 Task: Look for space in Villaquilambre, Spain from 15th August, 2023 to 20th August, 2023 for 1 adult in price range Rs.5000 to Rs.10000. Place can be private room with 1  bedroom having 1 bed and 1 bathroom. Property type can be house, flat, guest house, hotel. Booking option can be shelf check-in. Required host language is English.
Action: Mouse moved to (287, 171)
Screenshot: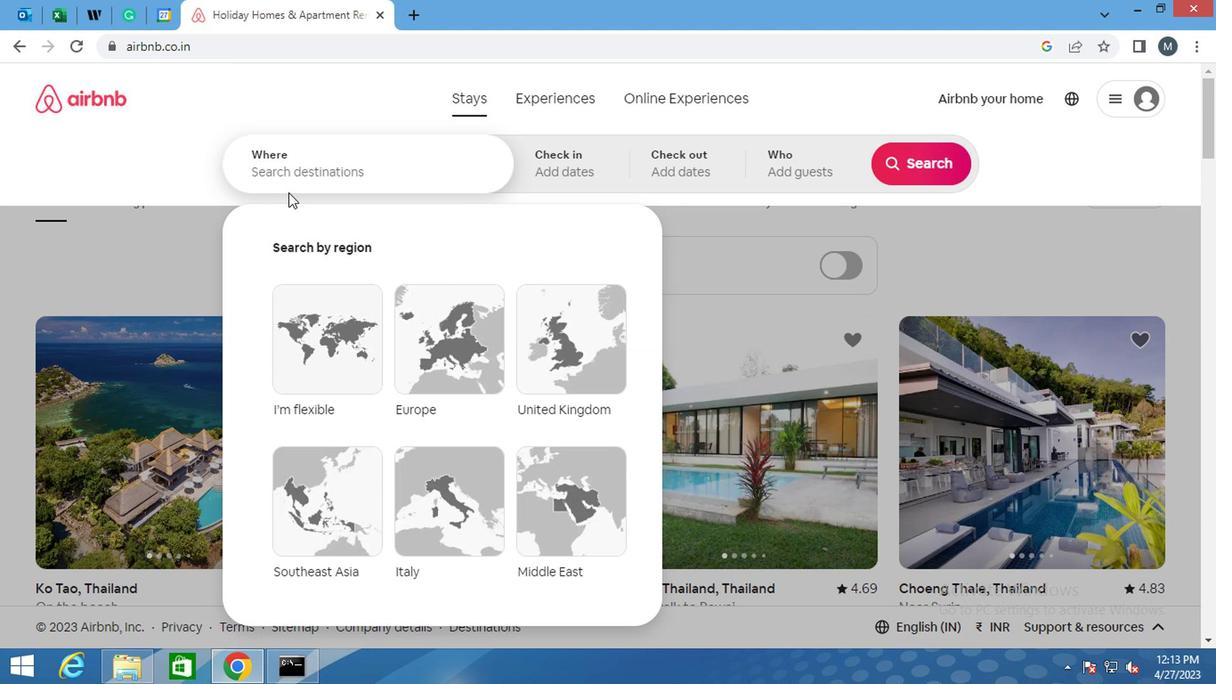 
Action: Mouse pressed left at (287, 171)
Screenshot: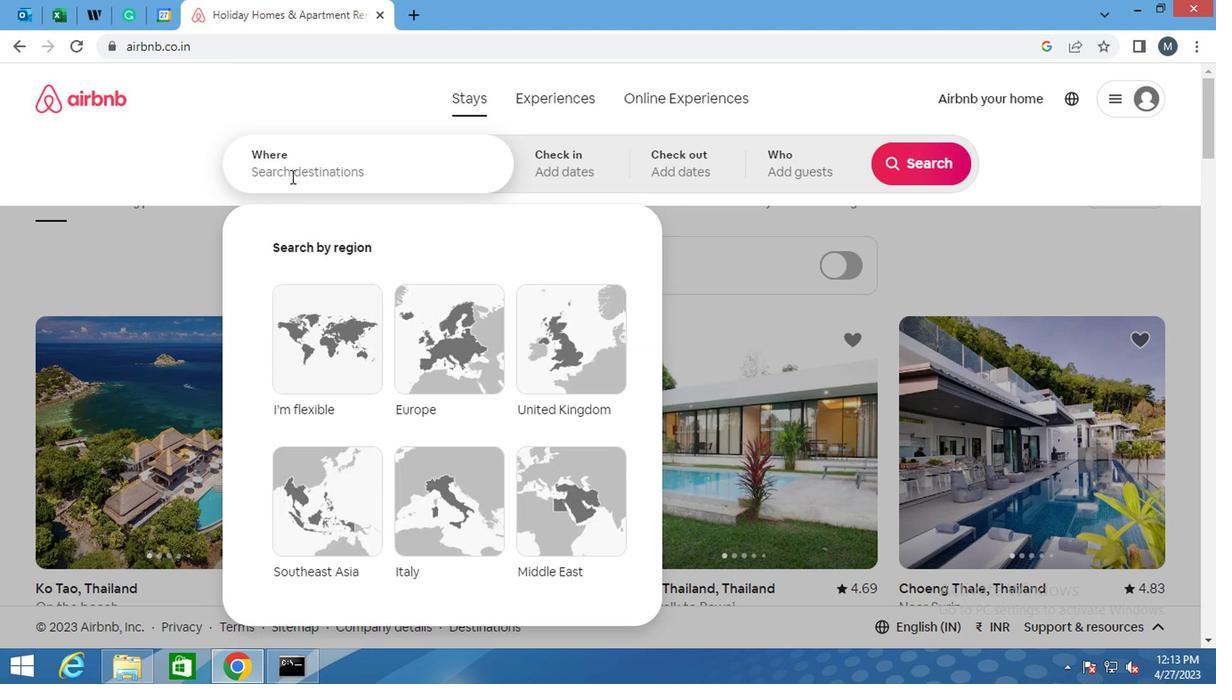 
Action: Mouse moved to (288, 170)
Screenshot: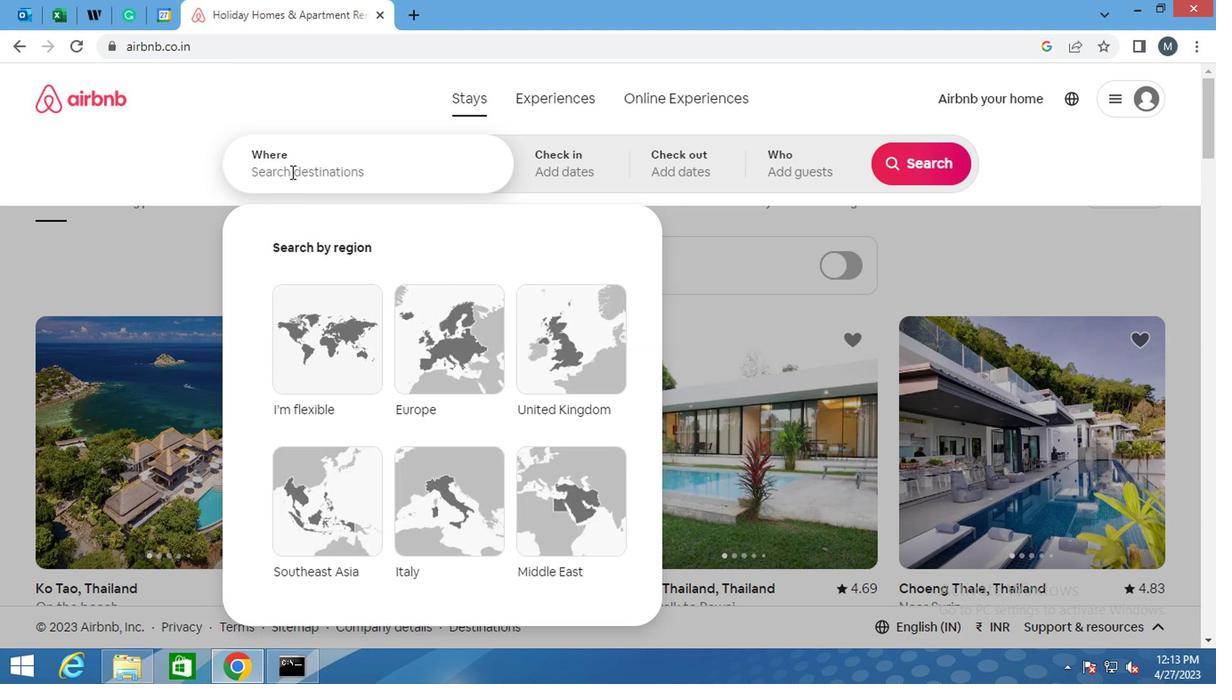 
Action: Key pressed <Key.shift><Key.shift><Key.shift><Key.shift><Key.shift><Key.shift><Key.shift>VILLAQUILAMBRE,<Key.space><Key.shift><Key.shift><Key.shift><Key.shift><Key.shift><Key.shift><Key.shift><Key.shift><Key.shift><Key.shift><Key.shift><Key.shift><Key.shift><Key.shift><Key.shift><Key.shift><Key.shift><Key.shift><Key.shift><Key.shift><Key.shift><Key.shift><Key.shift><Key.shift><Key.shift><Key.shift><Key.shift><Key.shift><Key.shift>SPAIN
Screenshot: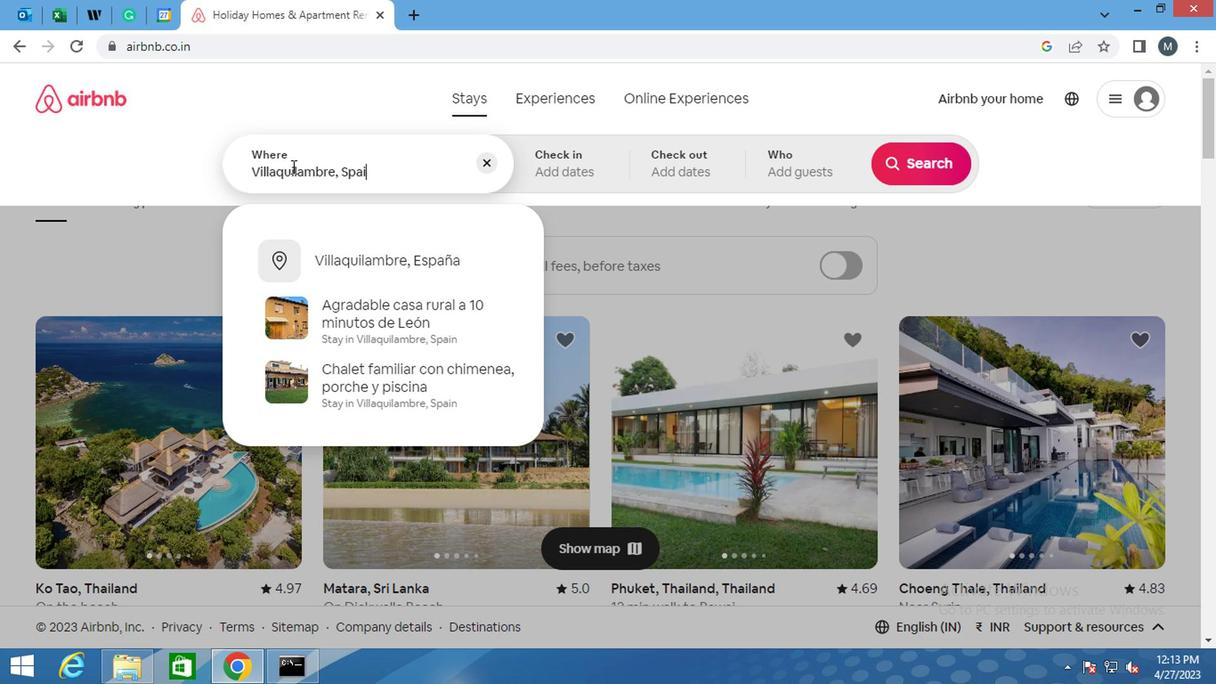 
Action: Mouse moved to (518, 202)
Screenshot: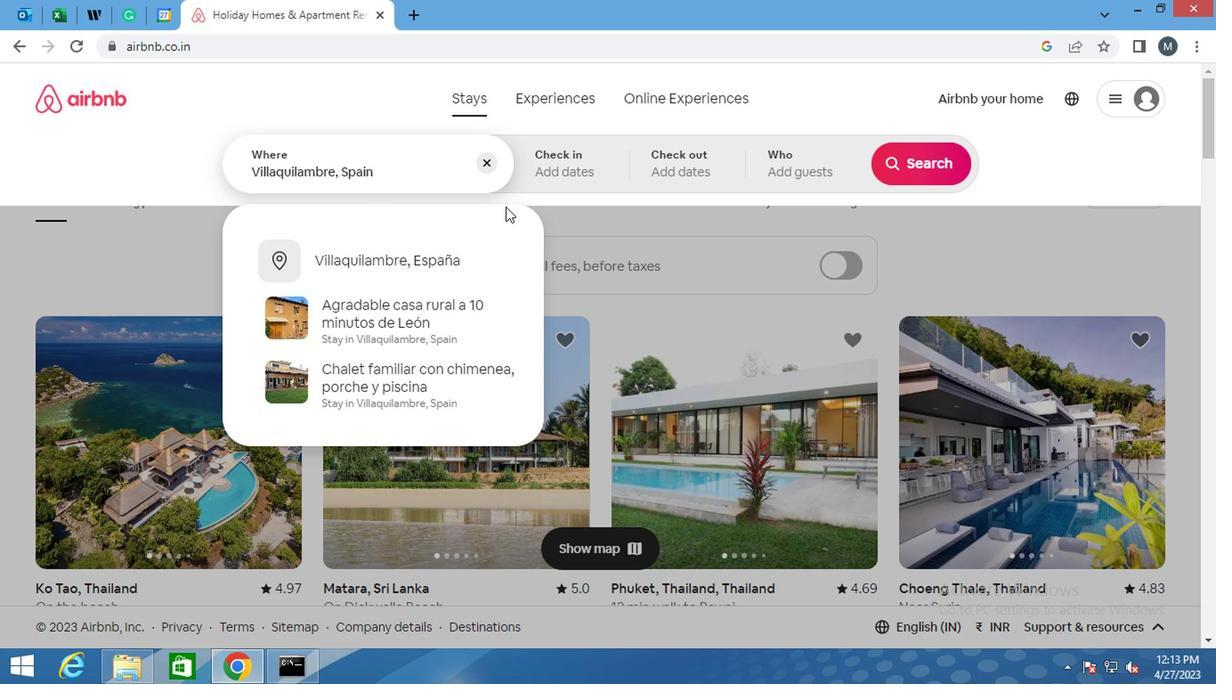 
Action: Key pressed <Key.enter>
Screenshot: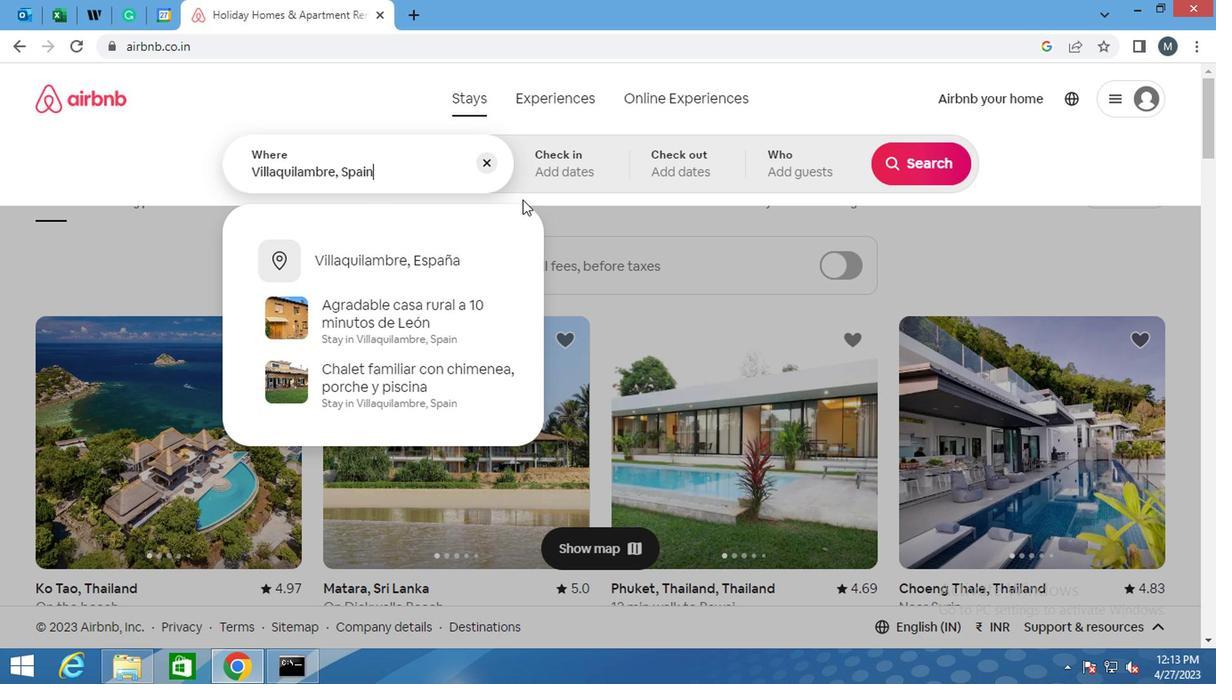 
Action: Mouse moved to (909, 307)
Screenshot: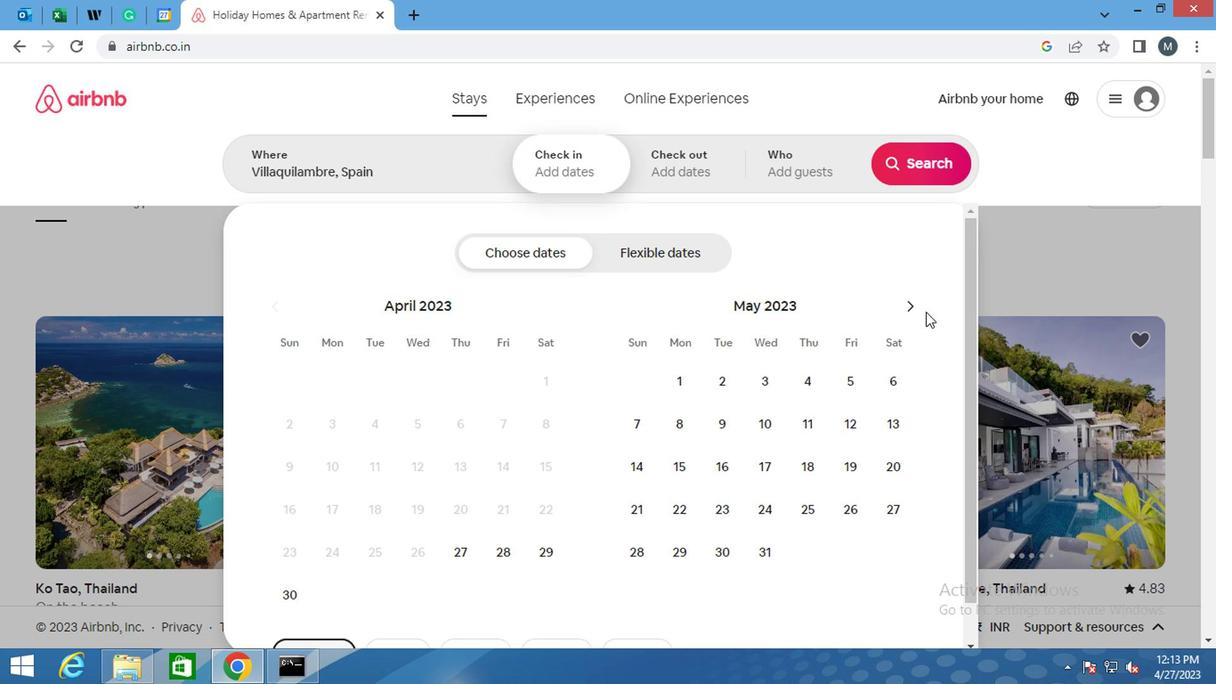 
Action: Mouse pressed left at (909, 307)
Screenshot: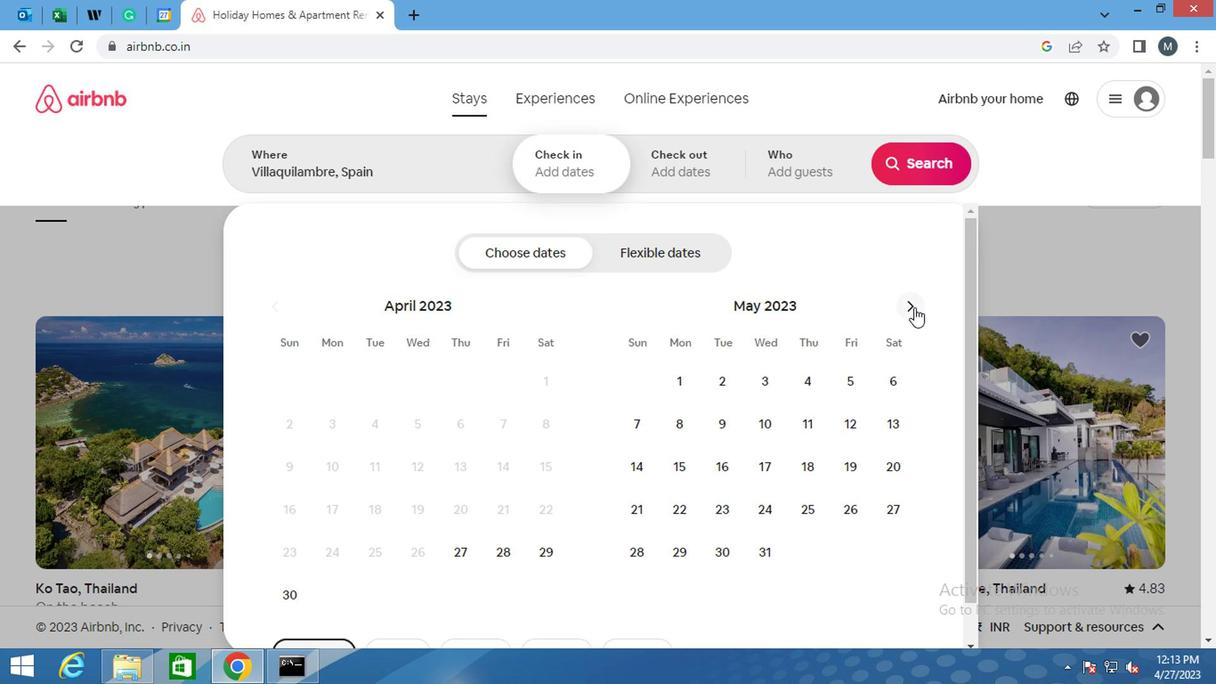 
Action: Mouse pressed left at (909, 307)
Screenshot: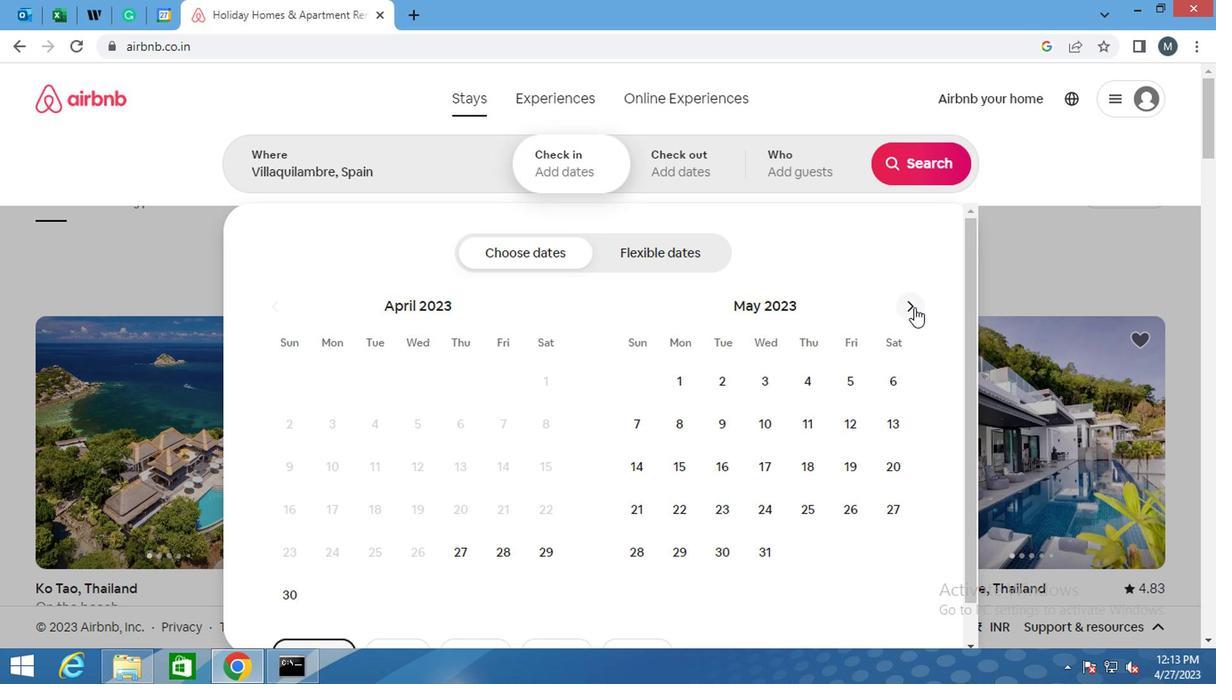 
Action: Mouse pressed left at (909, 307)
Screenshot: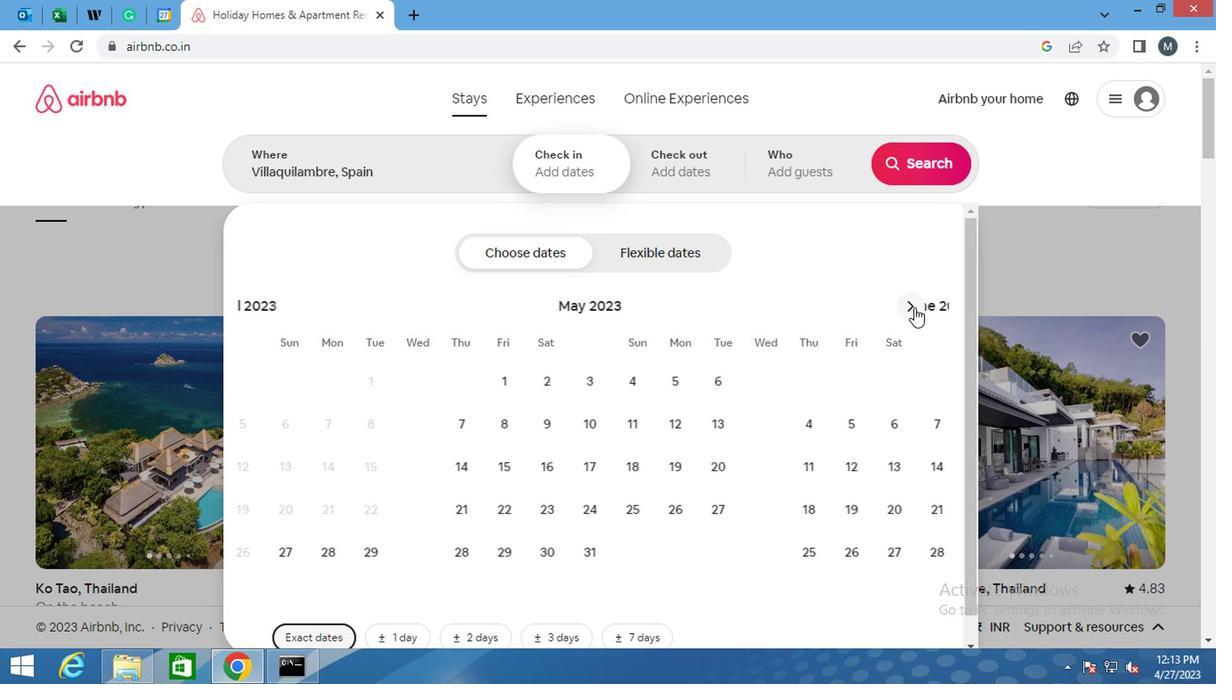 
Action: Mouse pressed left at (909, 307)
Screenshot: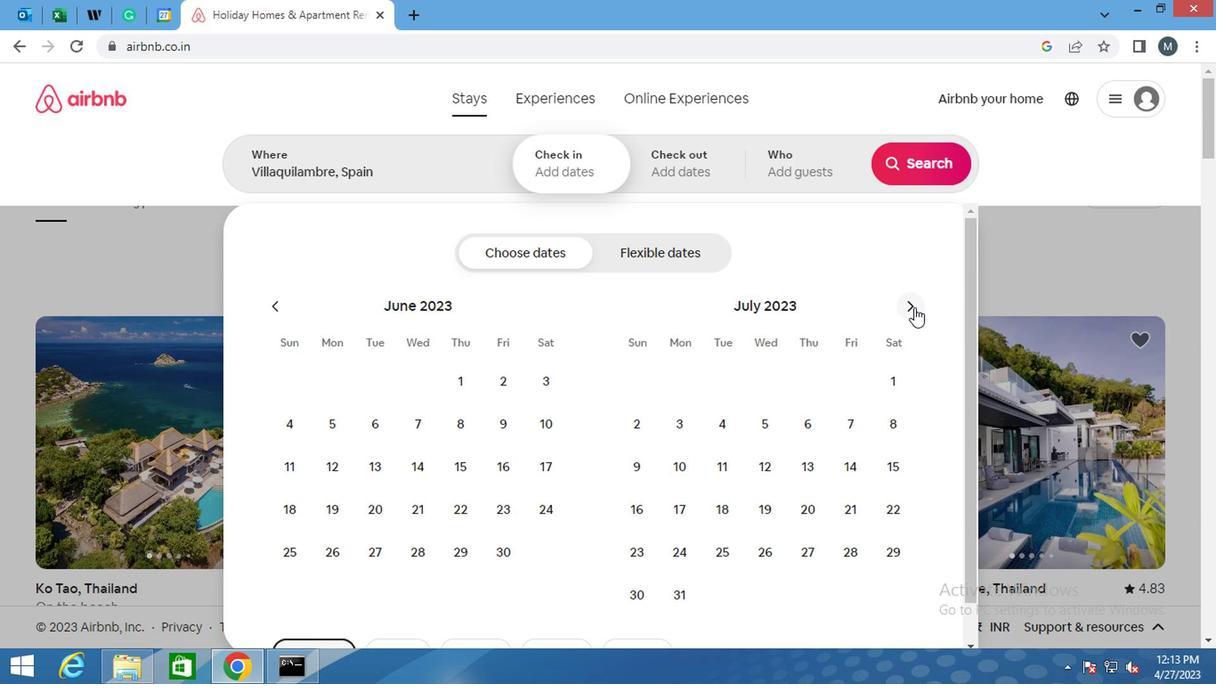 
Action: Mouse moved to (703, 468)
Screenshot: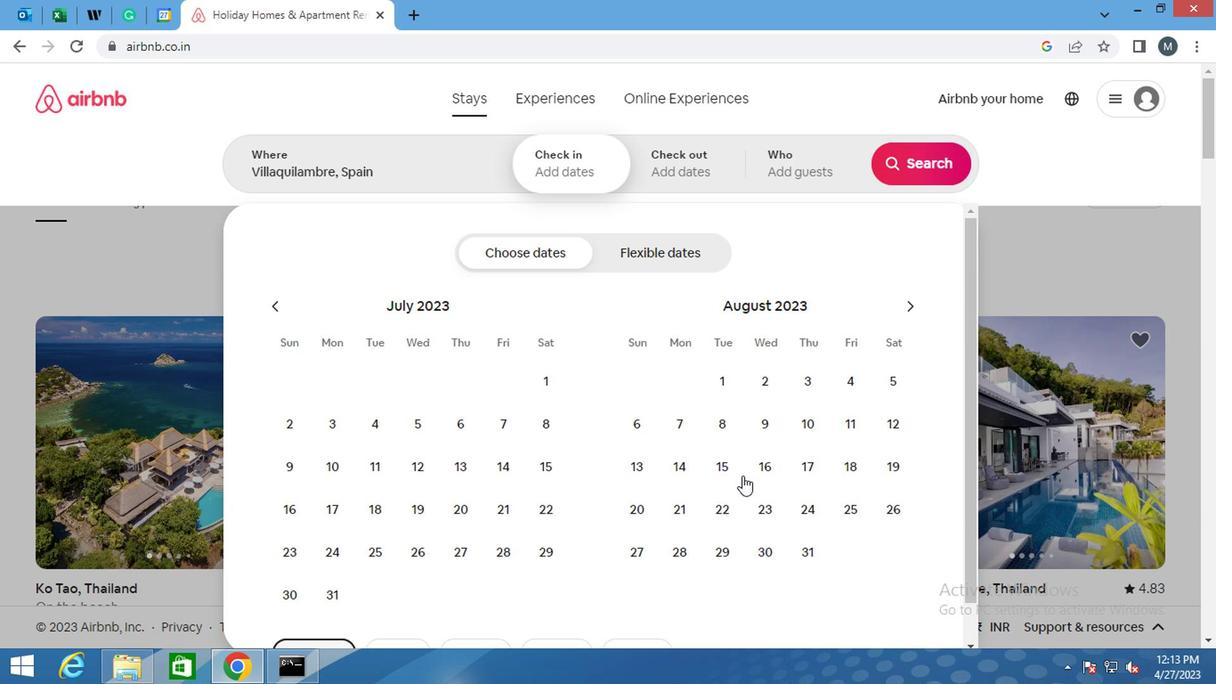 
Action: Mouse pressed left at (703, 468)
Screenshot: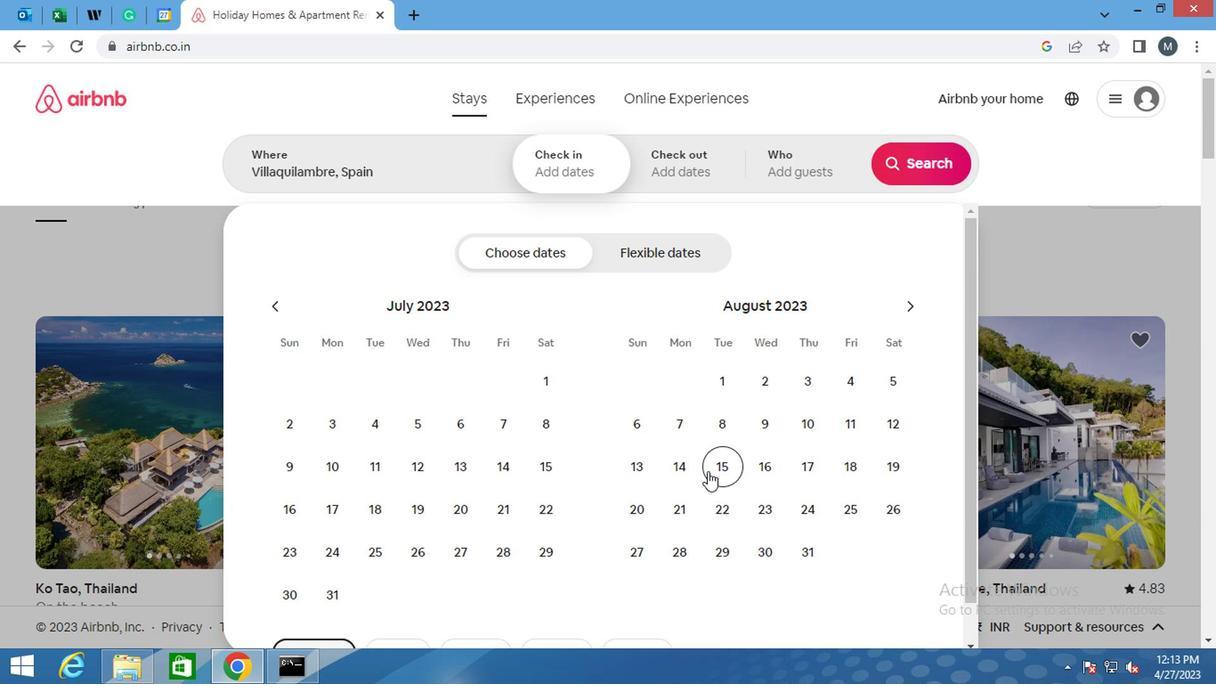 
Action: Mouse moved to (640, 505)
Screenshot: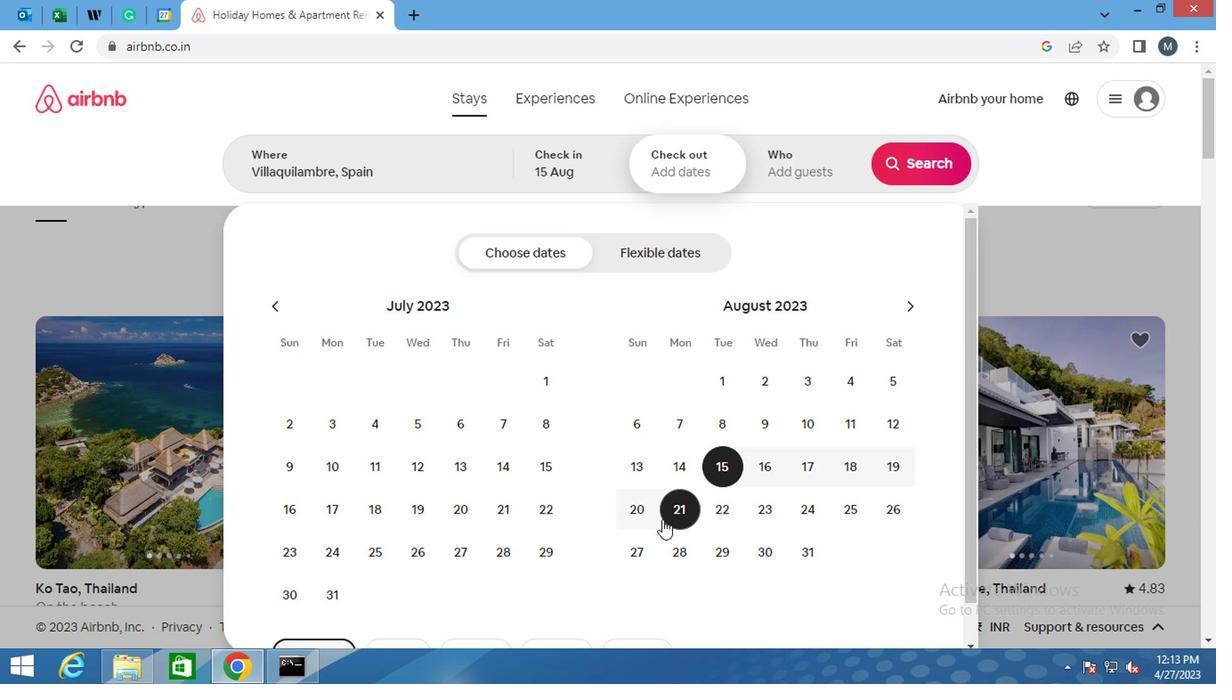 
Action: Mouse pressed left at (640, 505)
Screenshot: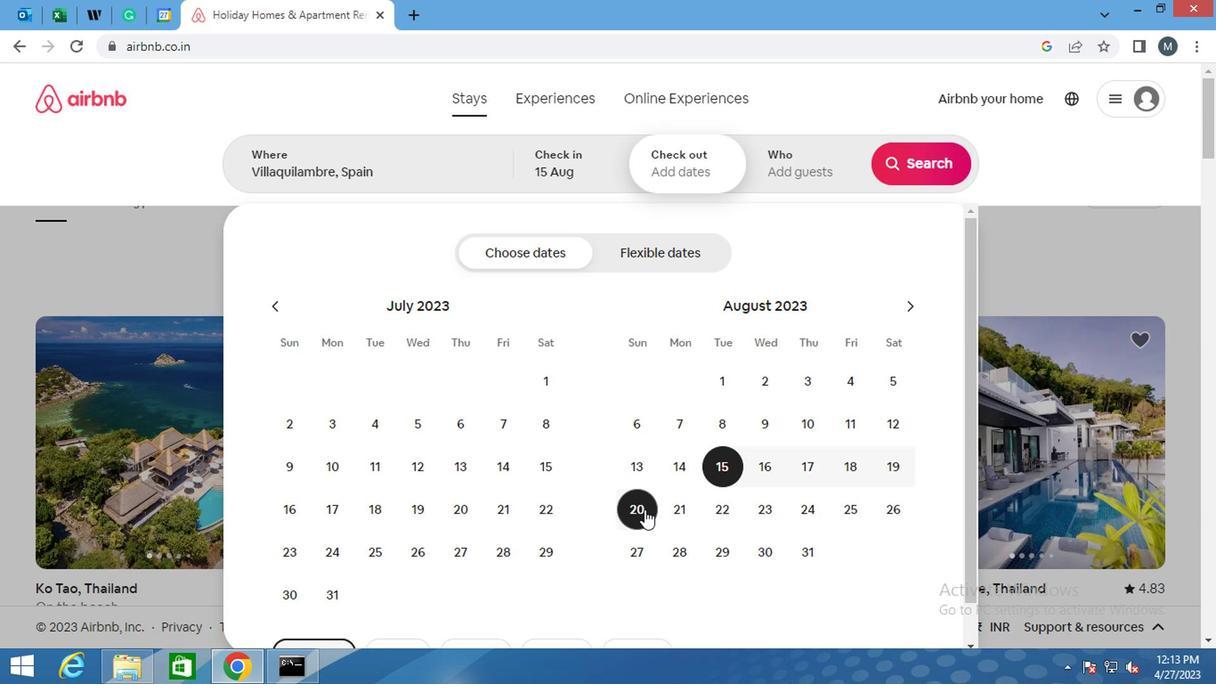 
Action: Mouse moved to (774, 169)
Screenshot: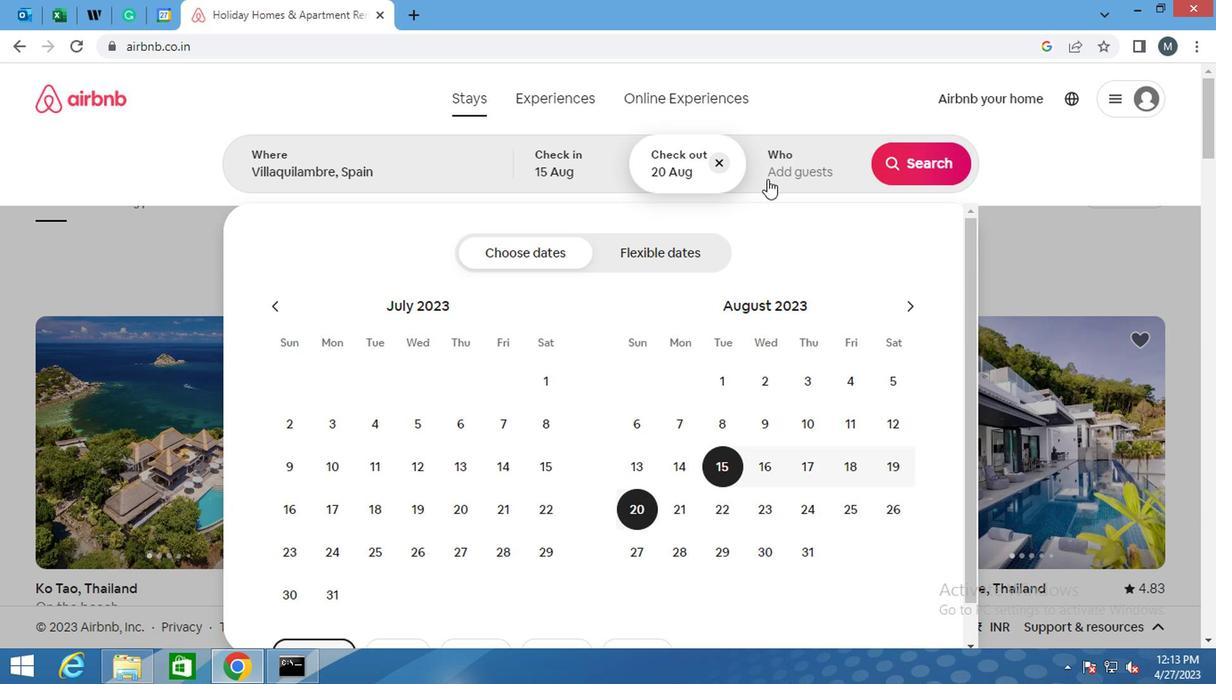 
Action: Mouse pressed left at (774, 169)
Screenshot: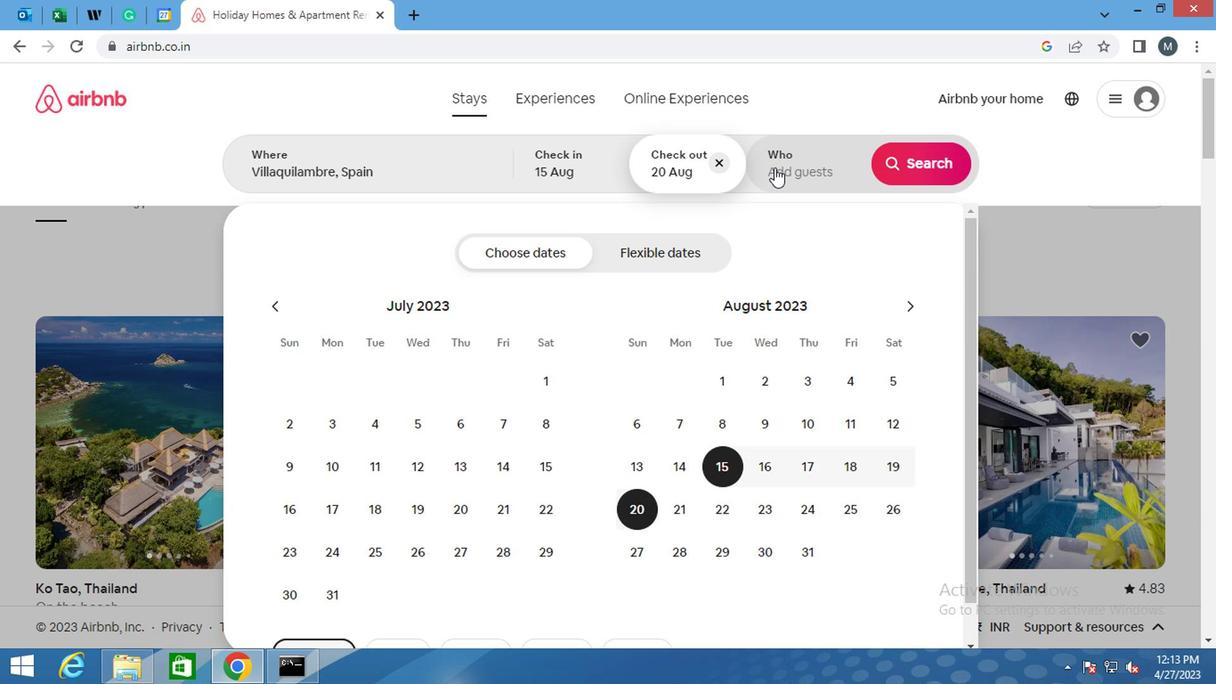
Action: Mouse moved to (908, 259)
Screenshot: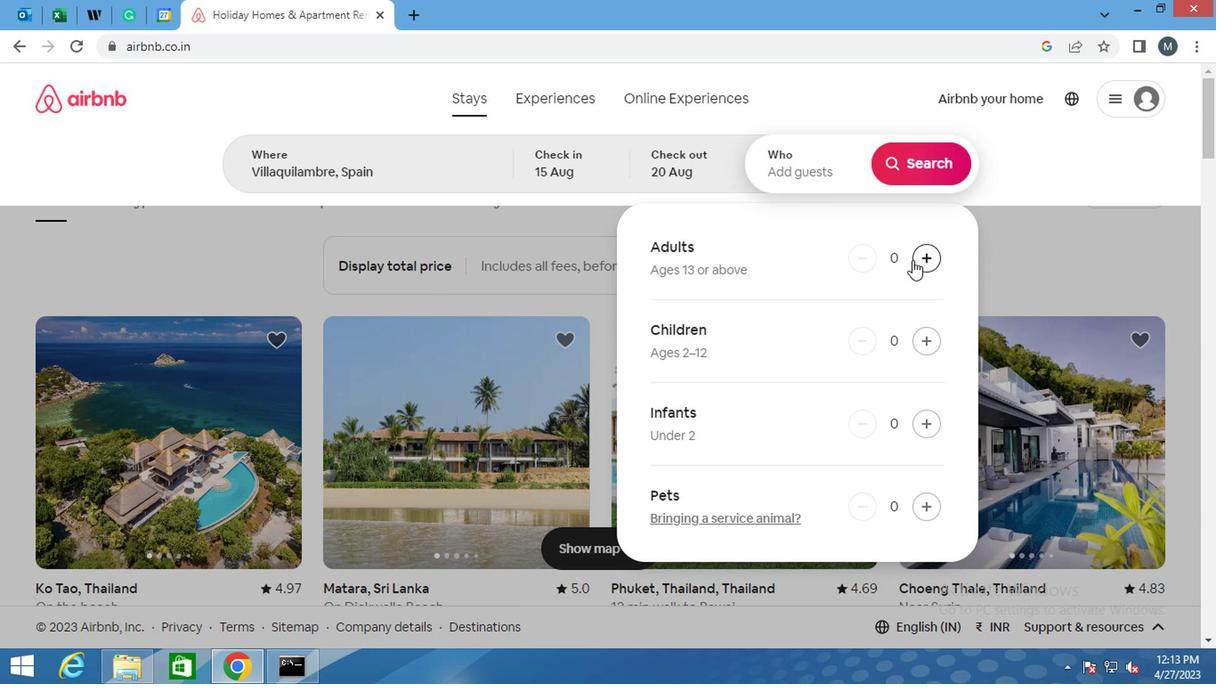
Action: Mouse pressed left at (908, 259)
Screenshot: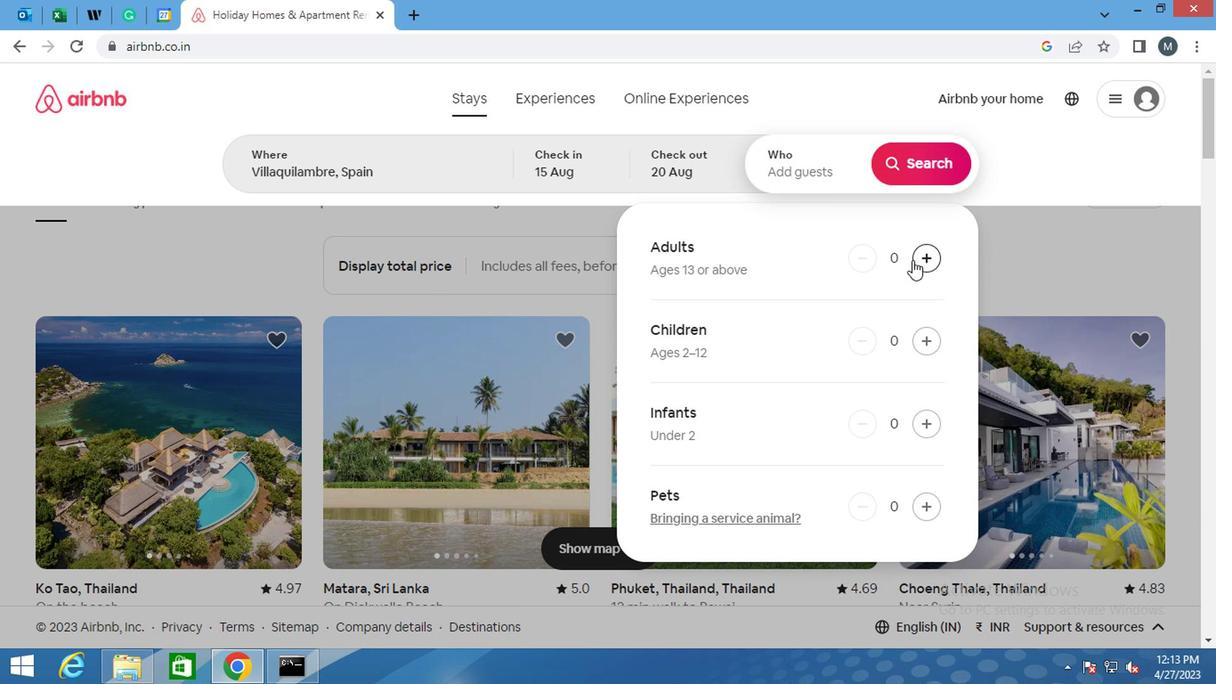 
Action: Mouse moved to (917, 165)
Screenshot: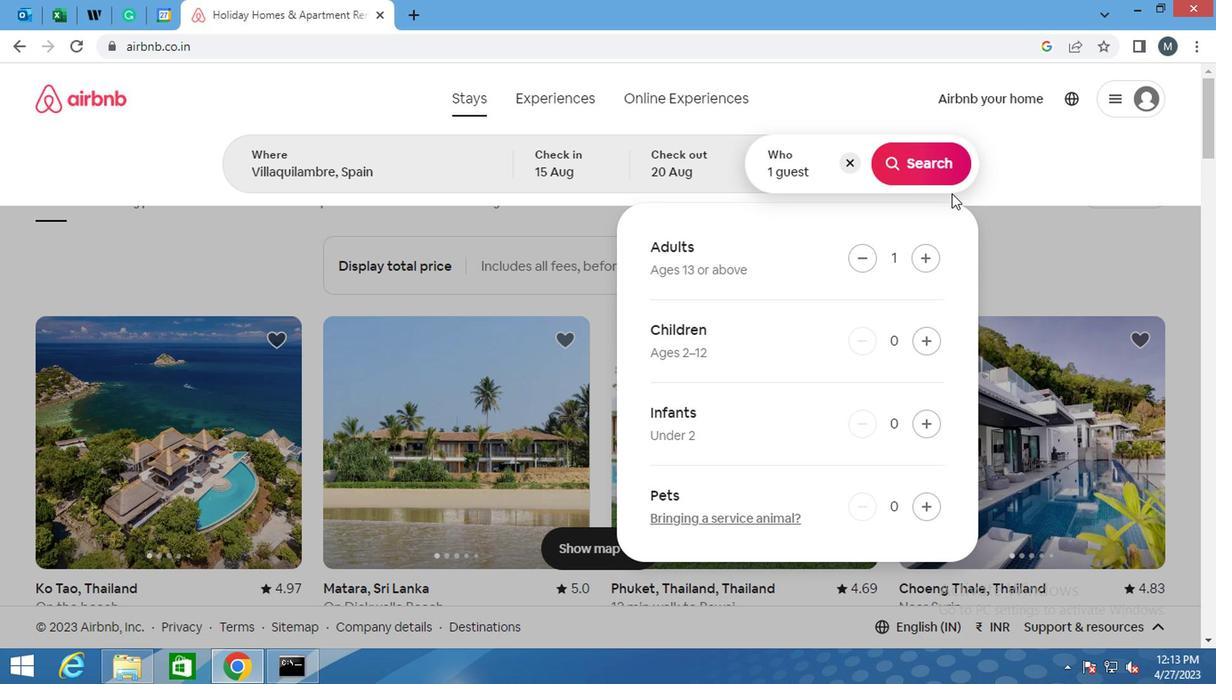 
Action: Mouse pressed left at (917, 165)
Screenshot: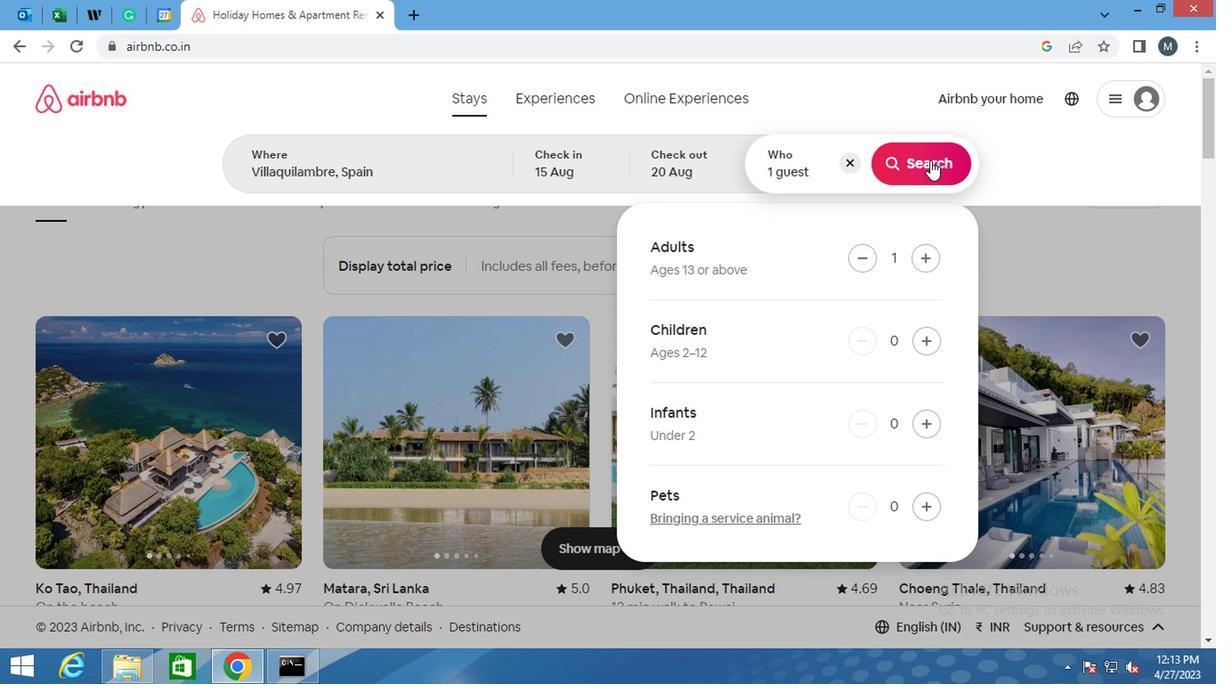 
Action: Mouse moved to (1131, 177)
Screenshot: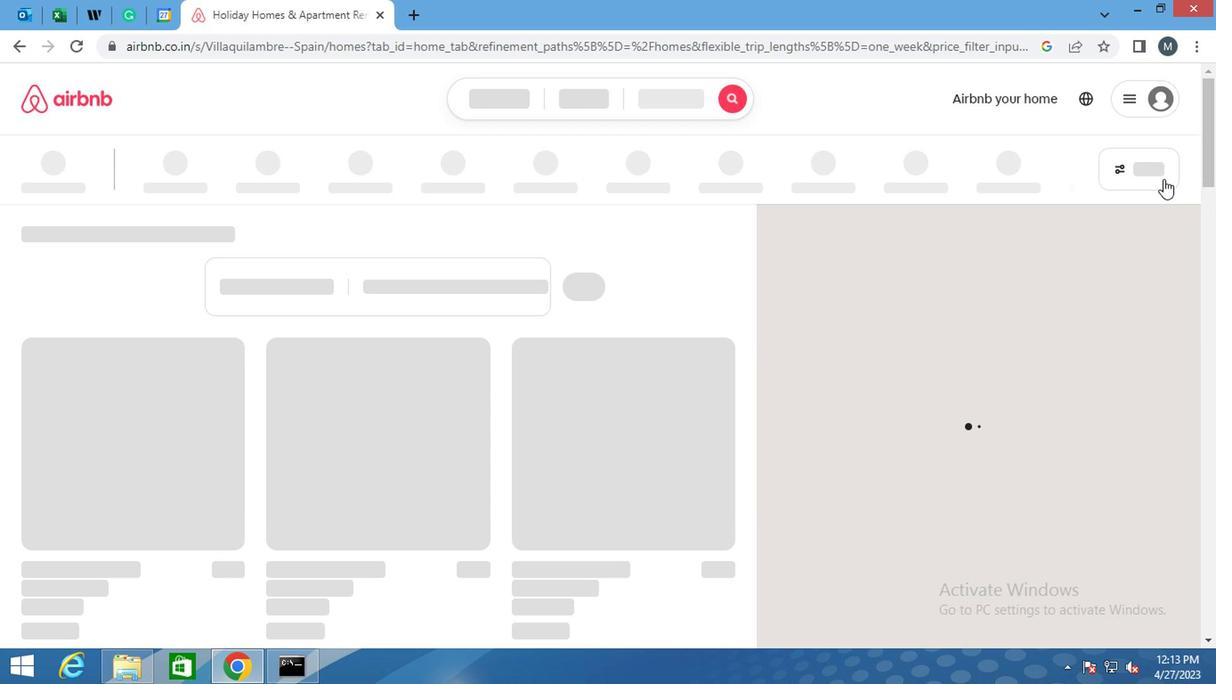
Action: Mouse pressed left at (1131, 177)
Screenshot: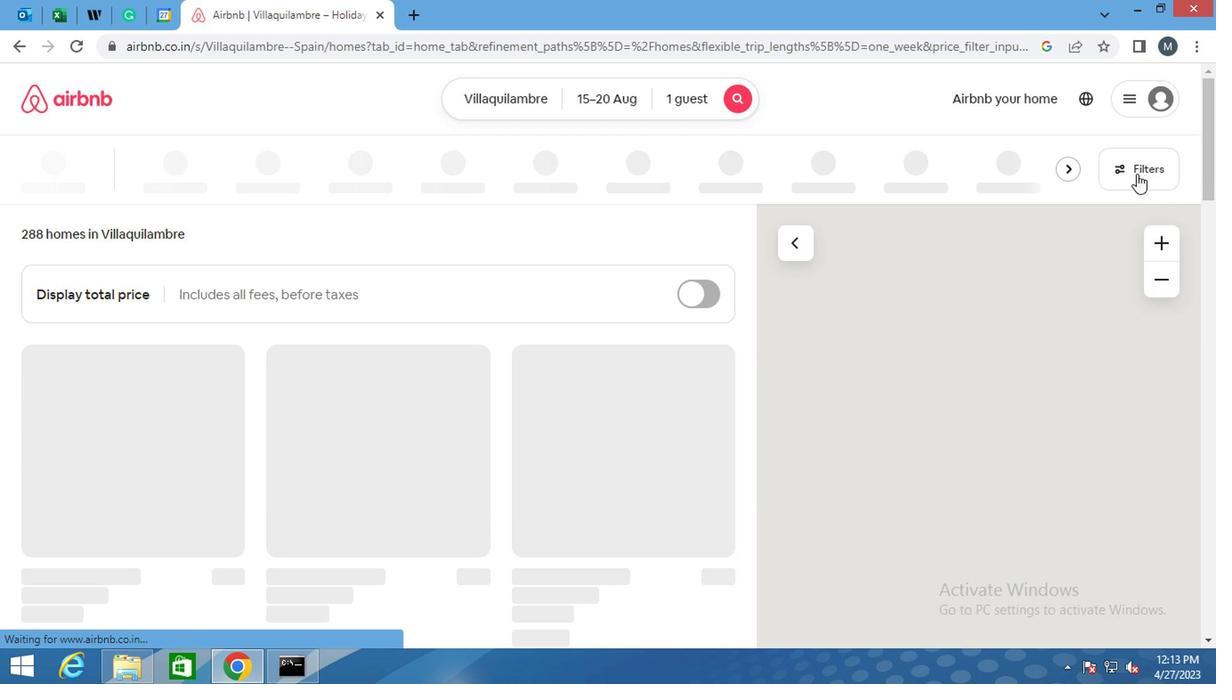 
Action: Mouse moved to (468, 388)
Screenshot: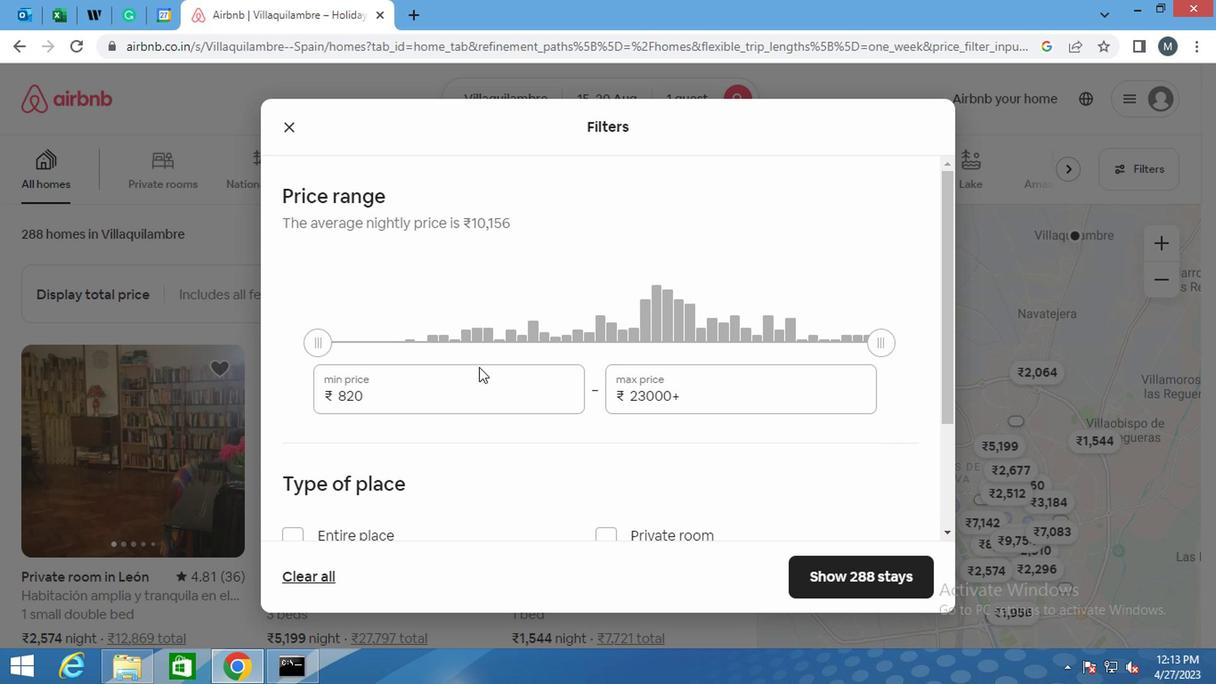 
Action: Mouse pressed left at (468, 388)
Screenshot: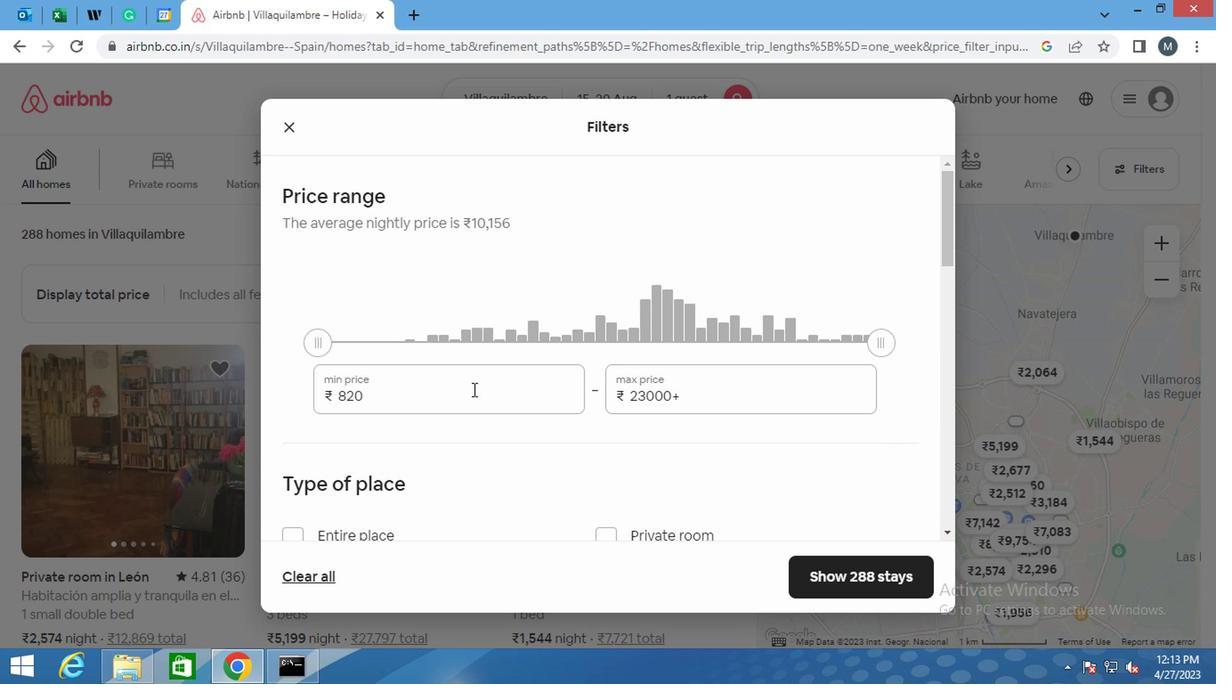 
Action: Key pressed <Key.backspace><Key.backspace><Key.backspace>5000
Screenshot: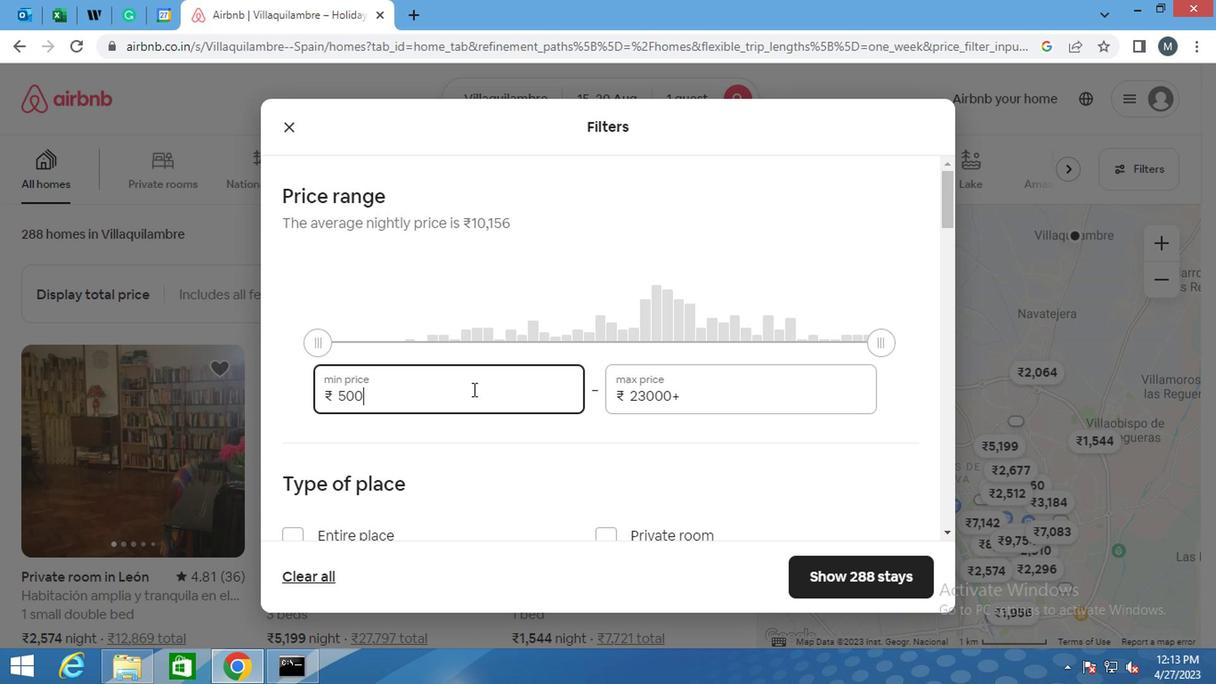 
Action: Mouse moved to (686, 392)
Screenshot: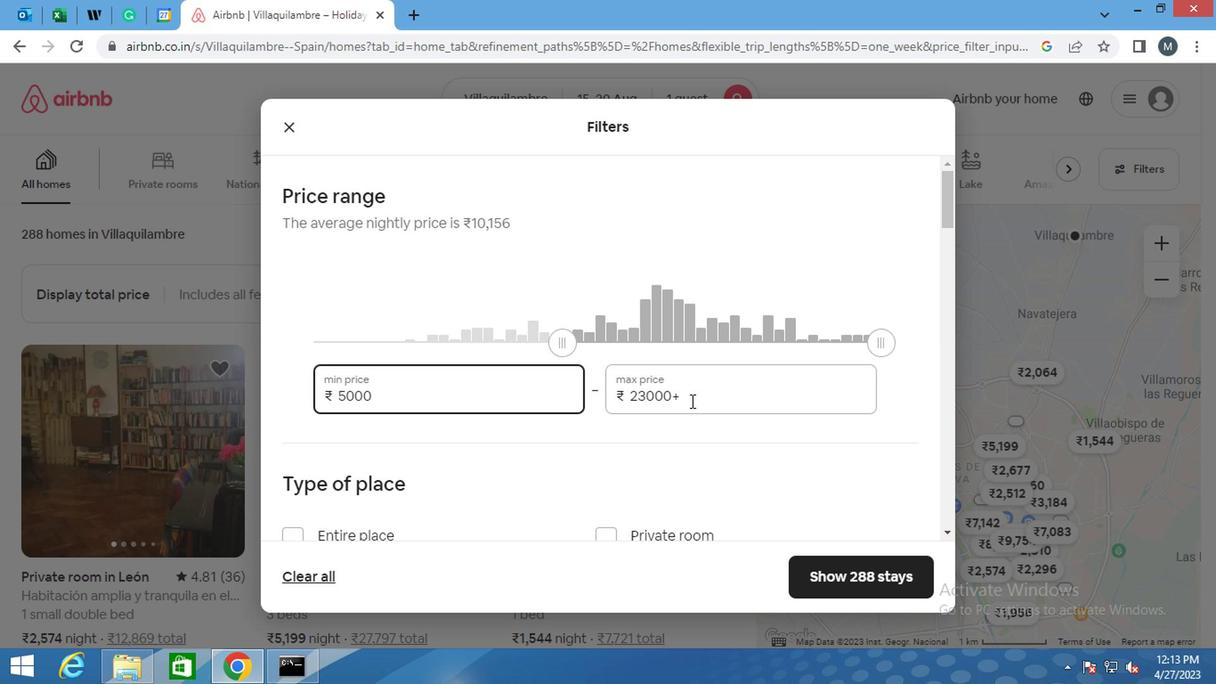 
Action: Mouse pressed left at (686, 392)
Screenshot: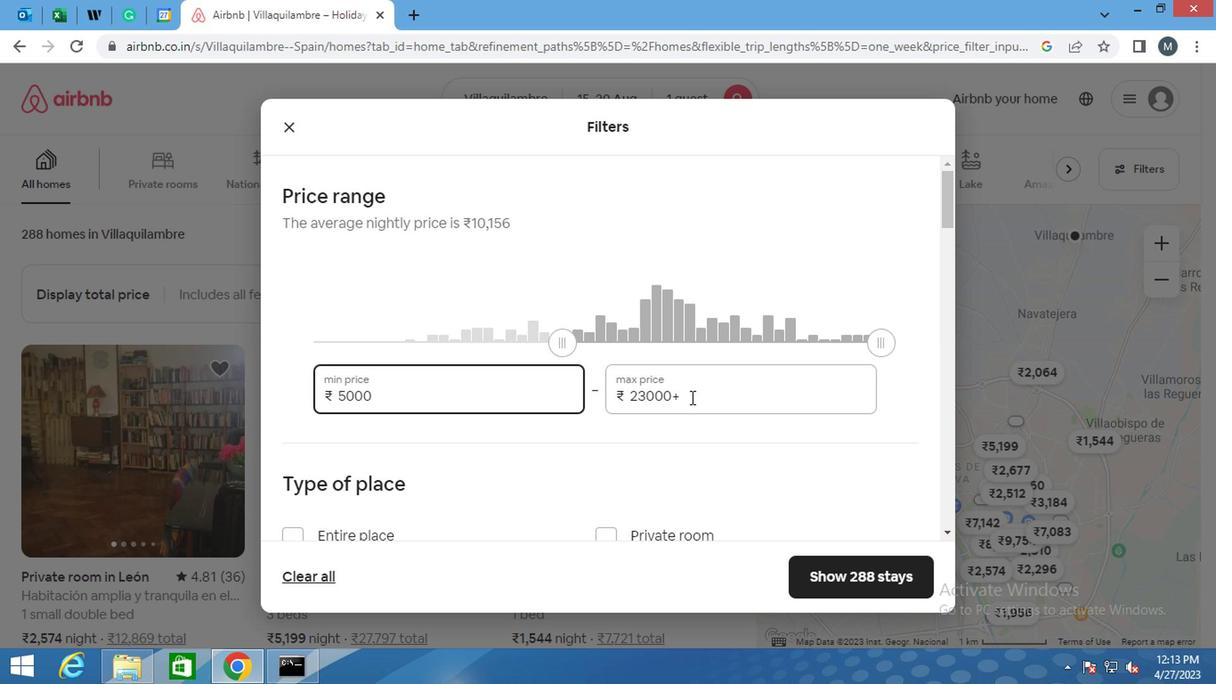 
Action: Key pressed <Key.backspace>
Screenshot: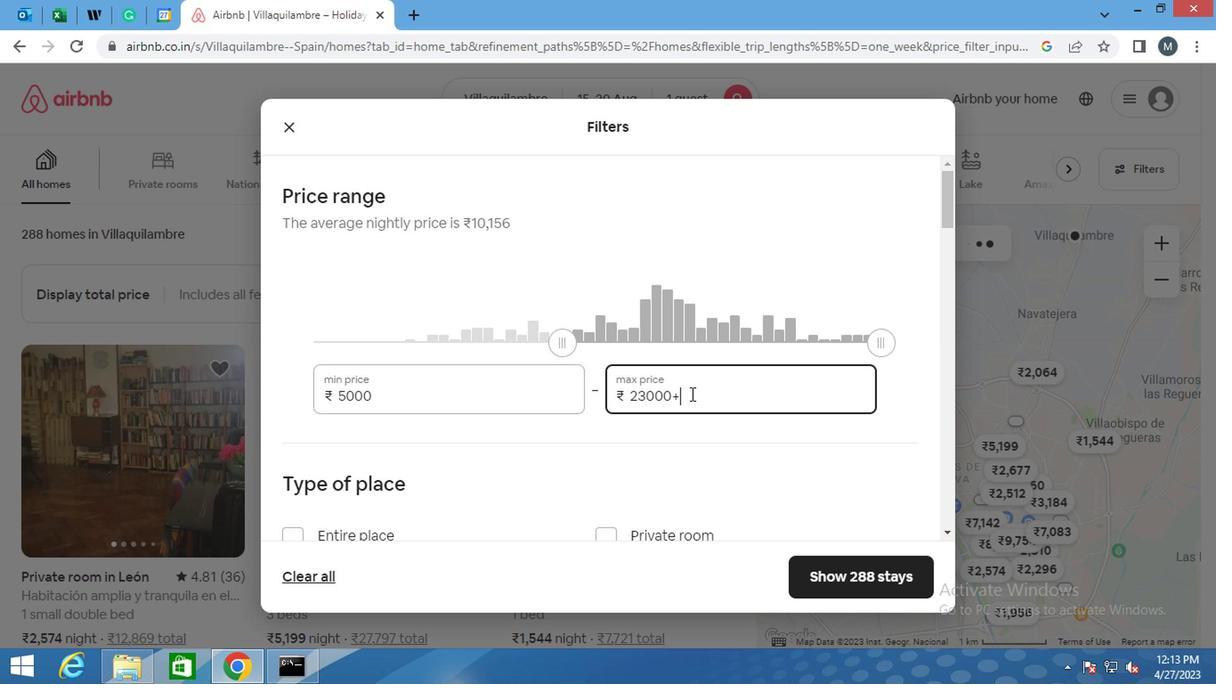 
Action: Mouse moved to (671, 393)
Screenshot: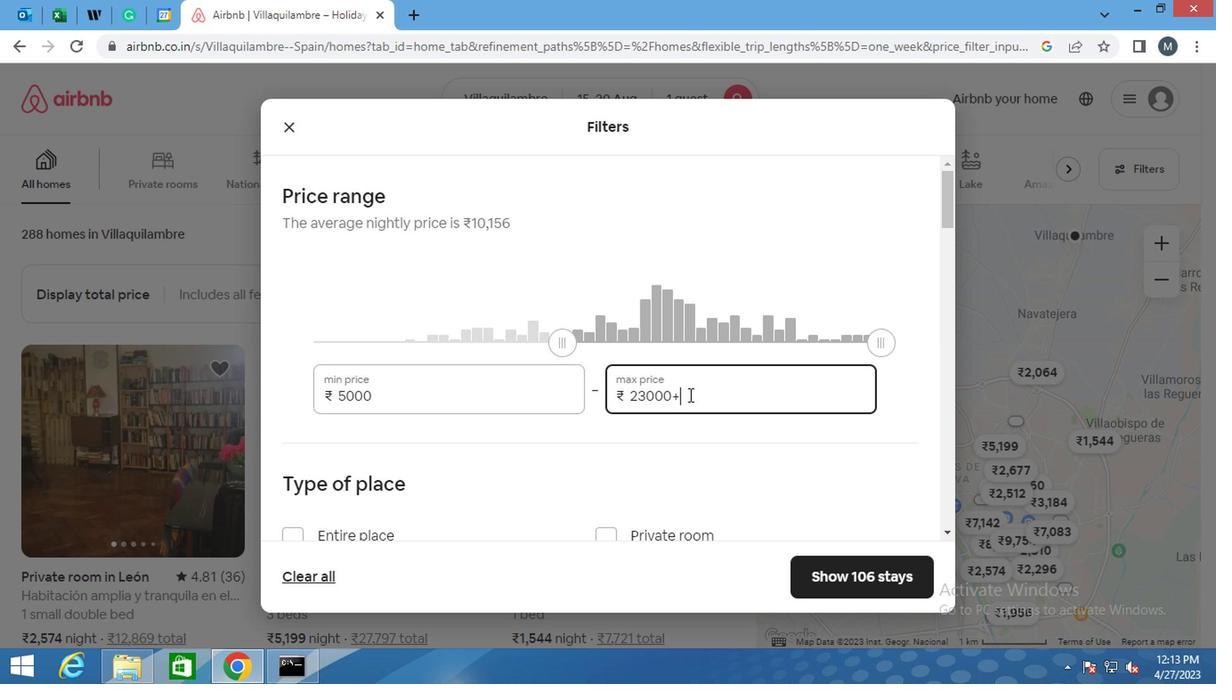 
Action: Key pressed <Key.backspace><Key.backspace>
Screenshot: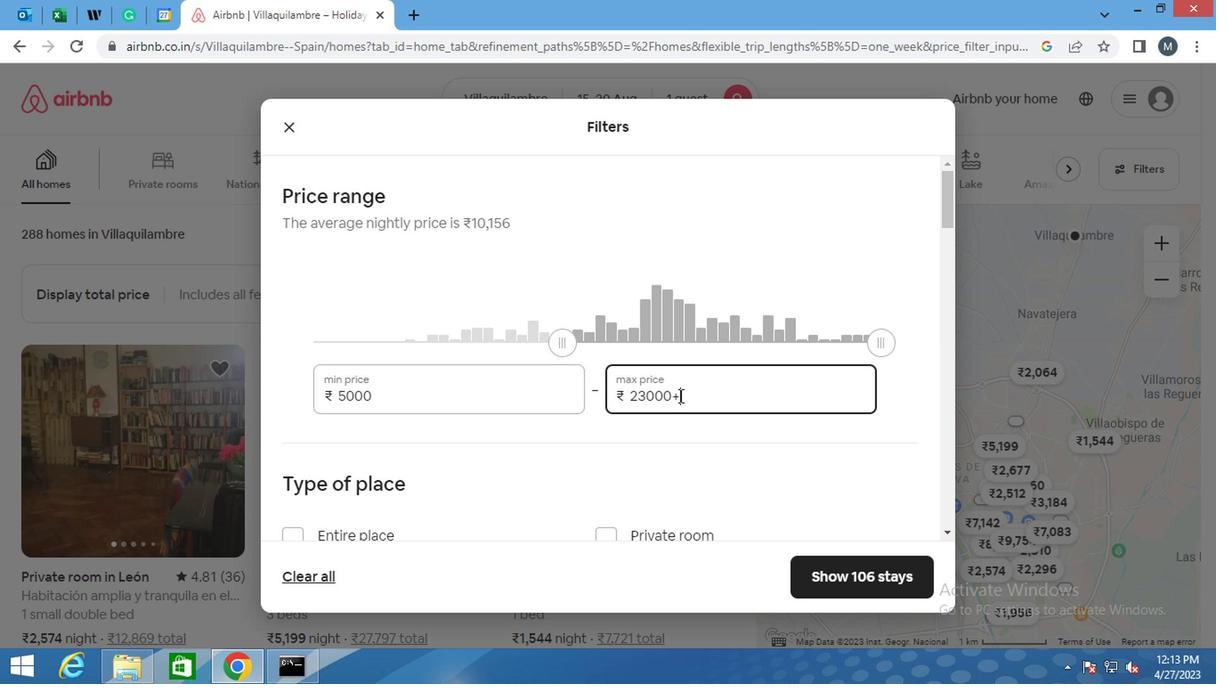 
Action: Mouse moved to (669, 393)
Screenshot: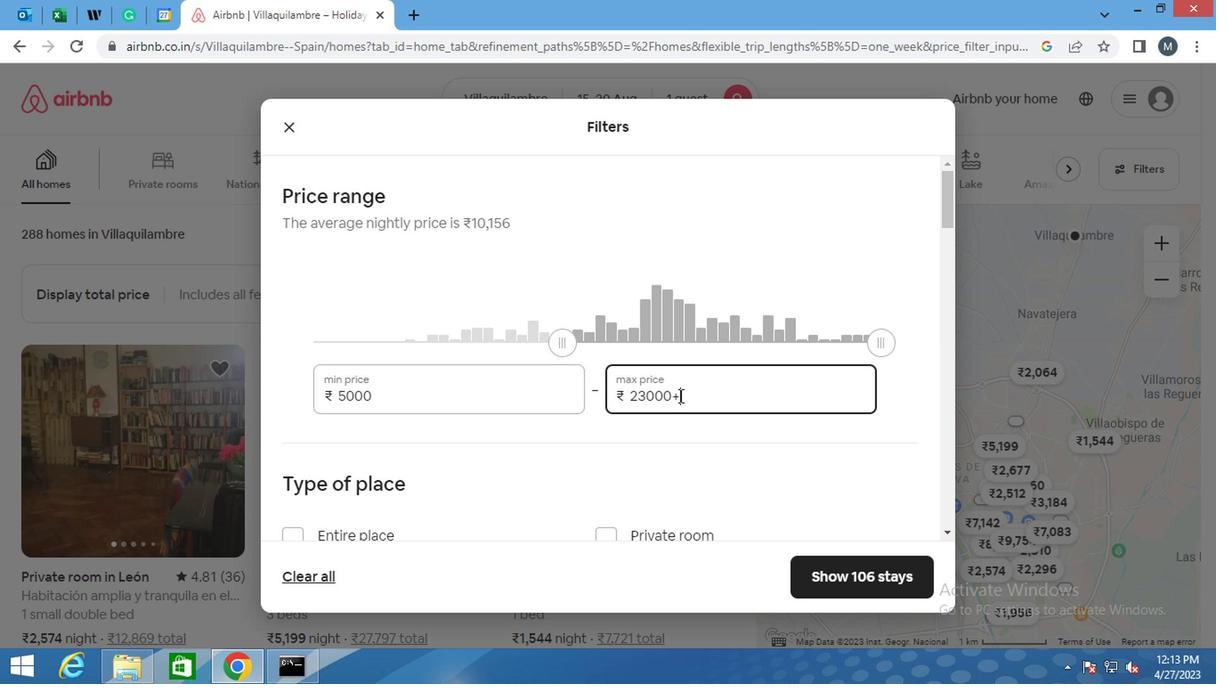 
Action: Key pressed <Key.backspace><Key.backspace>
Screenshot: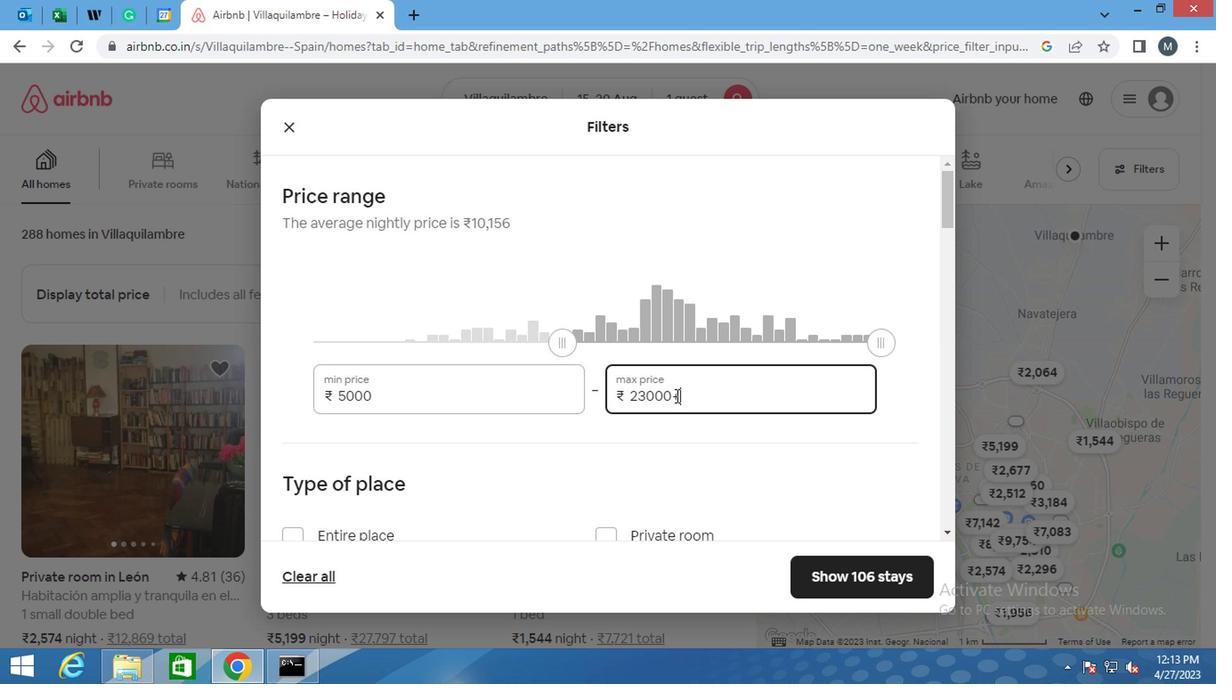 
Action: Mouse moved to (669, 393)
Screenshot: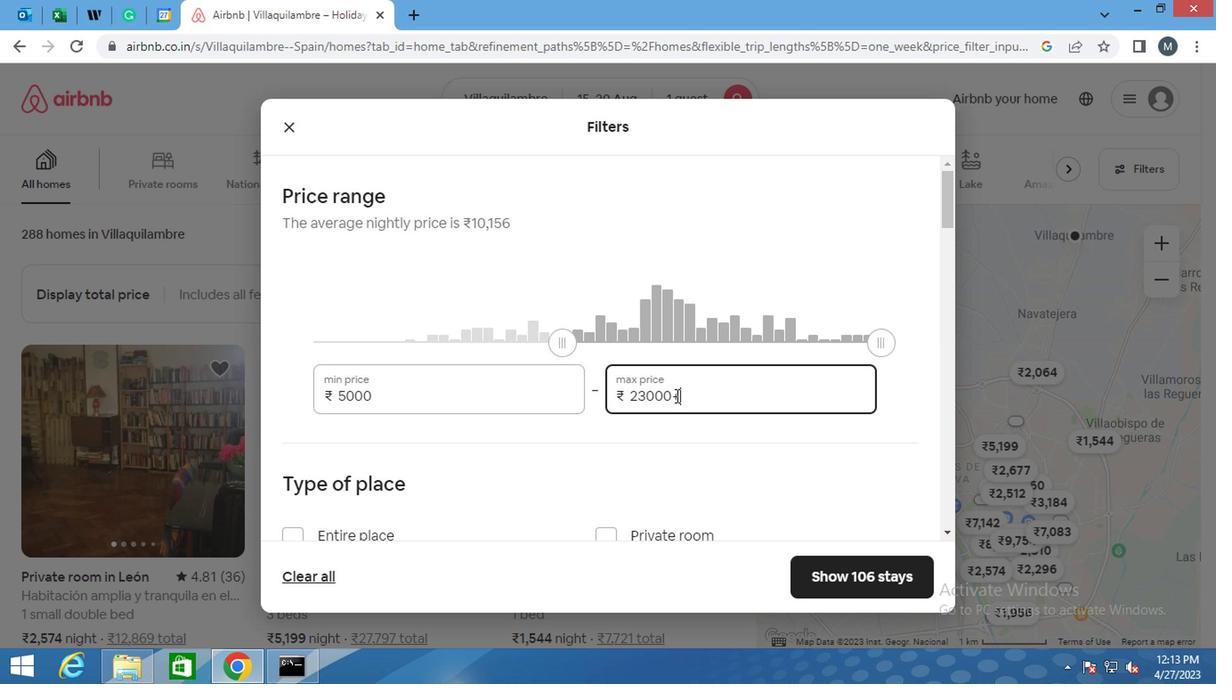 
Action: Key pressed <Key.backspace><Key.backspace><Key.backspace><Key.backspace><Key.backspace><Key.backspace><Key.backspace><Key.backspace>10000
Screenshot: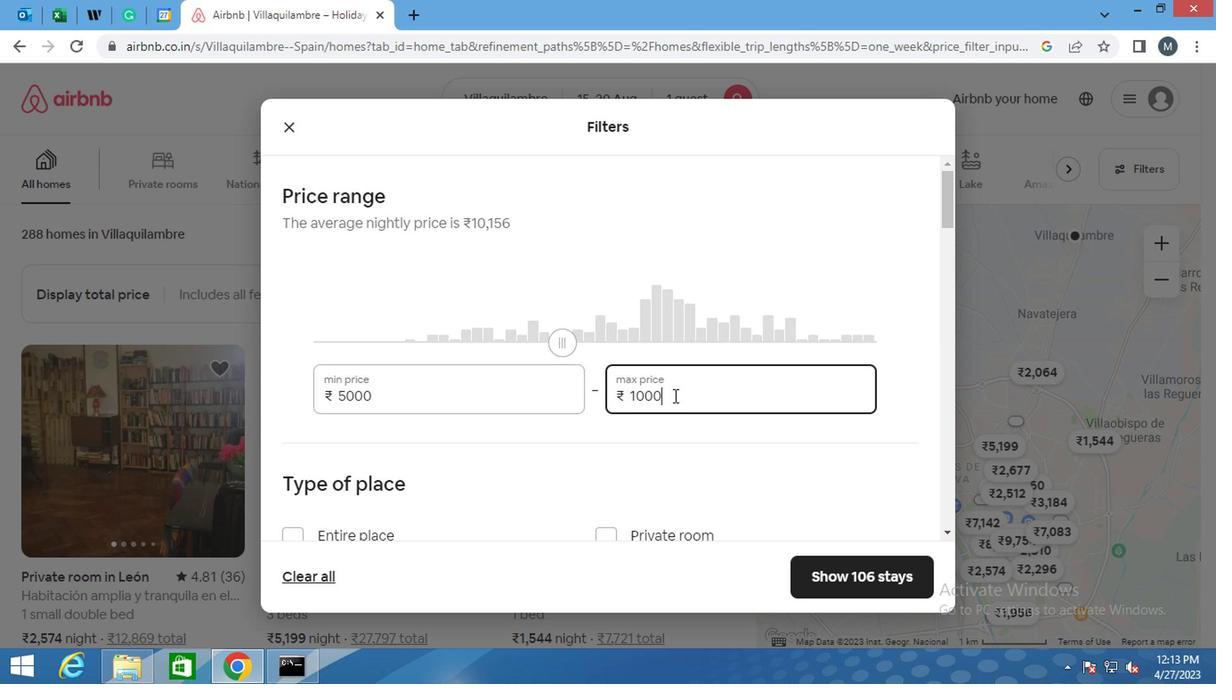 
Action: Mouse moved to (475, 319)
Screenshot: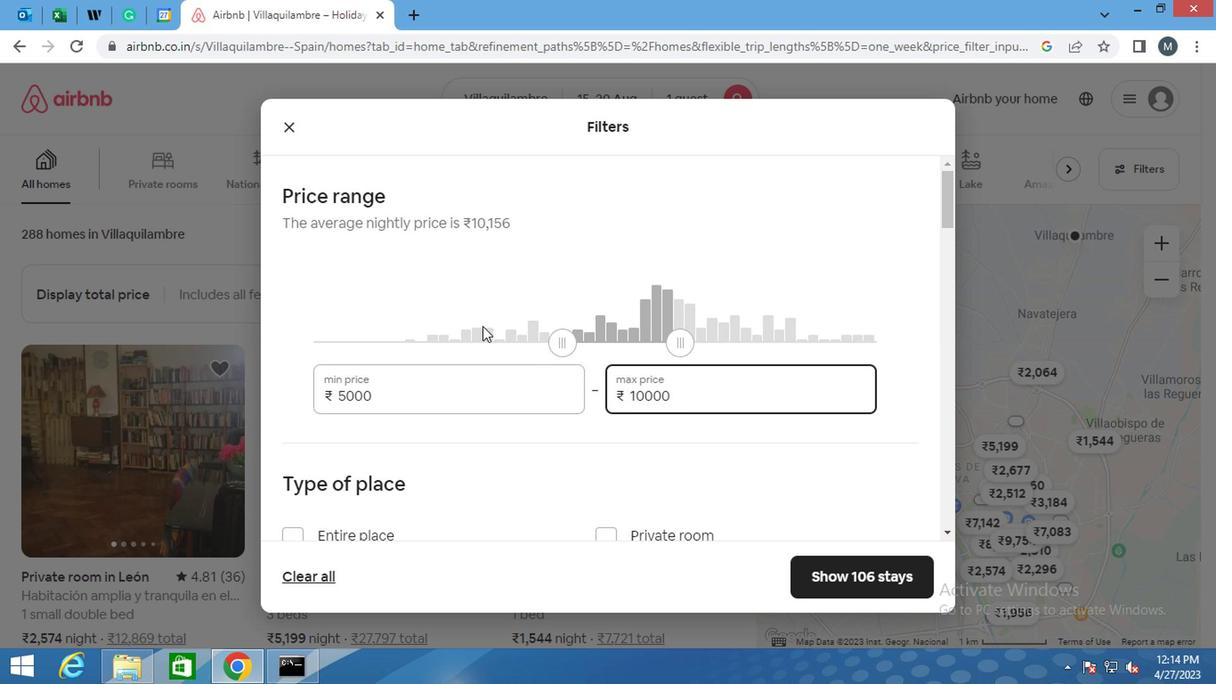 
Action: Mouse scrolled (475, 318) with delta (0, 0)
Screenshot: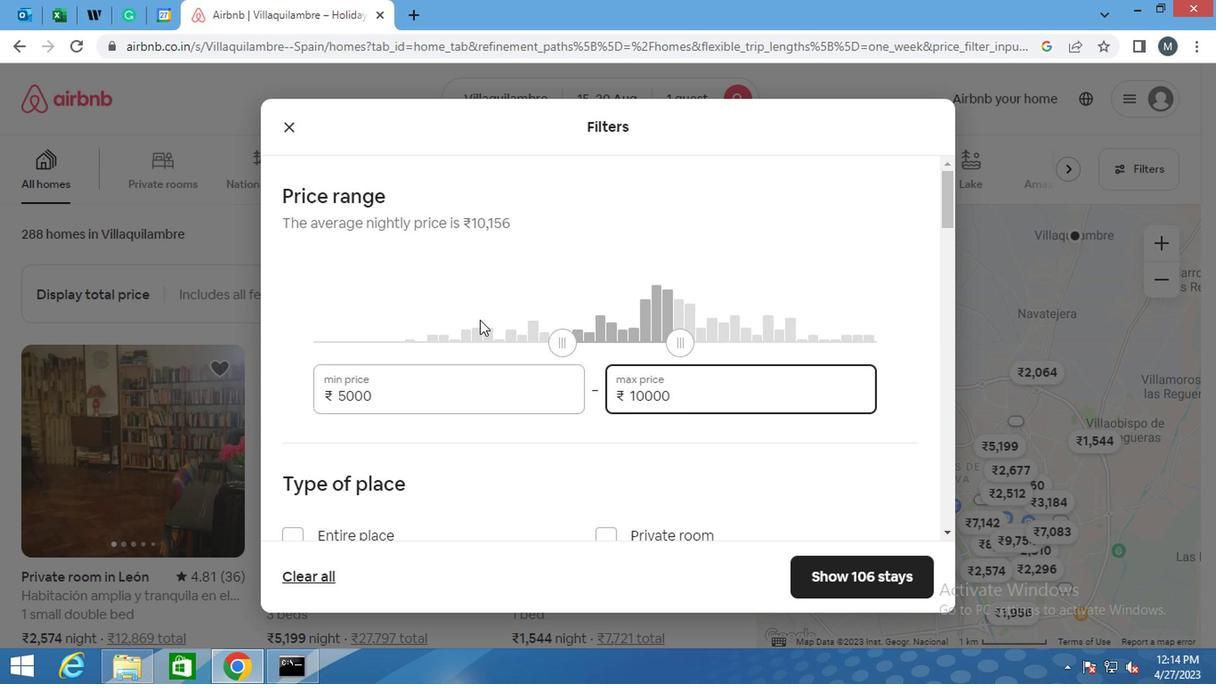 
Action: Mouse moved to (471, 312)
Screenshot: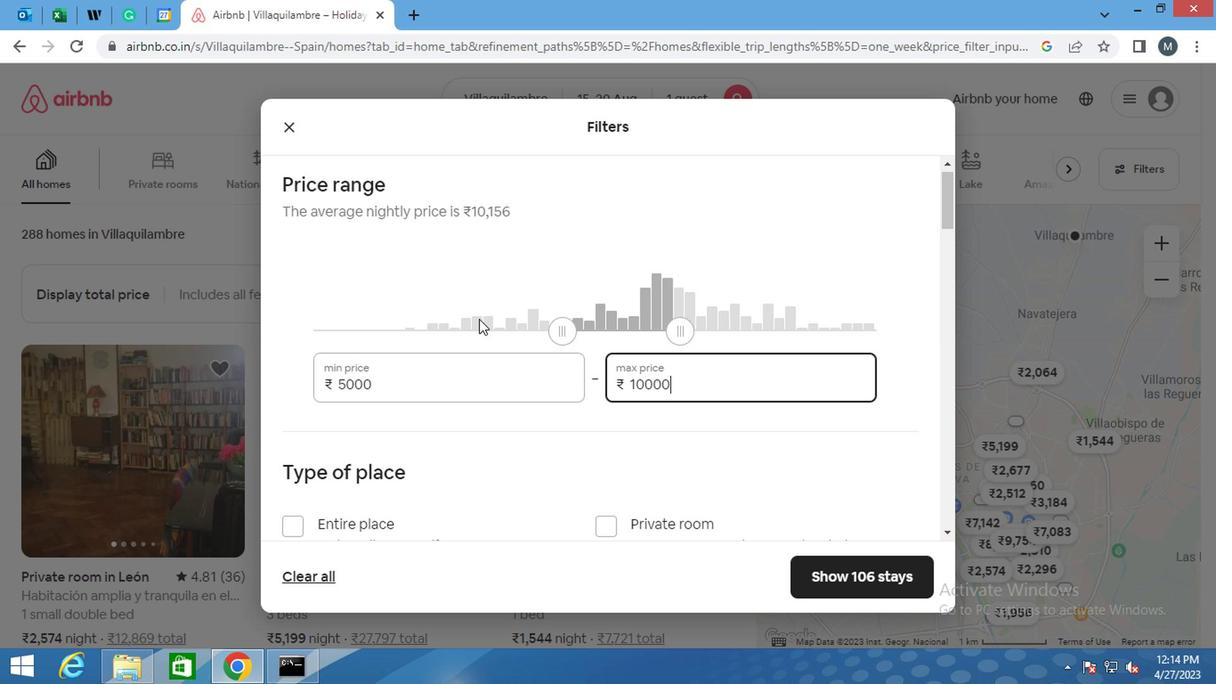 
Action: Mouse scrolled (471, 311) with delta (0, 0)
Screenshot: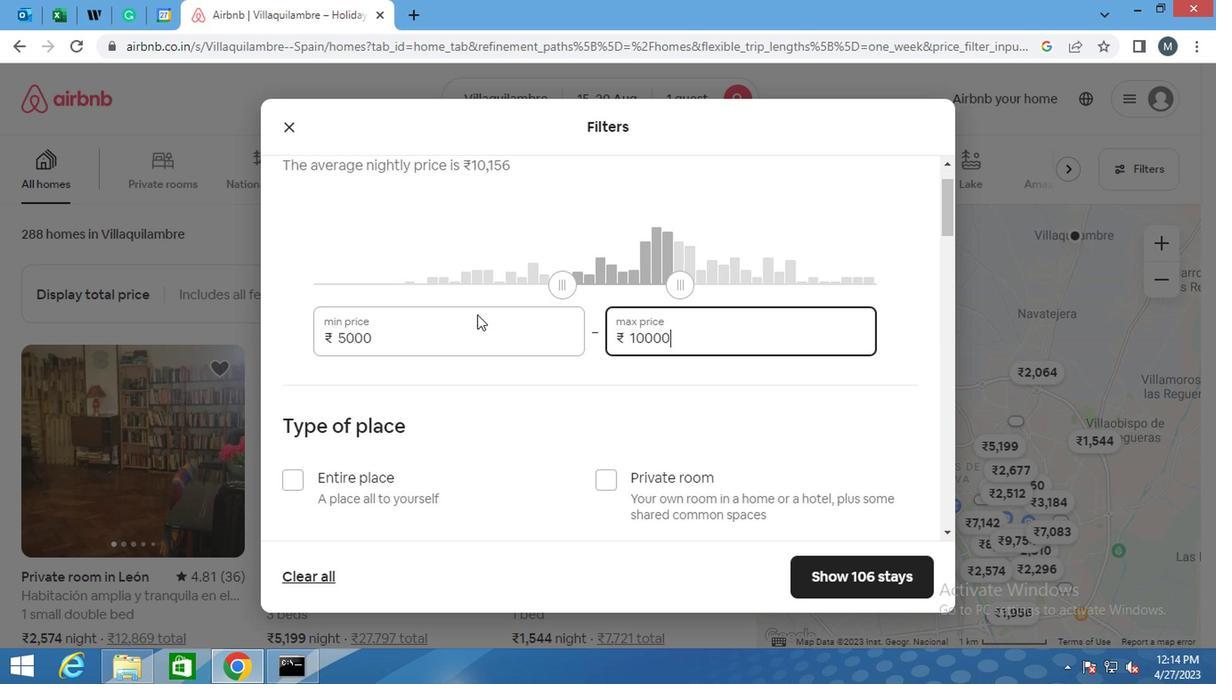 
Action: Mouse moved to (470, 312)
Screenshot: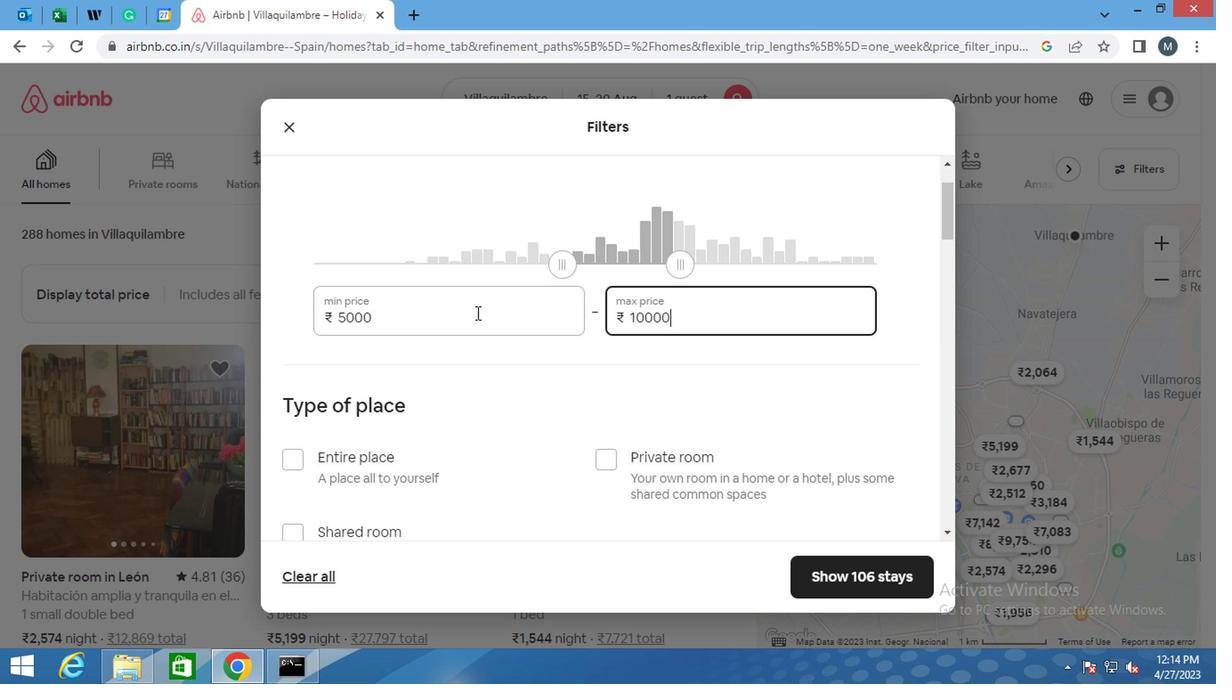 
Action: Mouse scrolled (470, 311) with delta (0, 0)
Screenshot: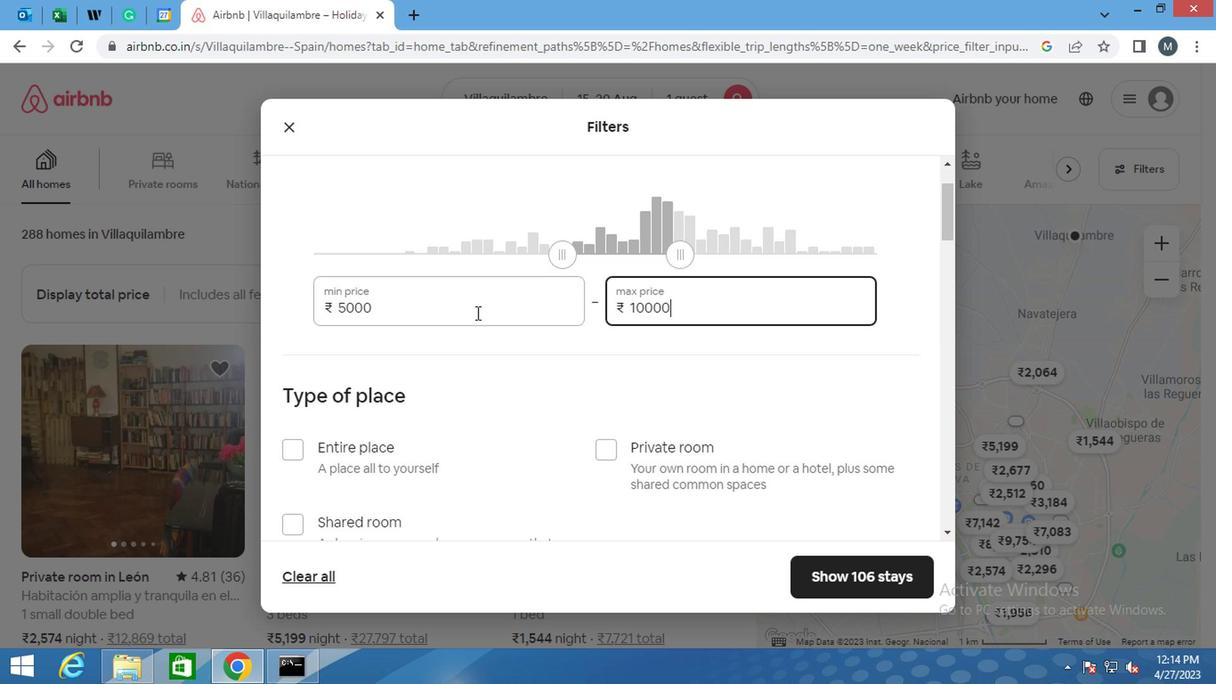 
Action: Mouse moved to (462, 312)
Screenshot: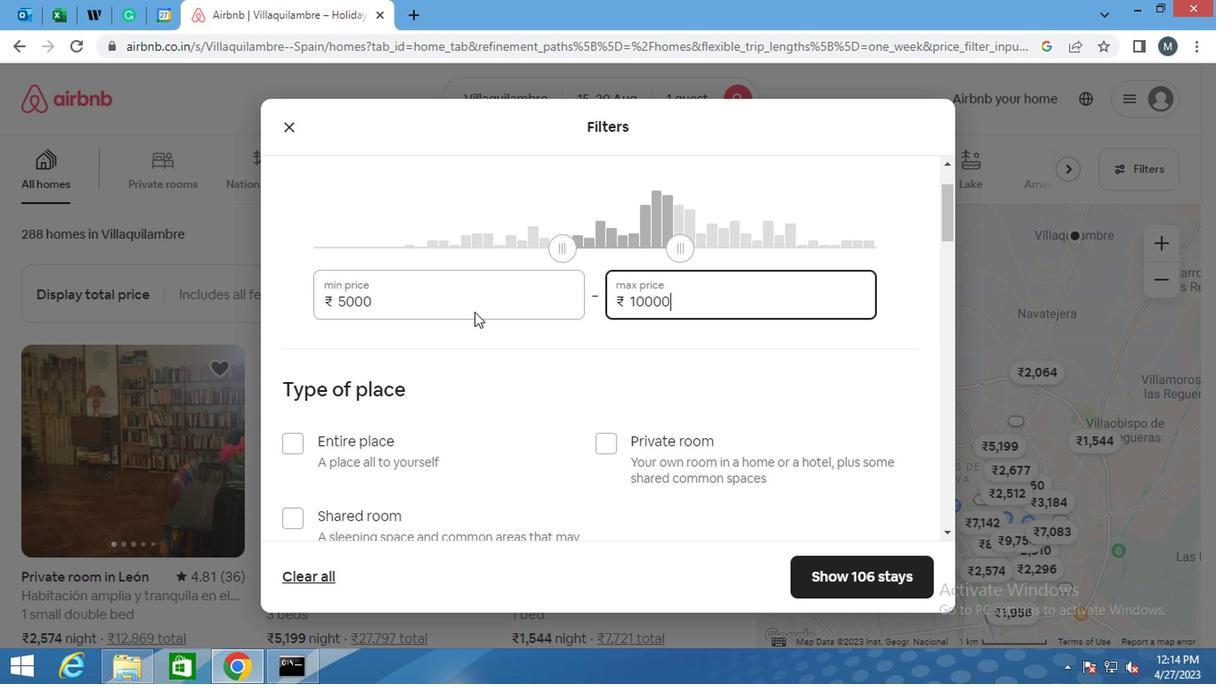 
Action: Mouse scrolled (462, 311) with delta (0, 0)
Screenshot: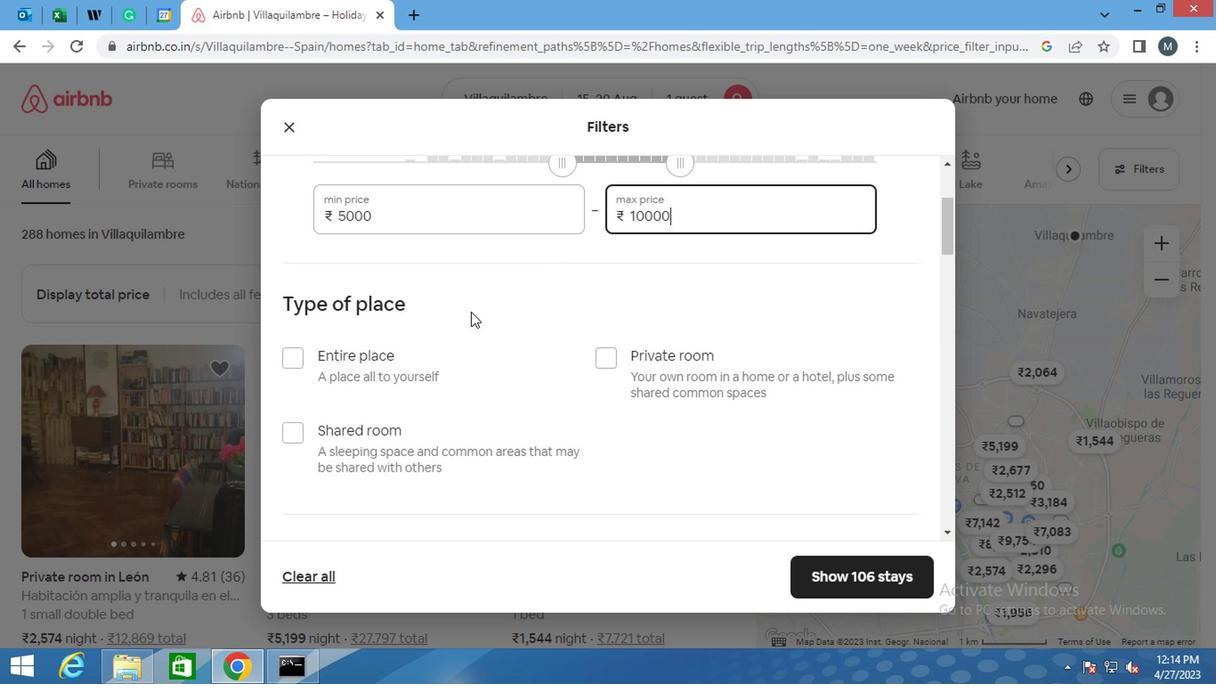 
Action: Mouse moved to (325, 240)
Screenshot: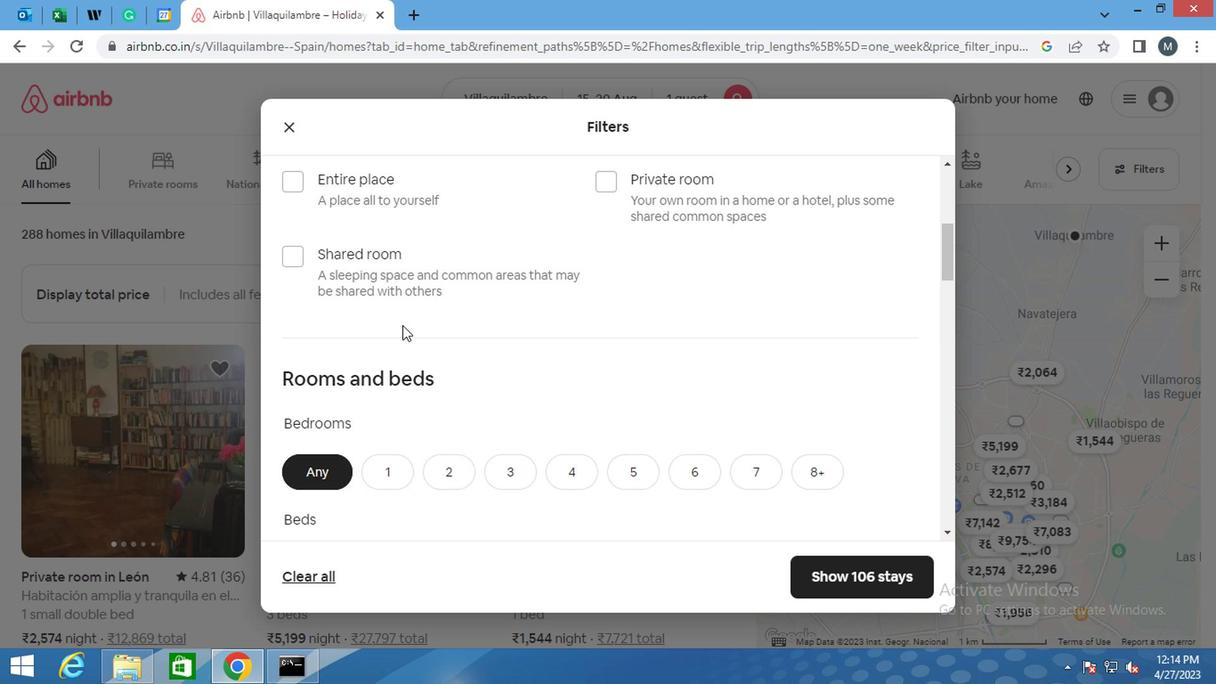 
Action: Mouse scrolled (325, 241) with delta (0, 1)
Screenshot: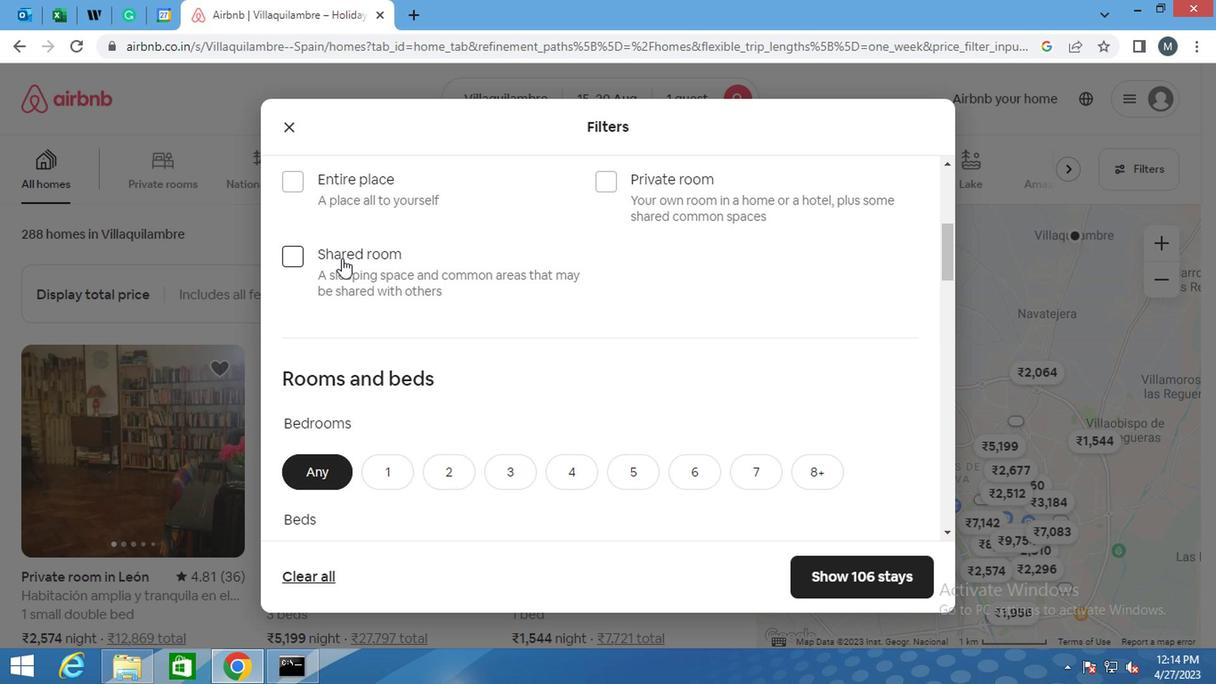 
Action: Mouse scrolled (325, 241) with delta (0, 1)
Screenshot: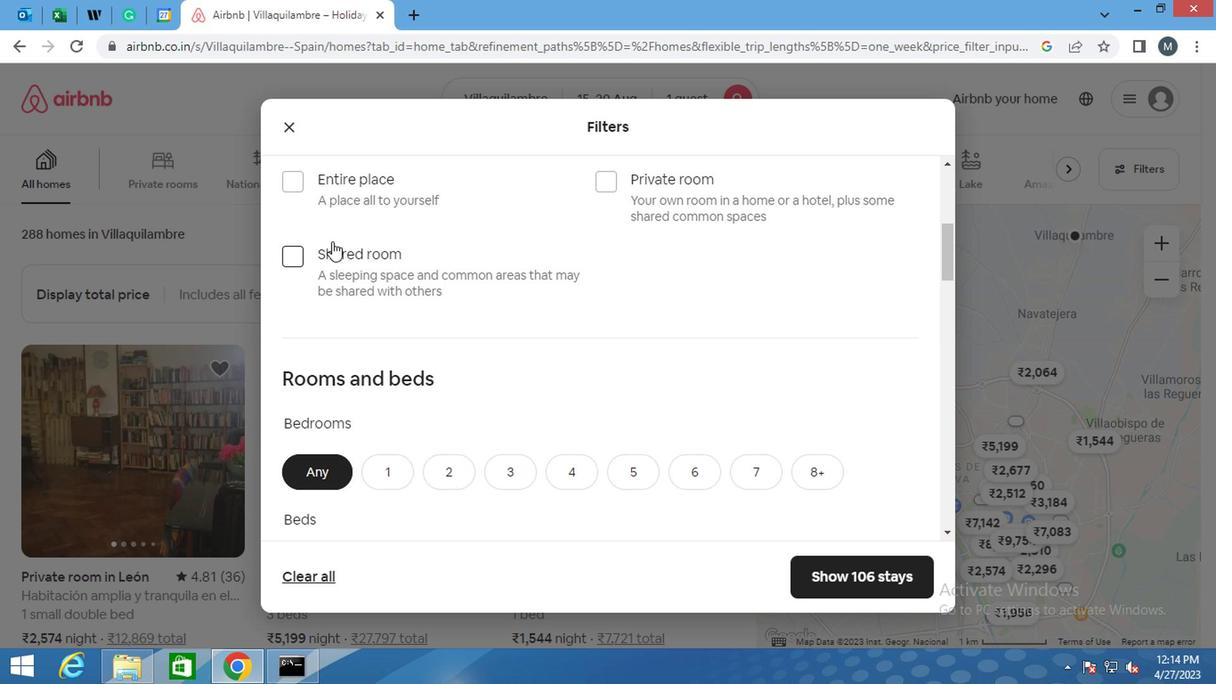 
Action: Mouse moved to (590, 361)
Screenshot: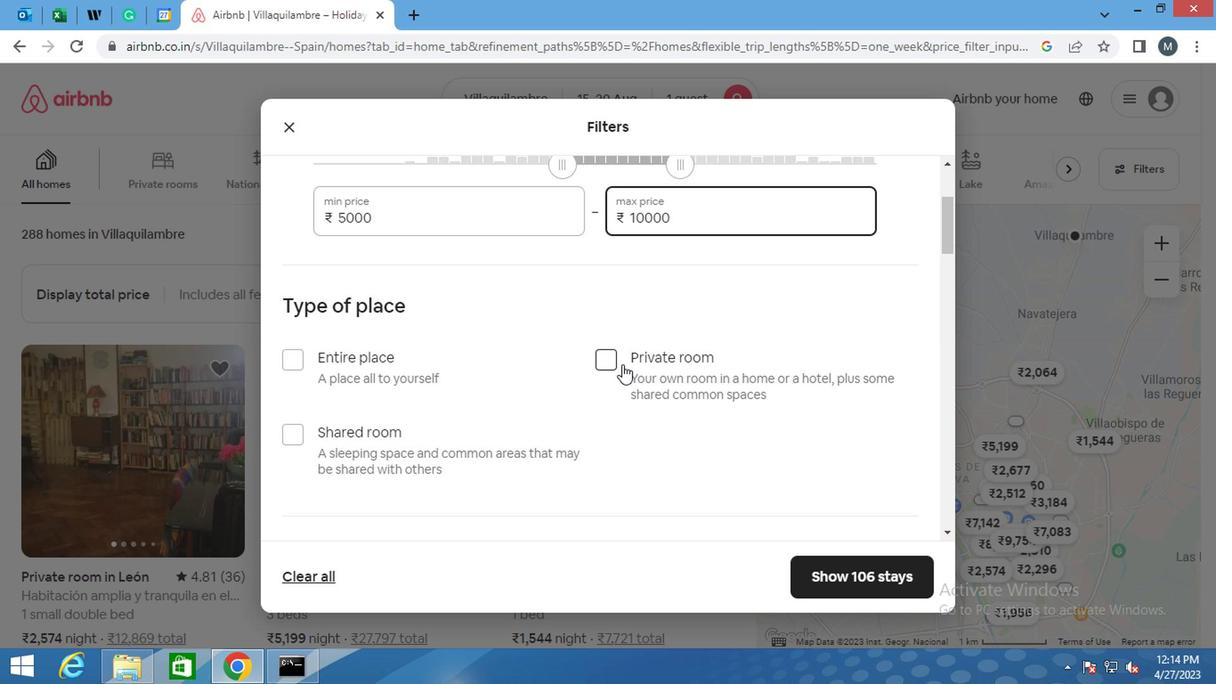 
Action: Mouse pressed left at (590, 361)
Screenshot: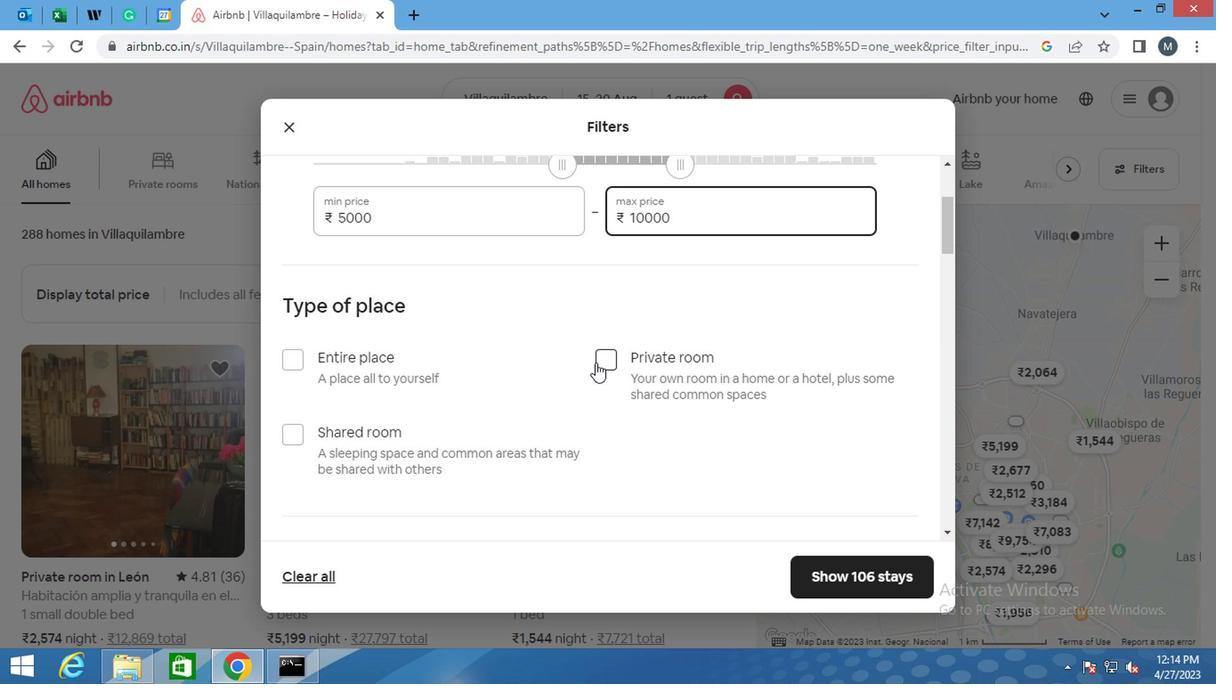 
Action: Mouse moved to (616, 356)
Screenshot: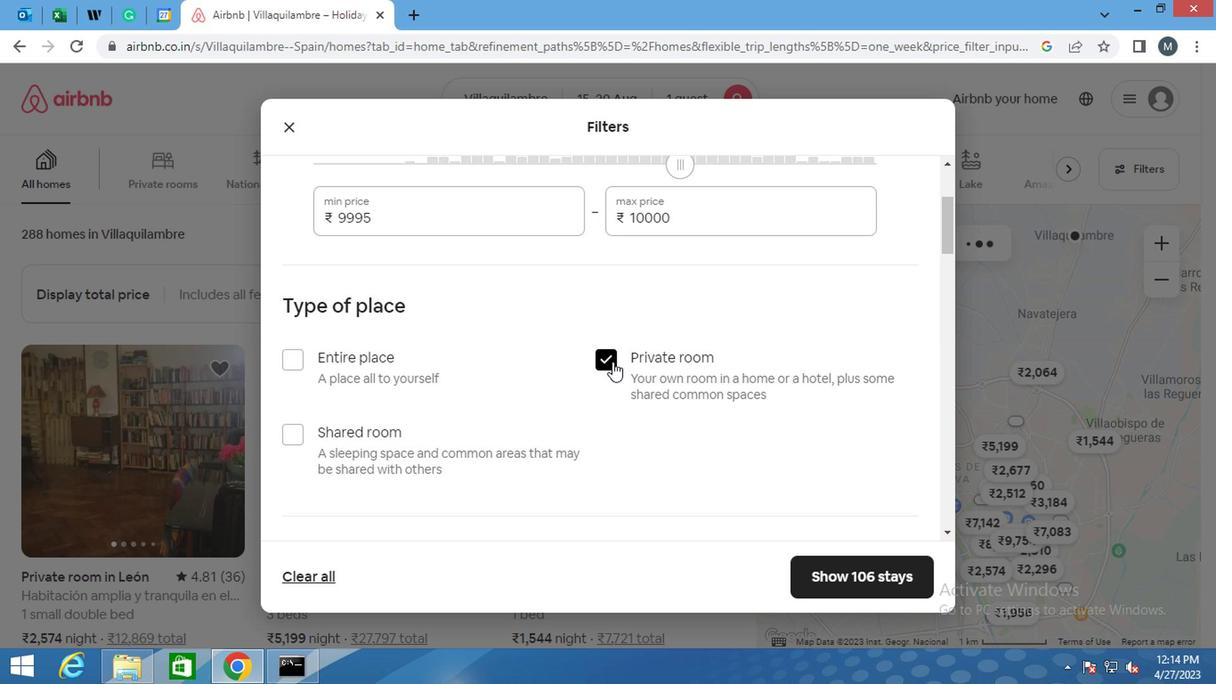 
Action: Mouse scrolled (616, 355) with delta (0, 0)
Screenshot: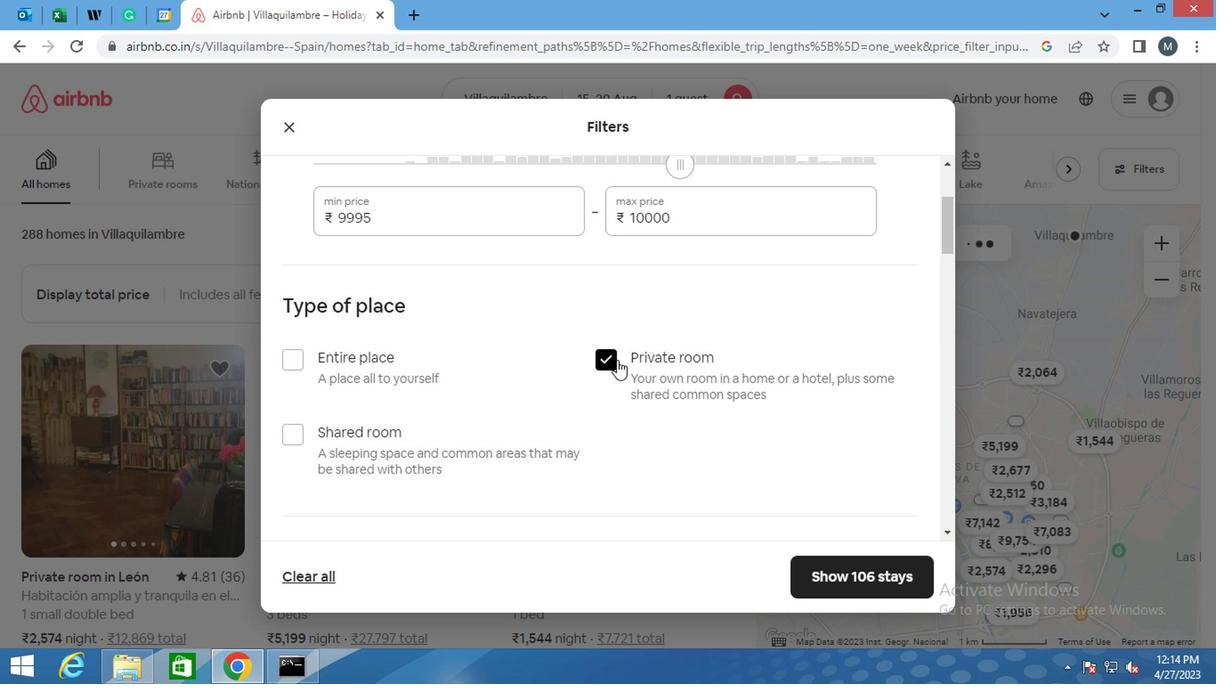 
Action: Mouse moved to (618, 356)
Screenshot: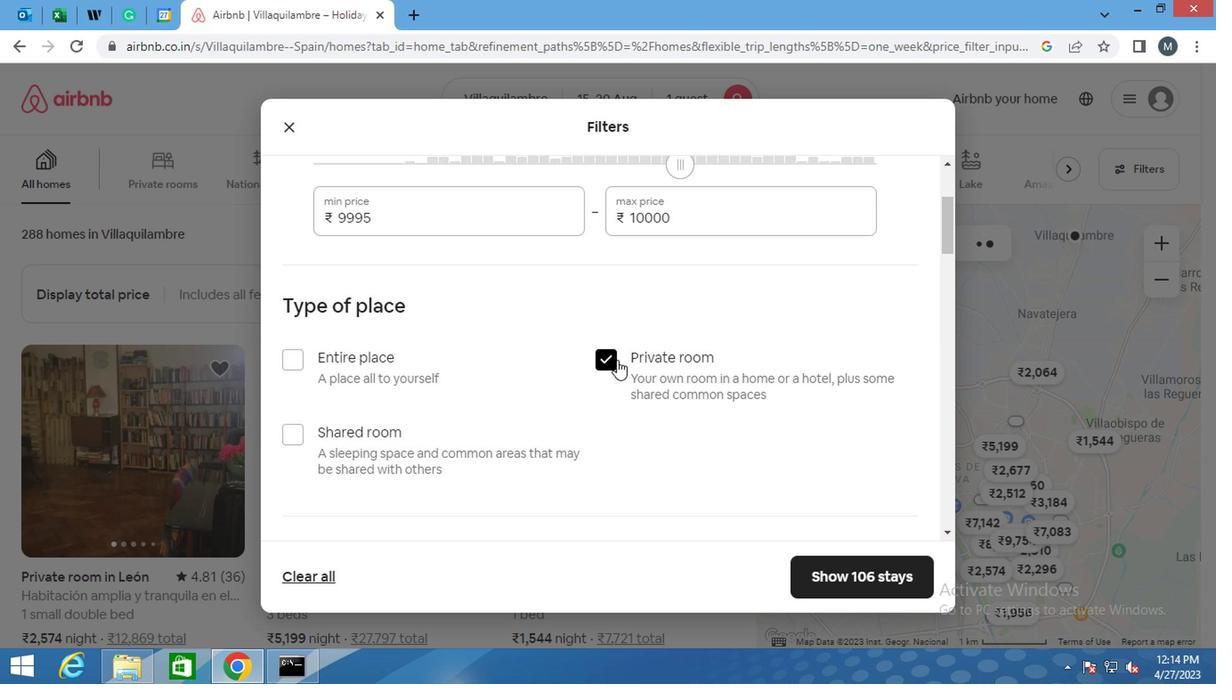 
Action: Mouse scrolled (618, 355) with delta (0, 0)
Screenshot: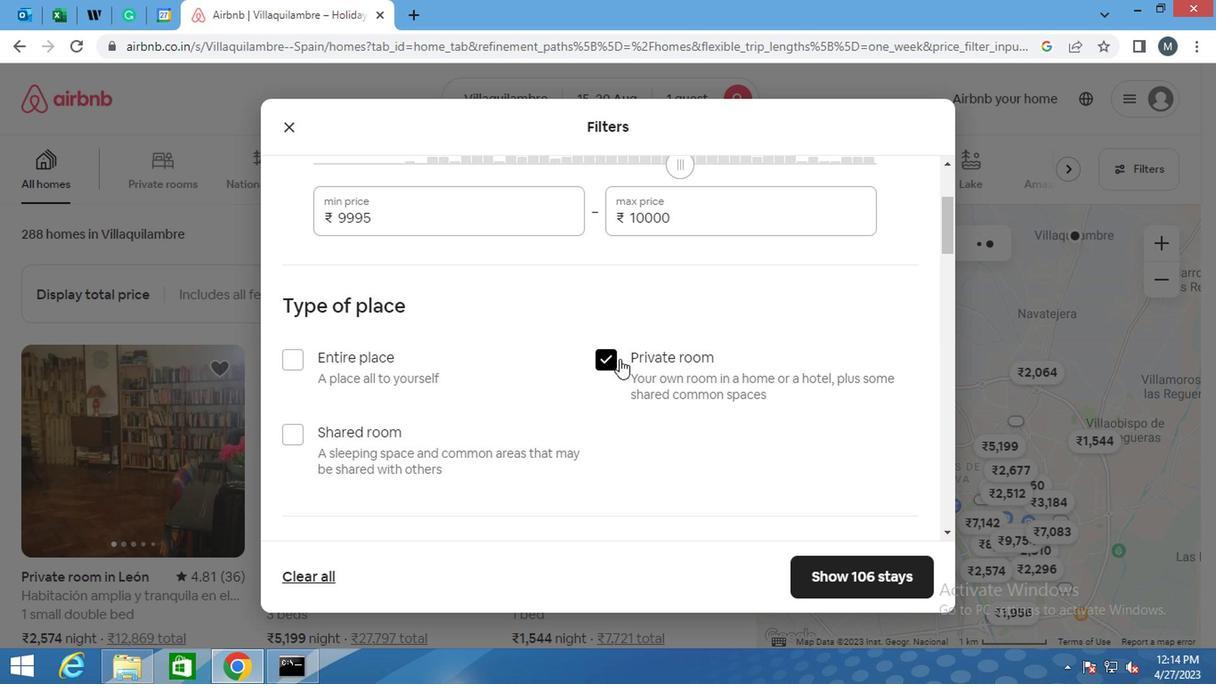 
Action: Mouse moved to (614, 357)
Screenshot: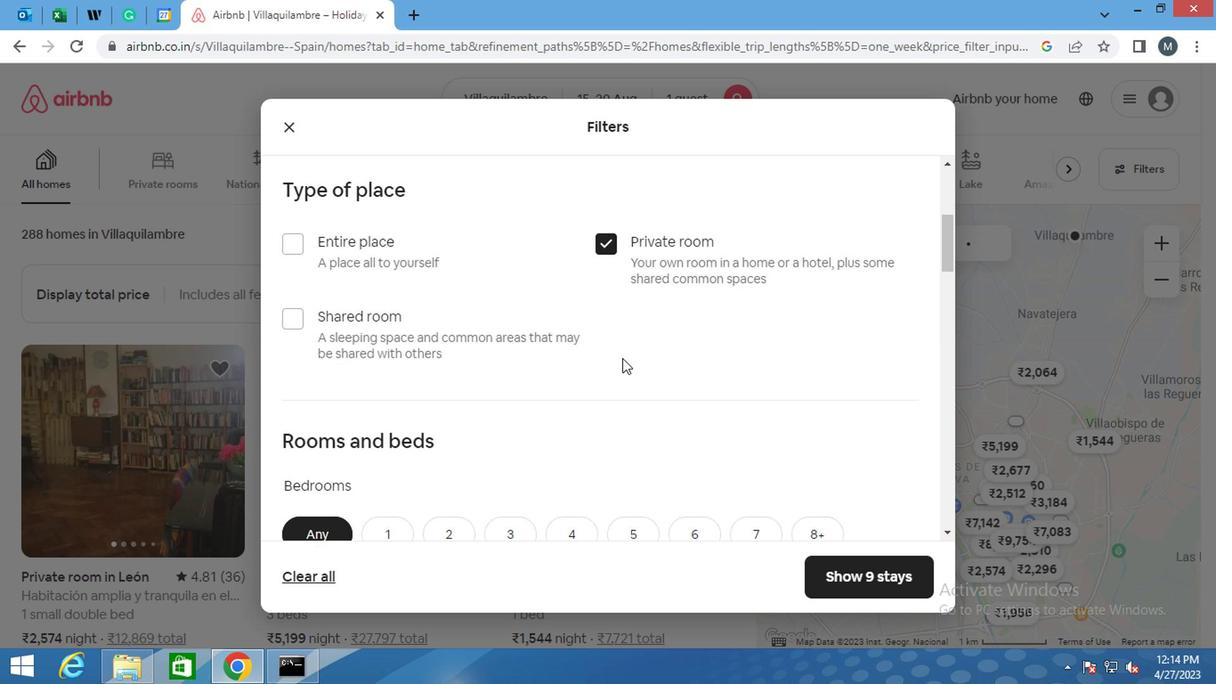 
Action: Mouse scrolled (614, 356) with delta (0, -1)
Screenshot: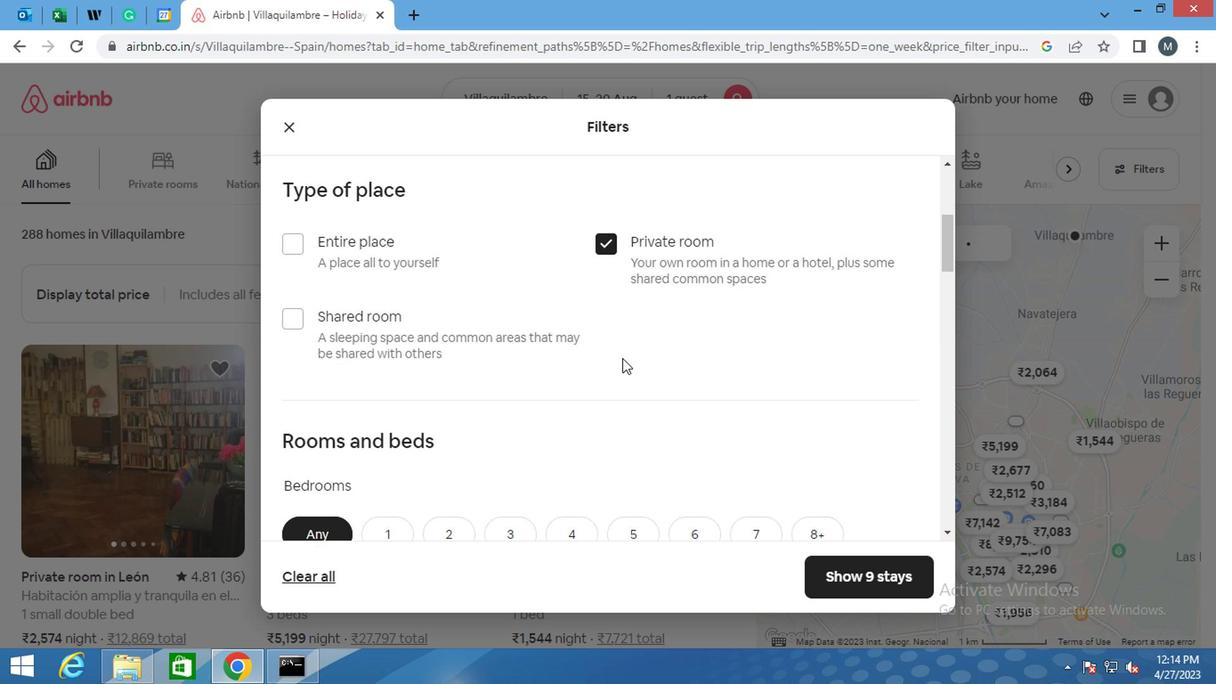 
Action: Mouse moved to (551, 353)
Screenshot: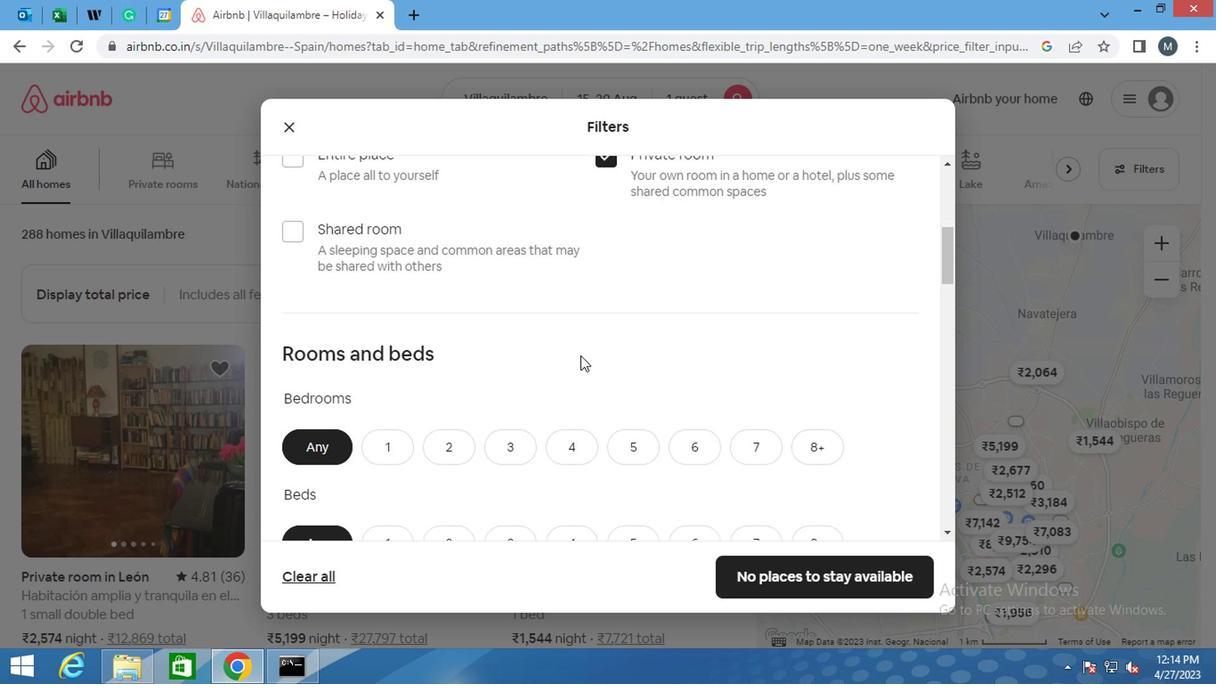 
Action: Mouse scrolled (551, 352) with delta (0, -1)
Screenshot: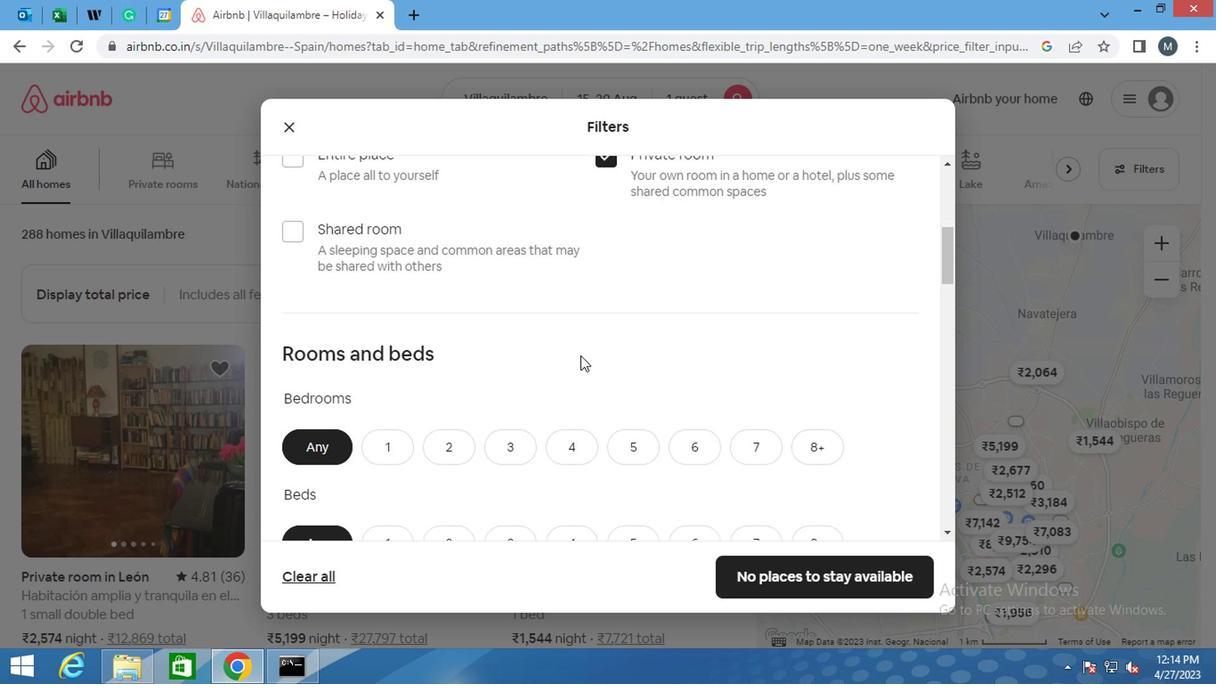 
Action: Mouse moved to (546, 353)
Screenshot: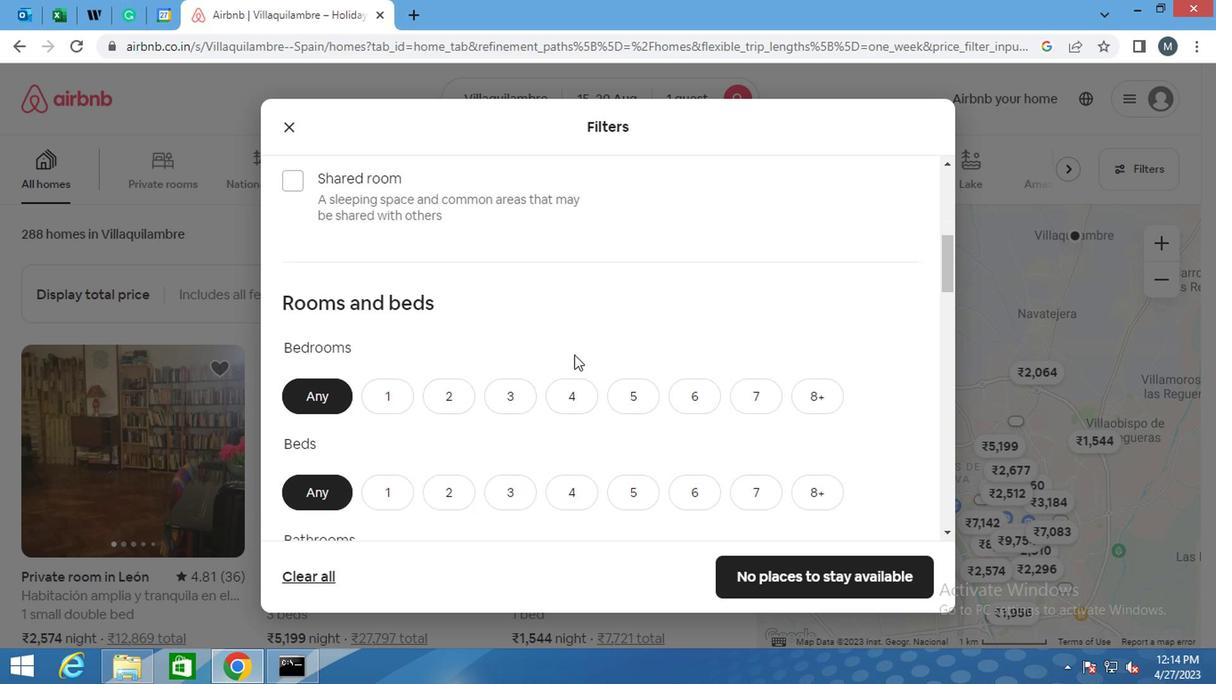 
Action: Mouse scrolled (546, 352) with delta (0, -1)
Screenshot: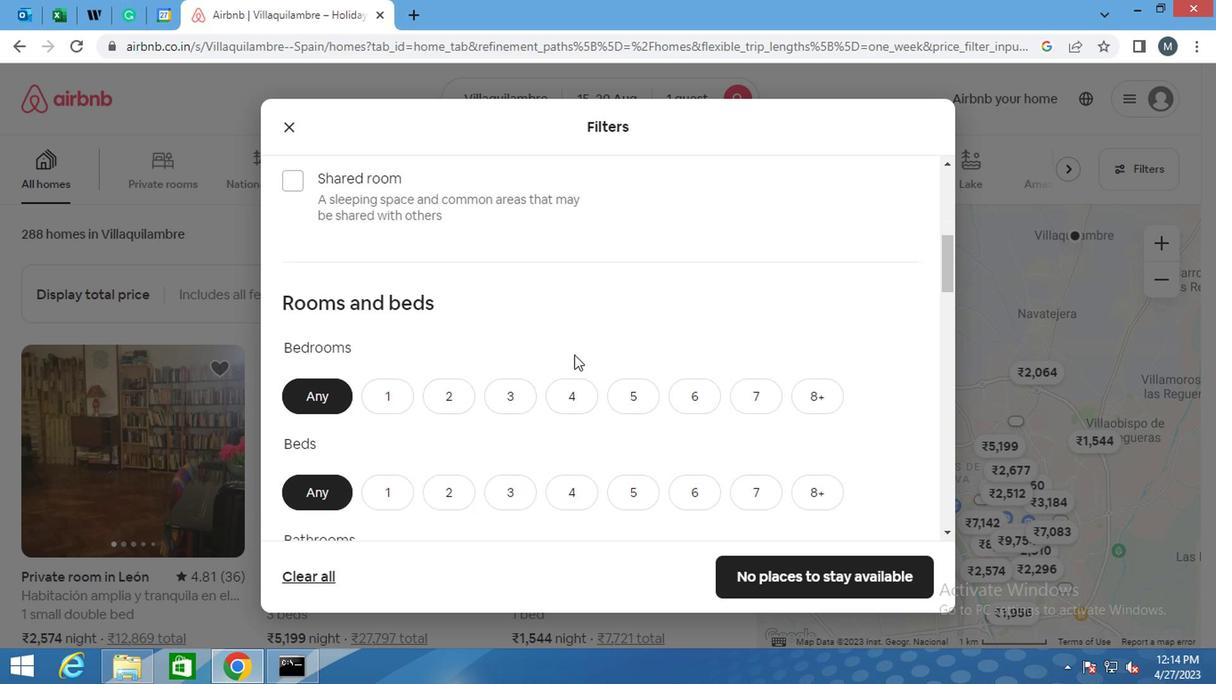 
Action: Mouse moved to (367, 209)
Screenshot: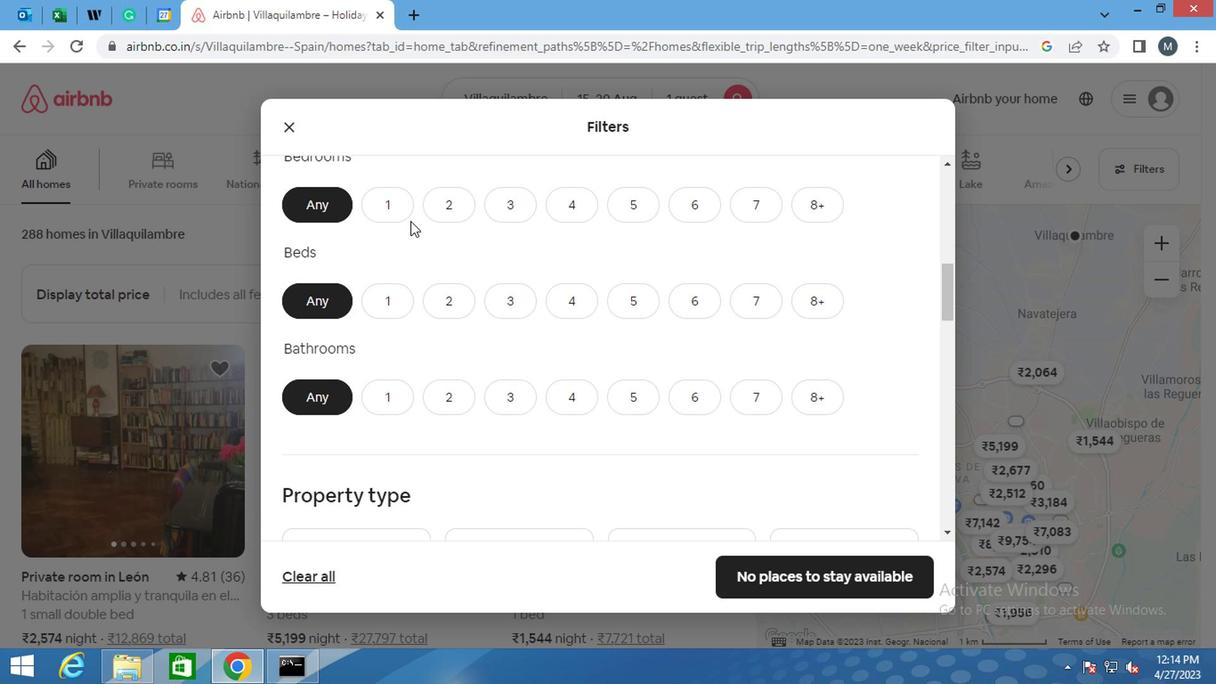 
Action: Mouse pressed left at (367, 209)
Screenshot: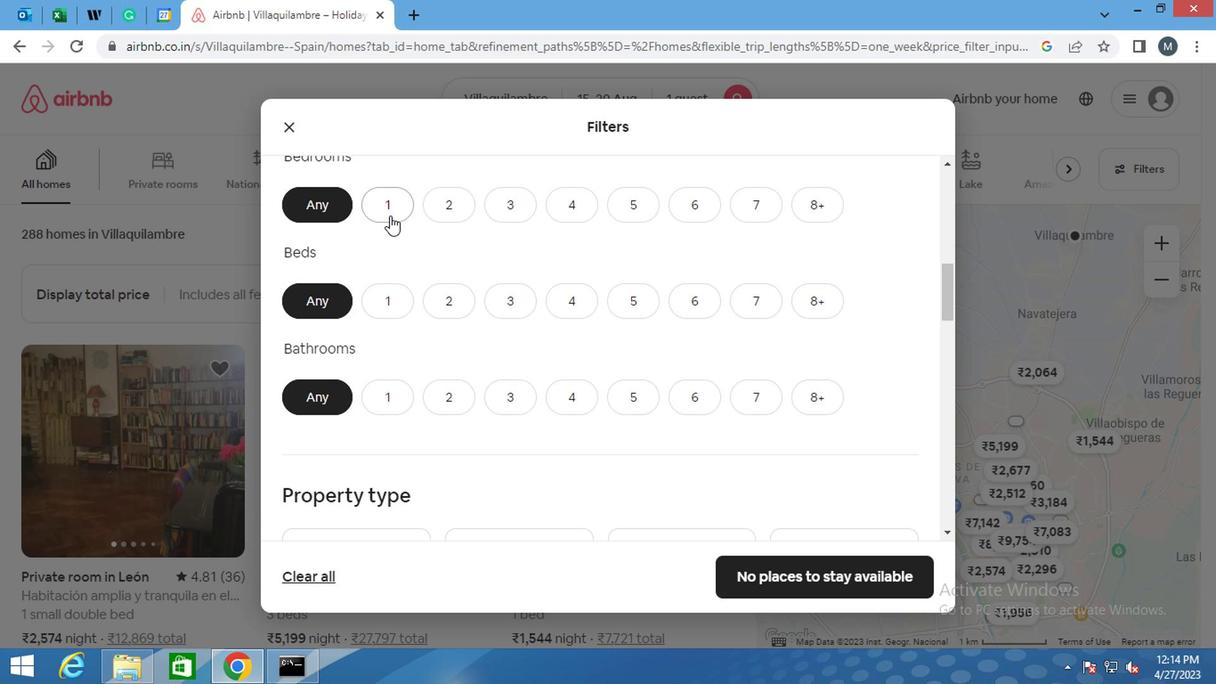 
Action: Mouse moved to (389, 309)
Screenshot: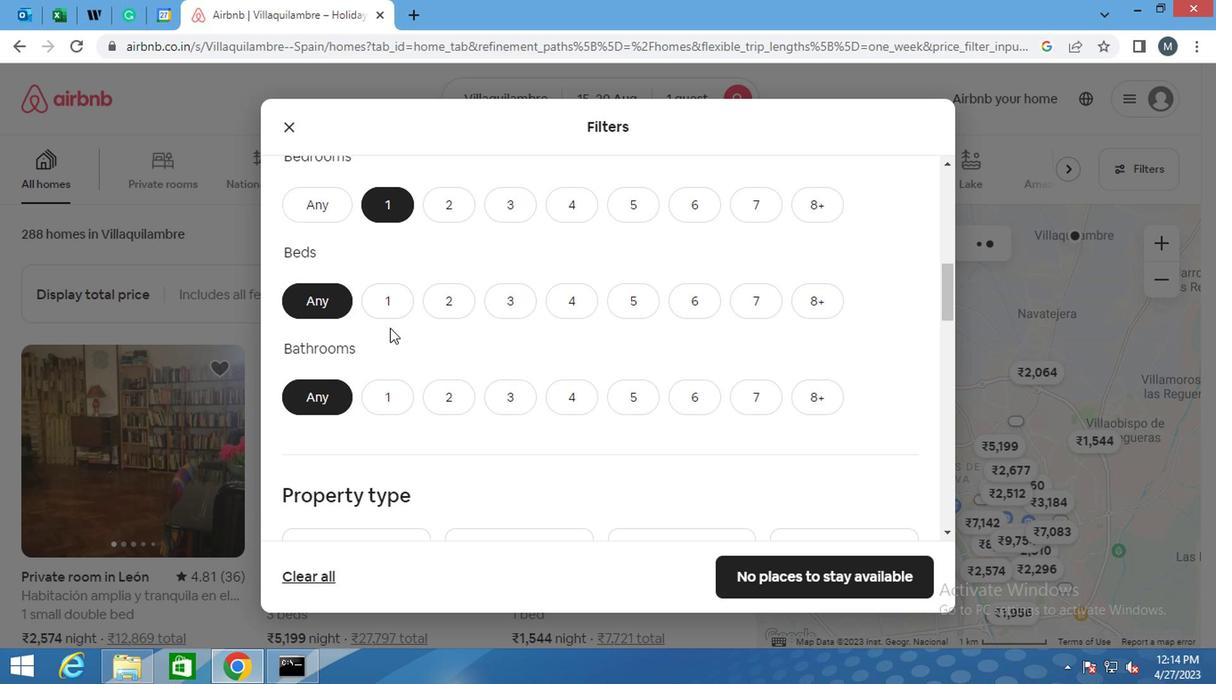 
Action: Mouse pressed left at (389, 309)
Screenshot: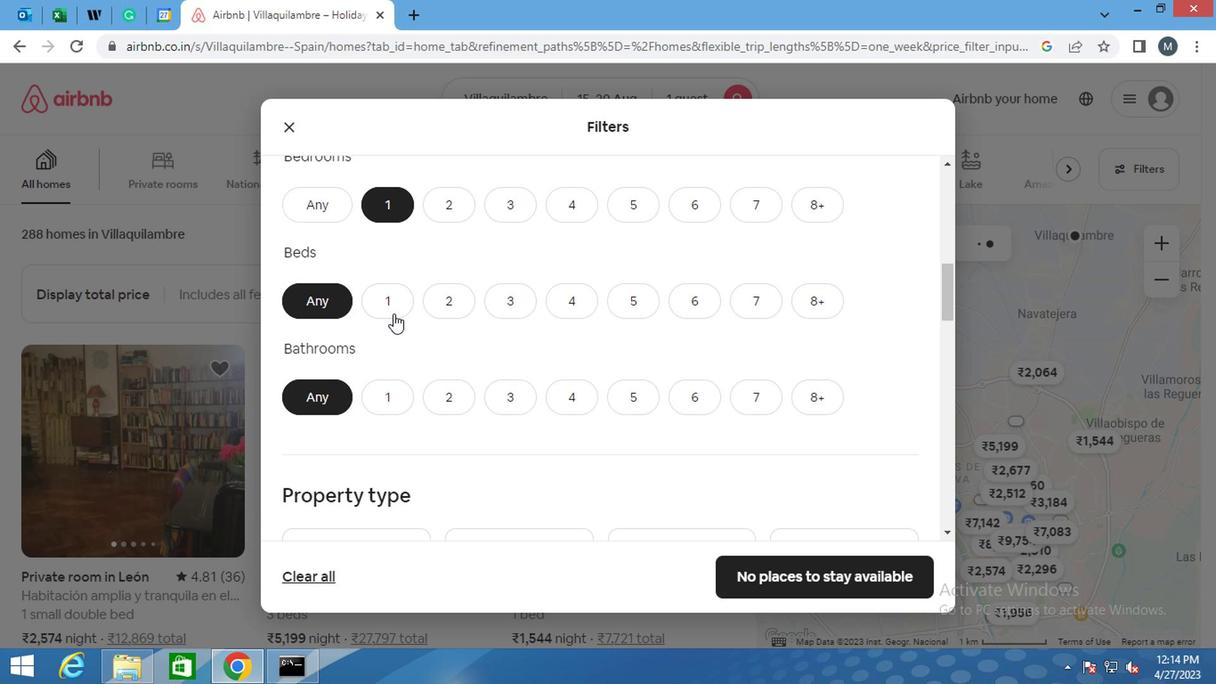 
Action: Mouse moved to (381, 399)
Screenshot: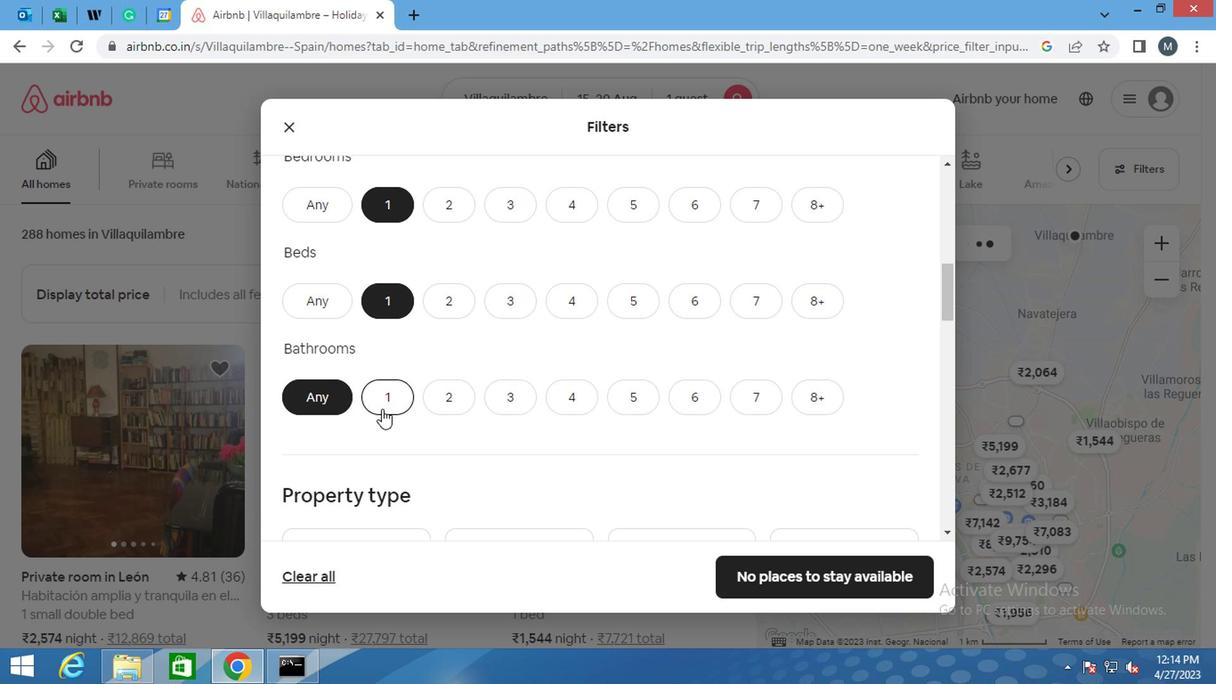 
Action: Mouse pressed left at (381, 399)
Screenshot: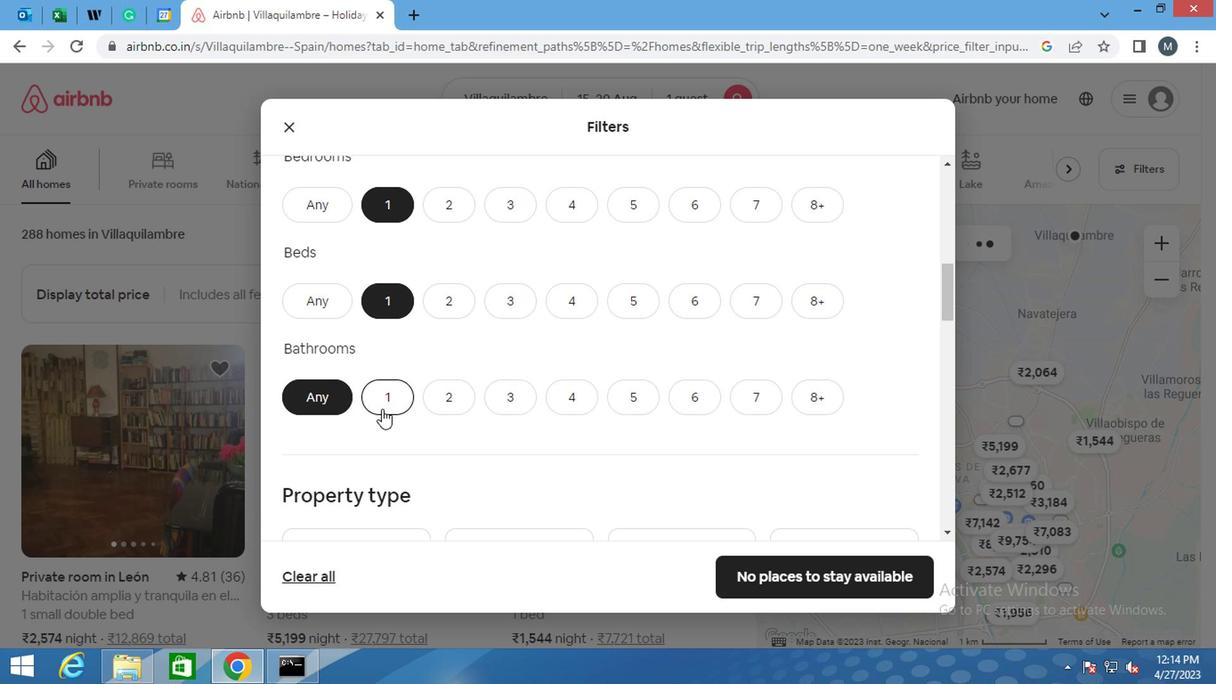 
Action: Mouse moved to (387, 356)
Screenshot: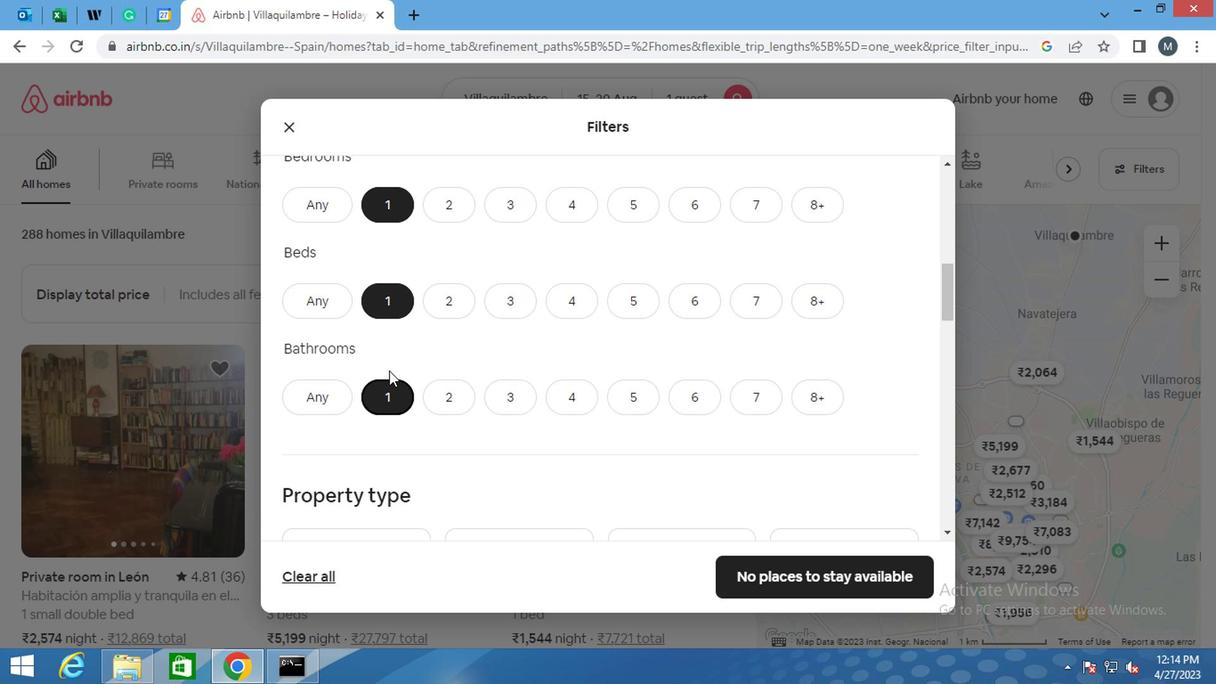 
Action: Mouse scrolled (387, 355) with delta (0, 0)
Screenshot: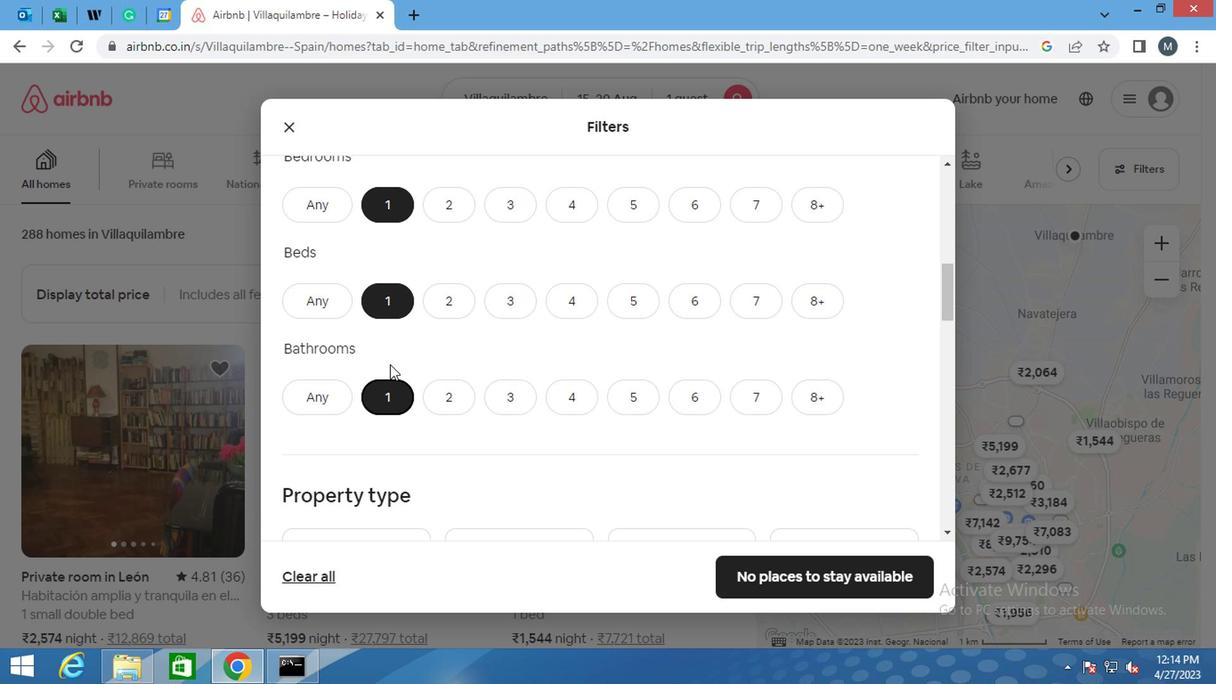 
Action: Mouse scrolled (387, 355) with delta (0, 0)
Screenshot: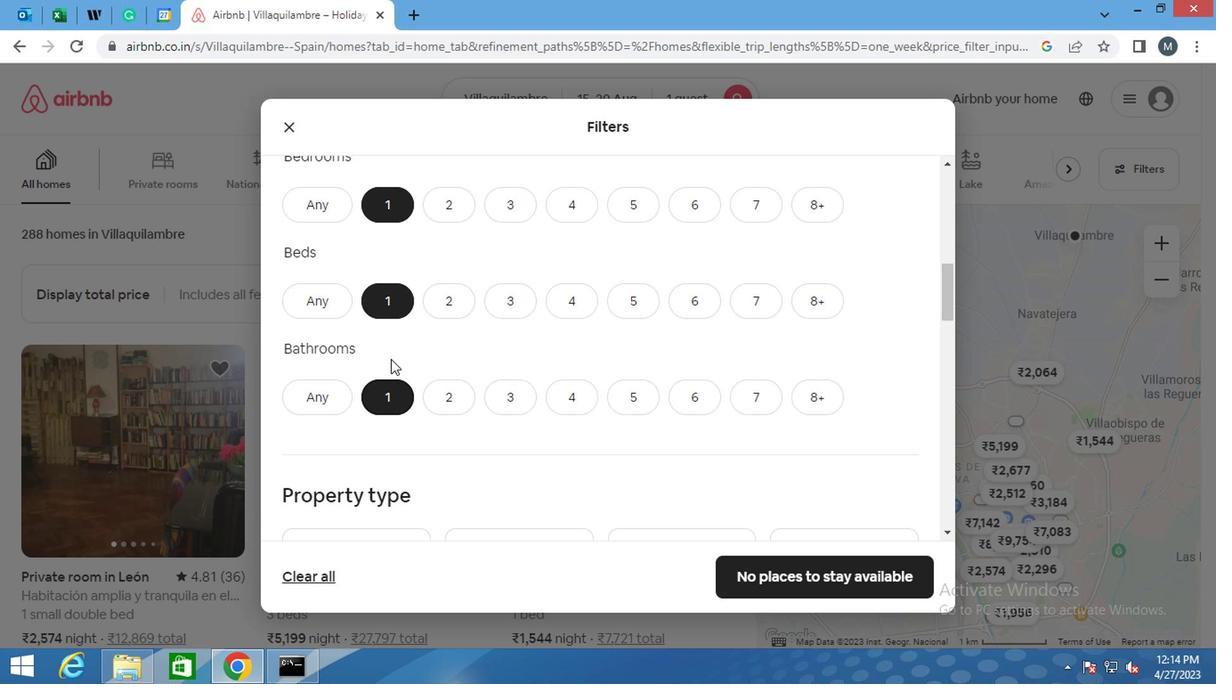 
Action: Mouse moved to (387, 356)
Screenshot: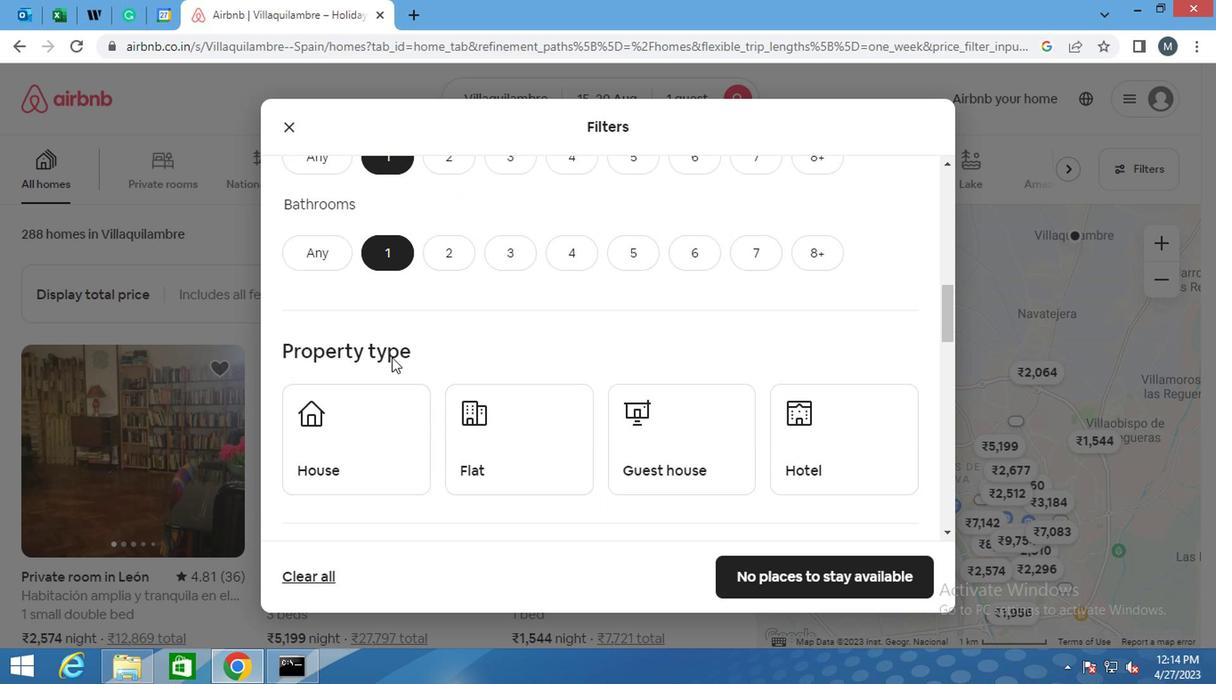 
Action: Mouse scrolled (387, 355) with delta (0, 0)
Screenshot: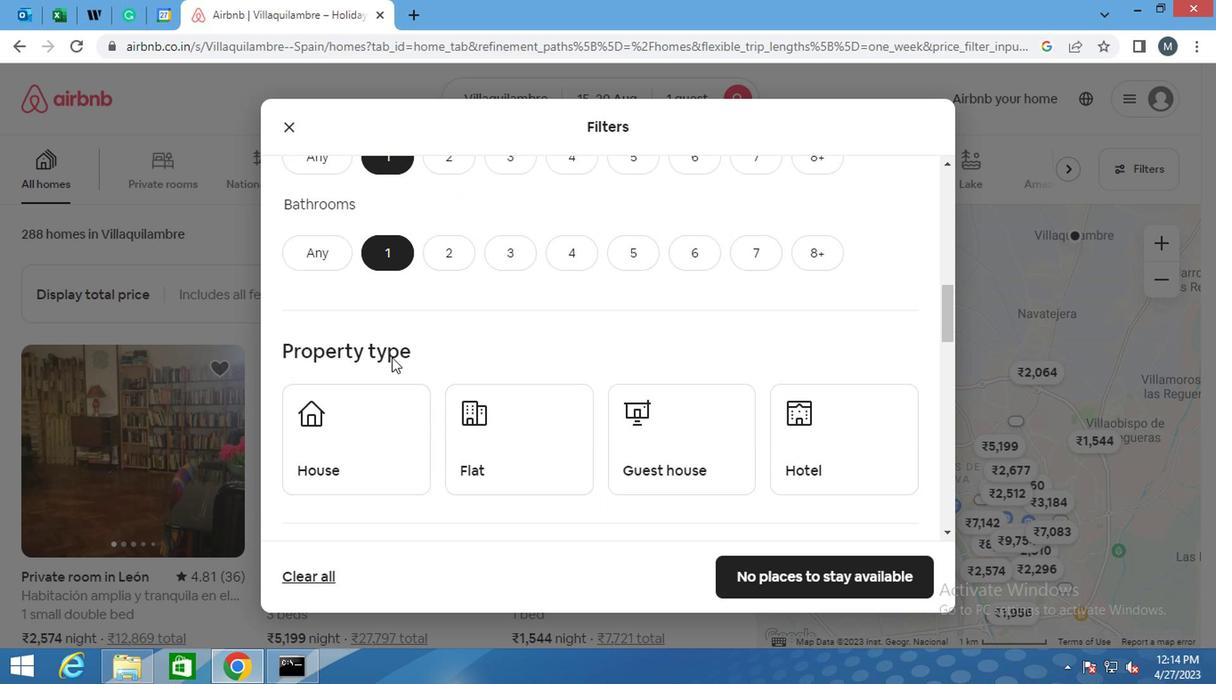 
Action: Mouse moved to (361, 336)
Screenshot: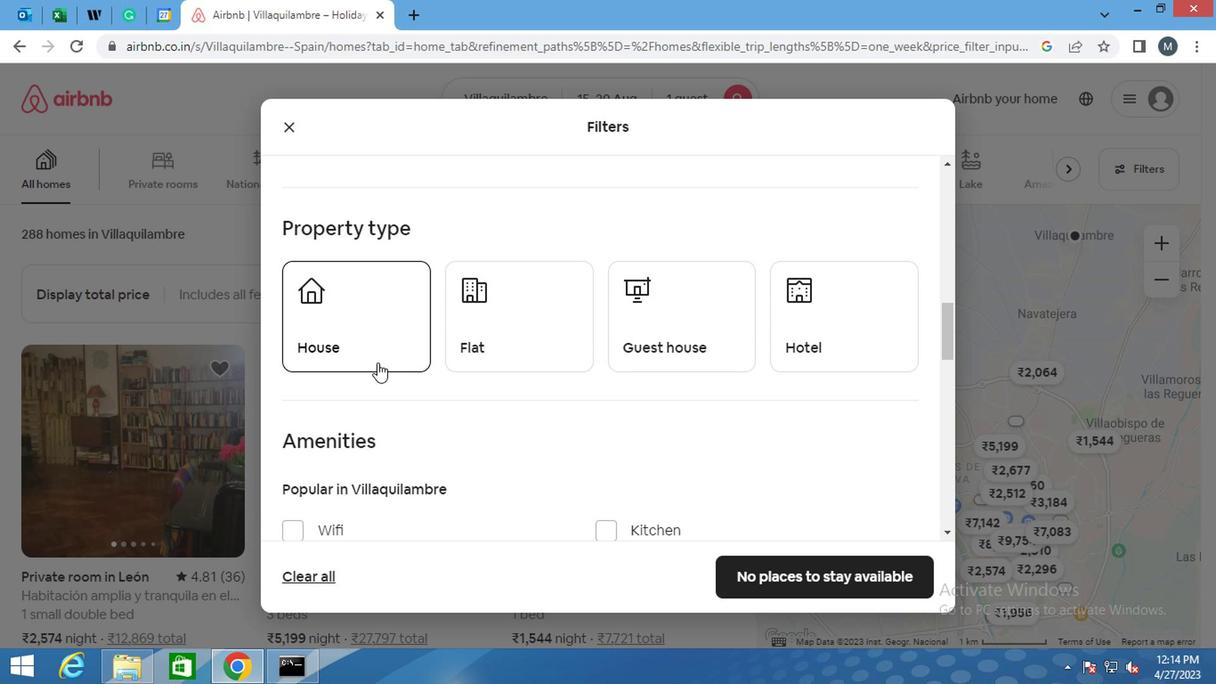 
Action: Mouse pressed left at (361, 336)
Screenshot: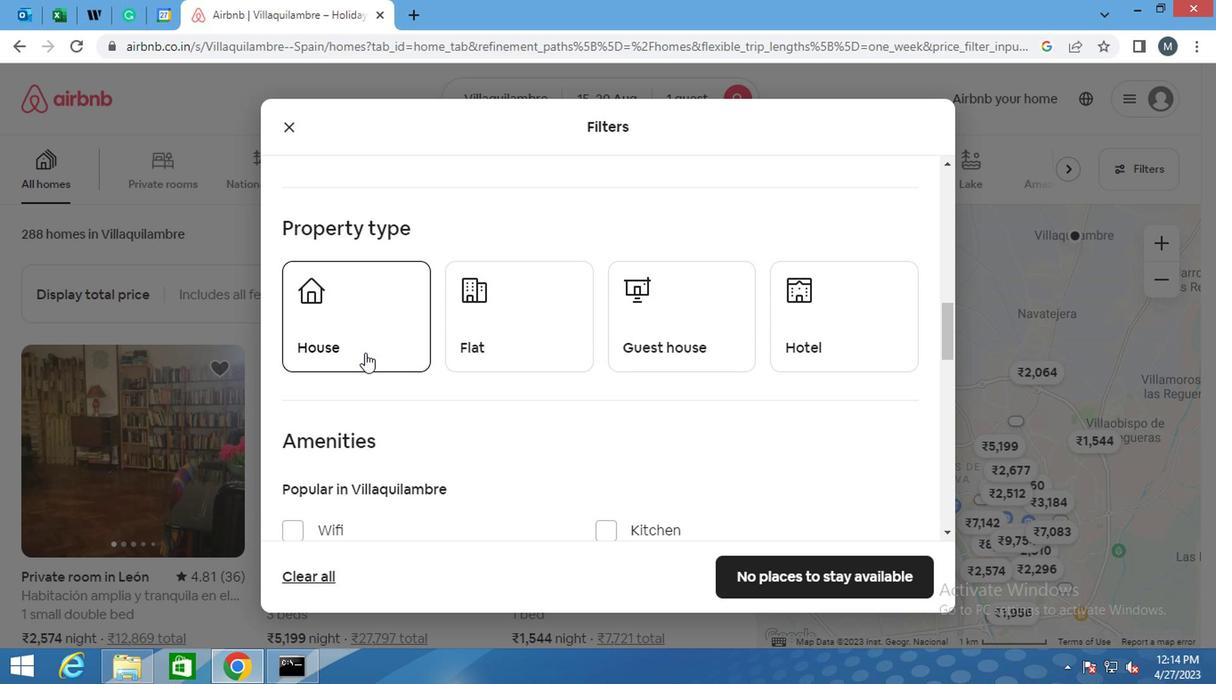 
Action: Mouse moved to (549, 333)
Screenshot: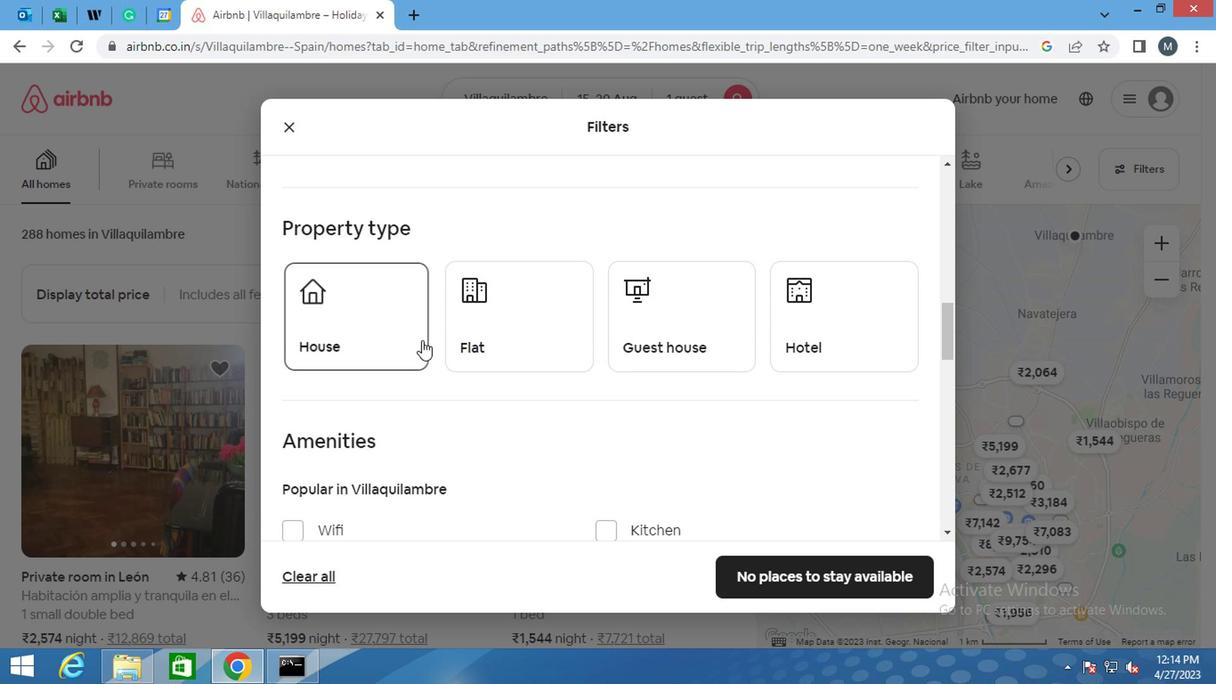 
Action: Mouse pressed left at (549, 333)
Screenshot: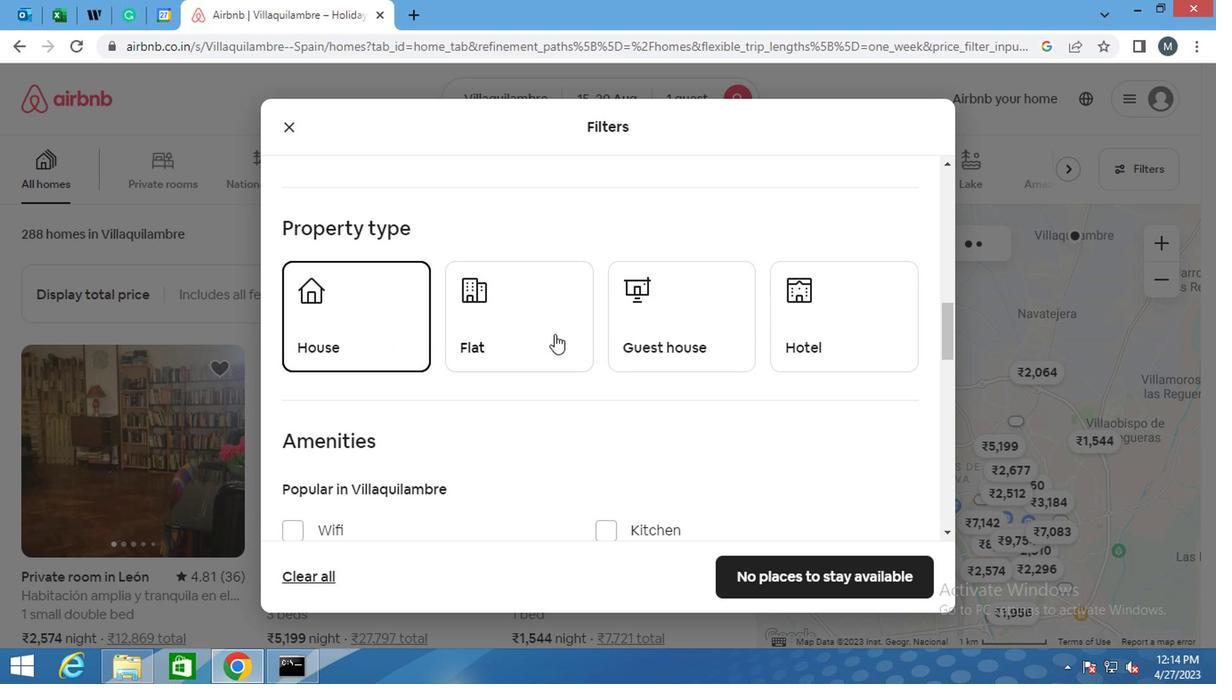 
Action: Mouse moved to (677, 347)
Screenshot: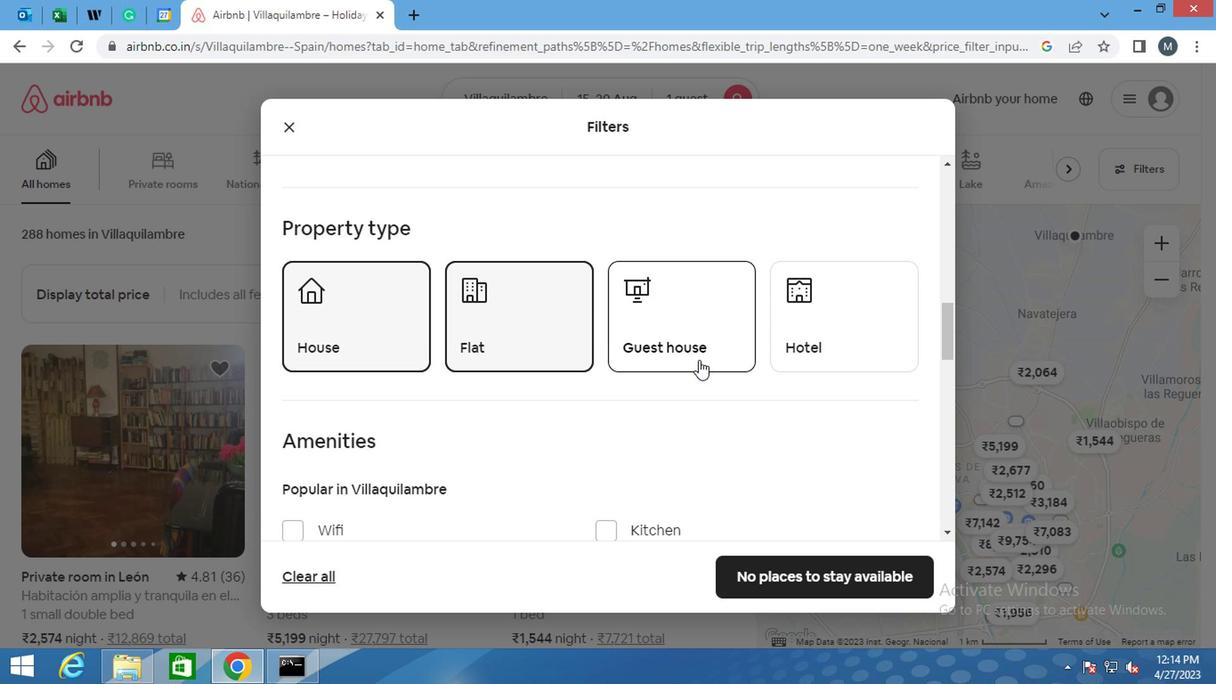 
Action: Mouse pressed left at (677, 347)
Screenshot: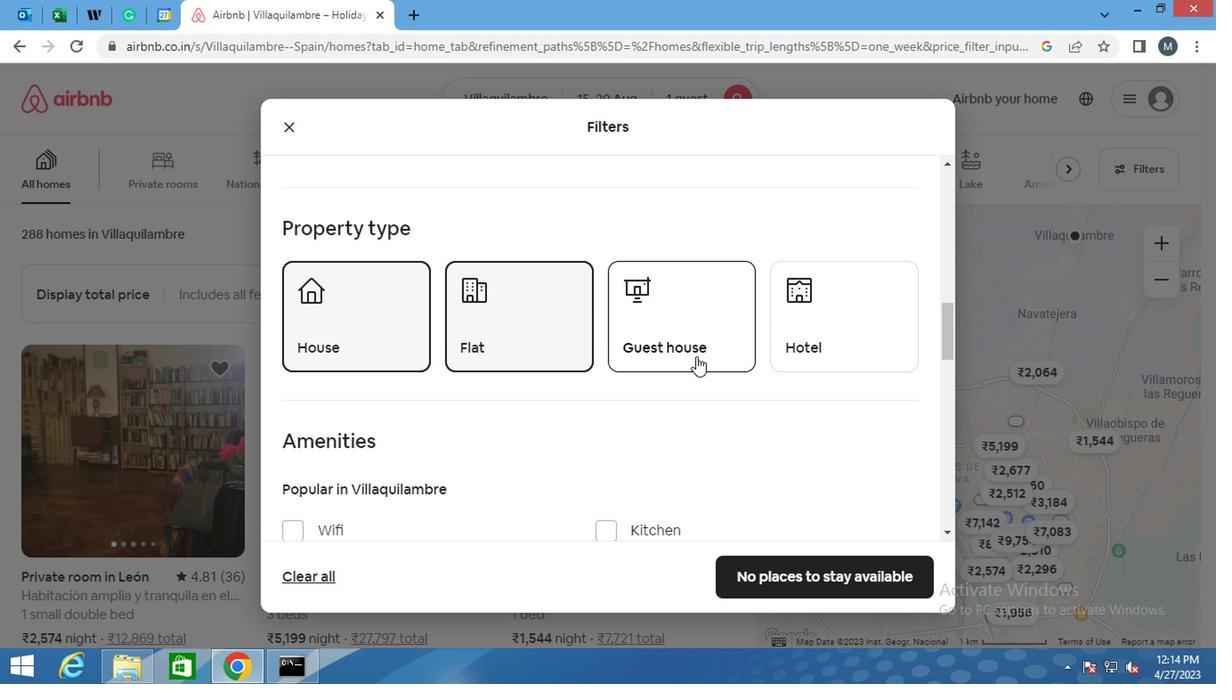 
Action: Mouse moved to (805, 336)
Screenshot: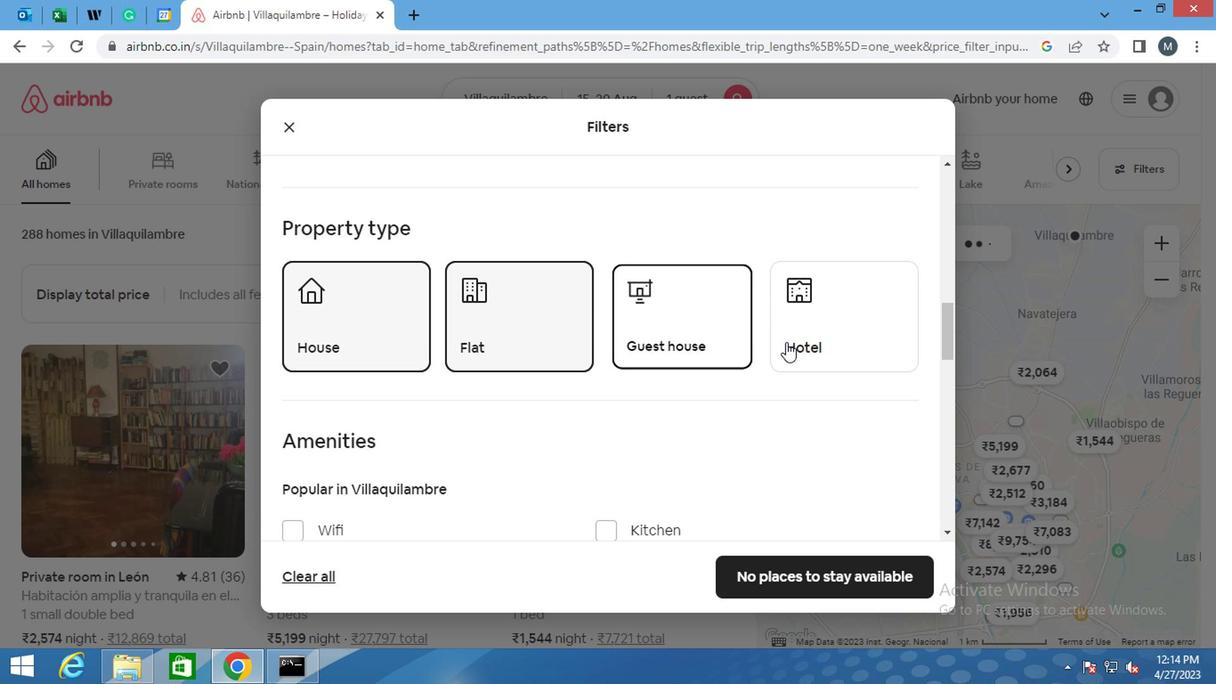 
Action: Mouse pressed left at (805, 336)
Screenshot: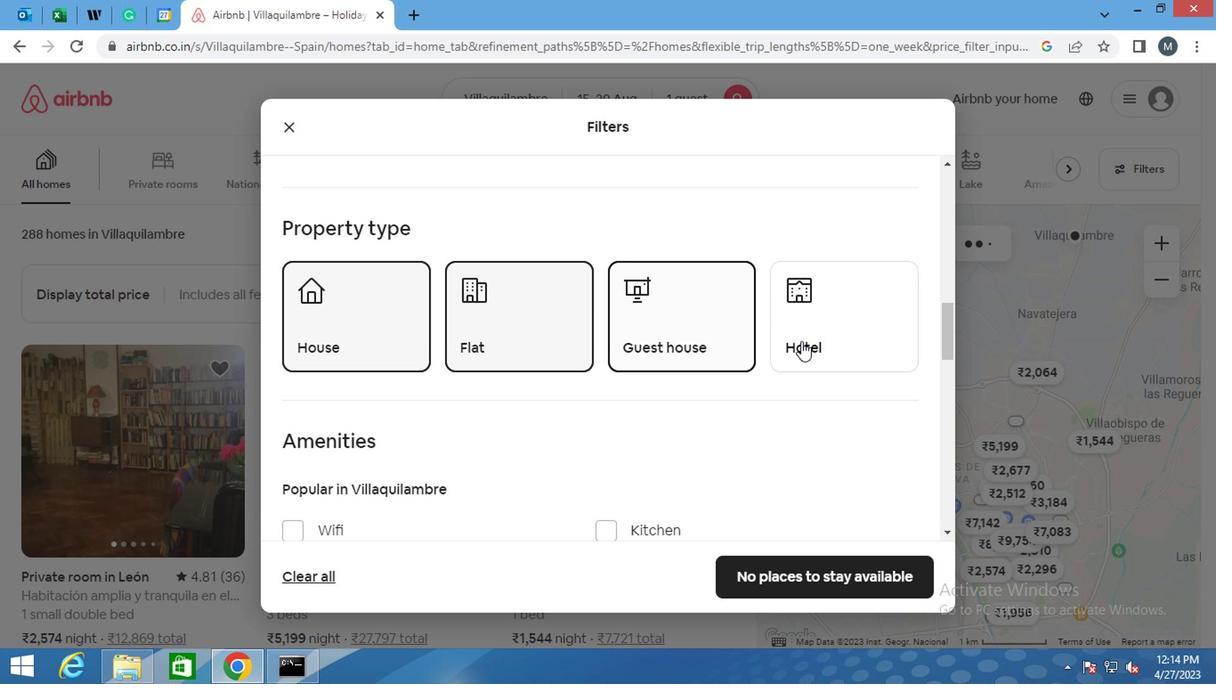 
Action: Mouse moved to (506, 360)
Screenshot: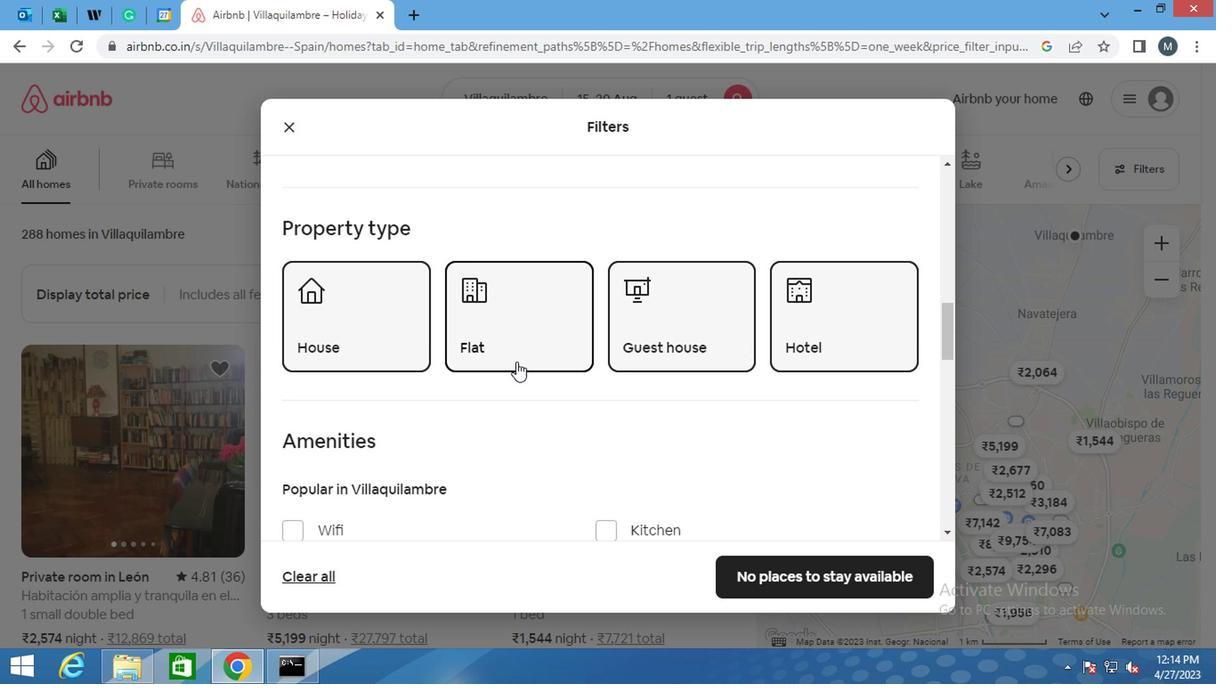 
Action: Mouse scrolled (506, 359) with delta (0, -1)
Screenshot: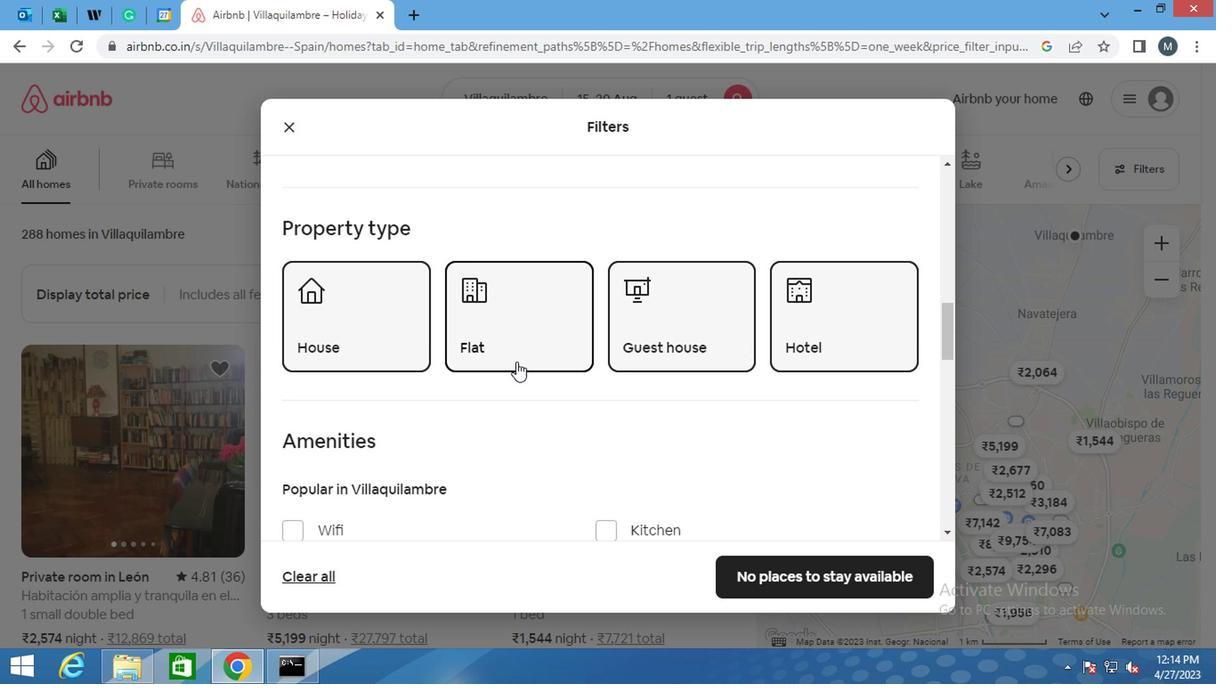 
Action: Mouse moved to (503, 360)
Screenshot: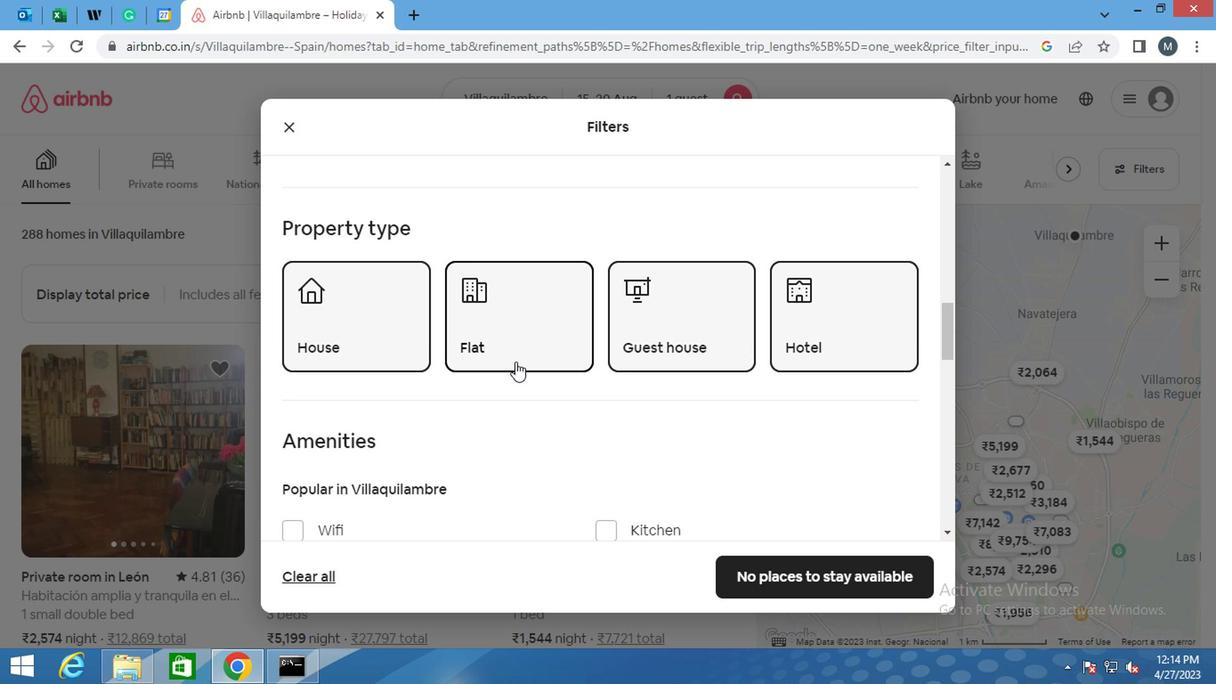 
Action: Mouse scrolled (503, 359) with delta (0, -1)
Screenshot: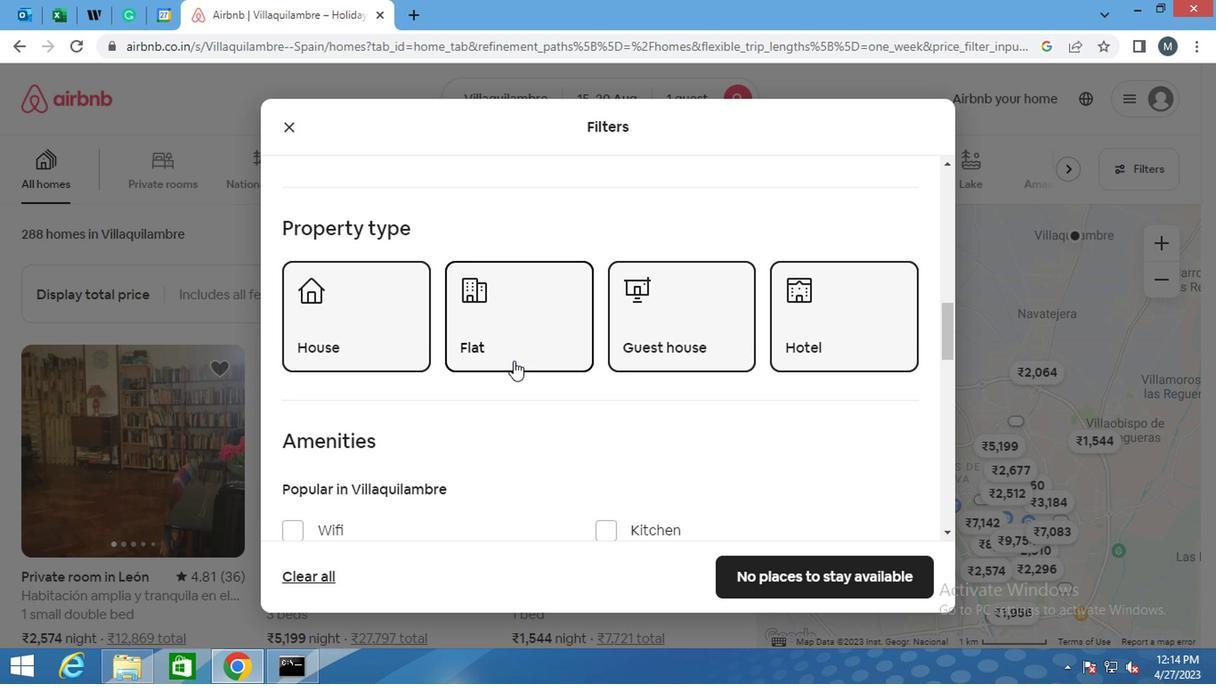 
Action: Mouse moved to (412, 381)
Screenshot: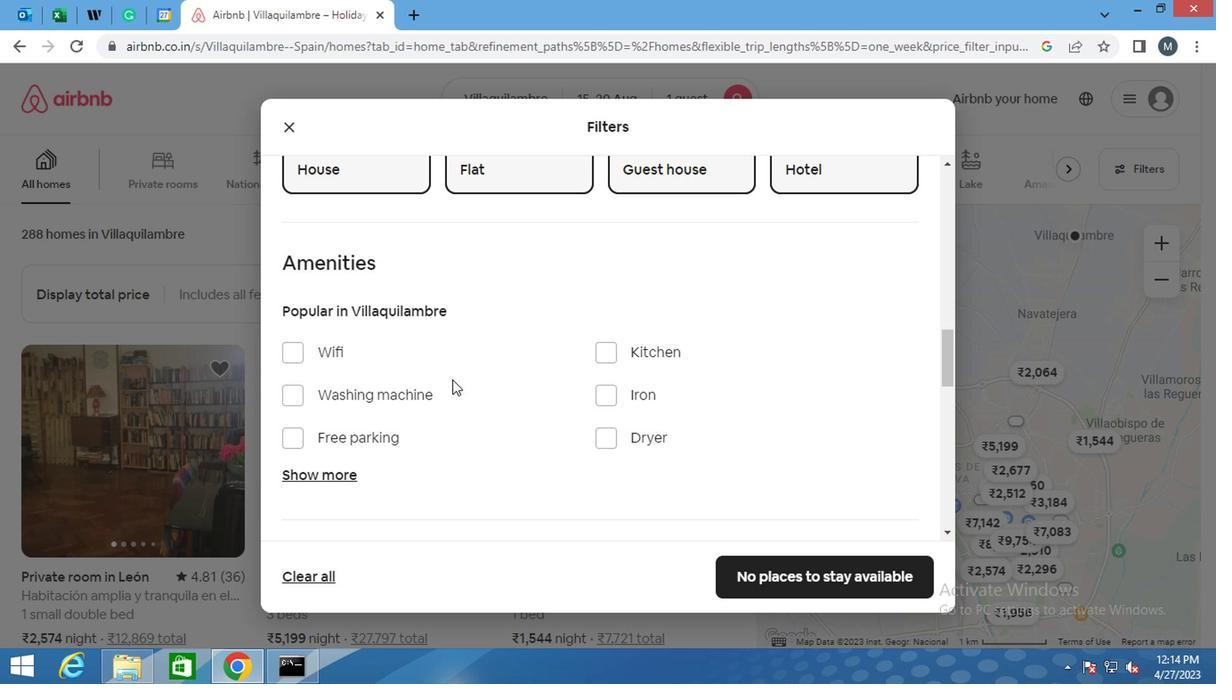 
Action: Mouse scrolled (412, 381) with delta (0, 0)
Screenshot: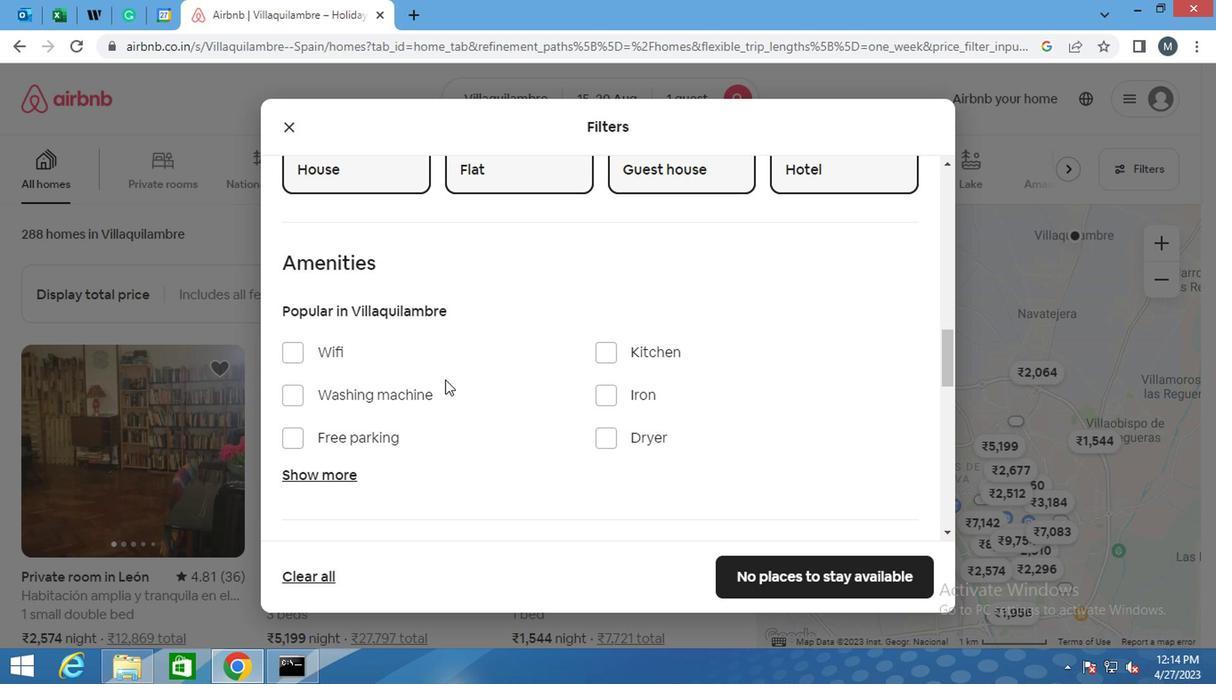 
Action: Mouse moved to (411, 383)
Screenshot: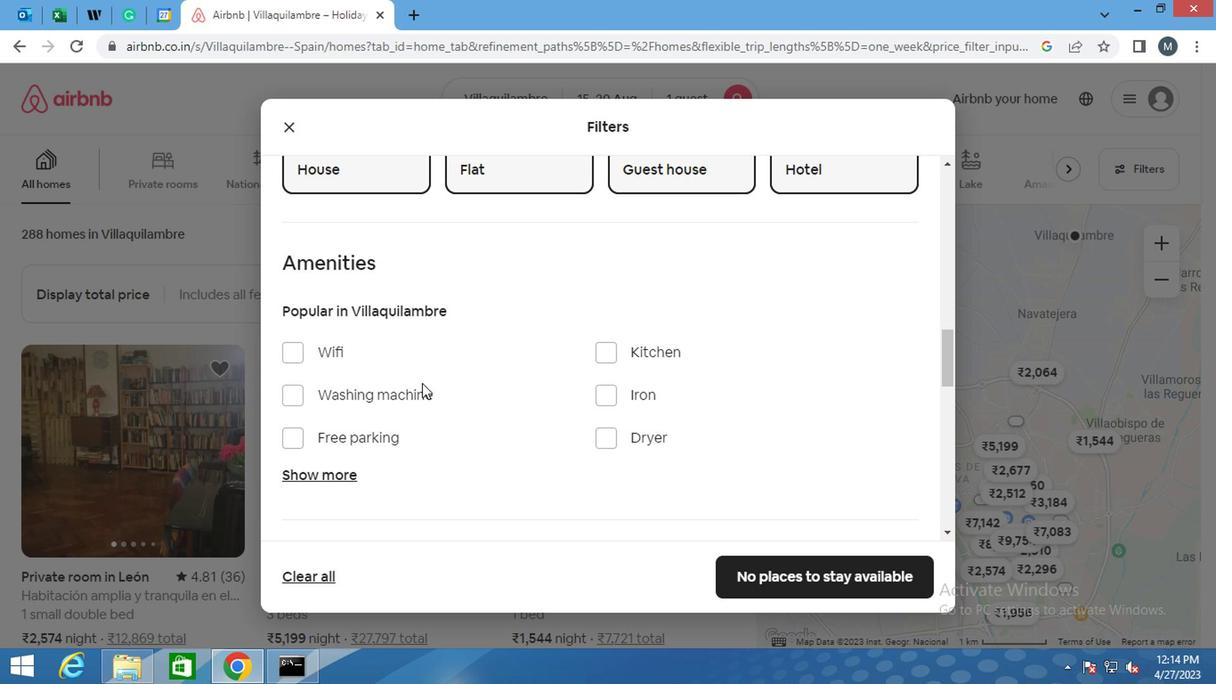 
Action: Mouse scrolled (411, 382) with delta (0, -1)
Screenshot: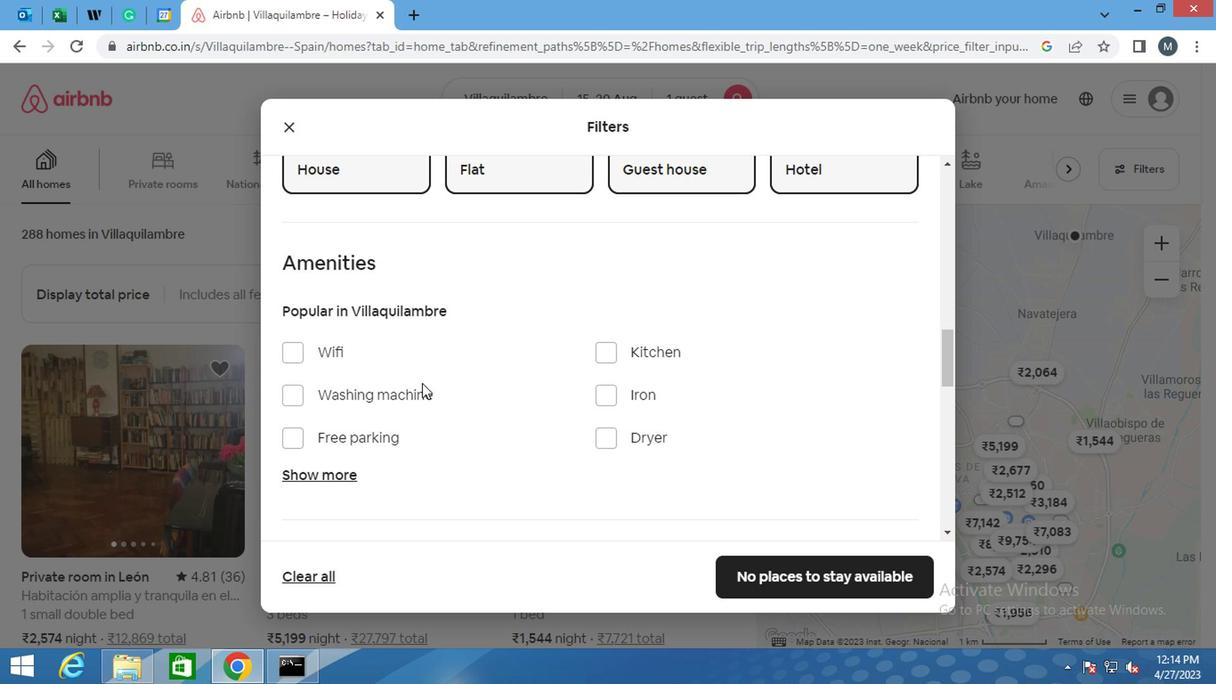 
Action: Mouse moved to (400, 389)
Screenshot: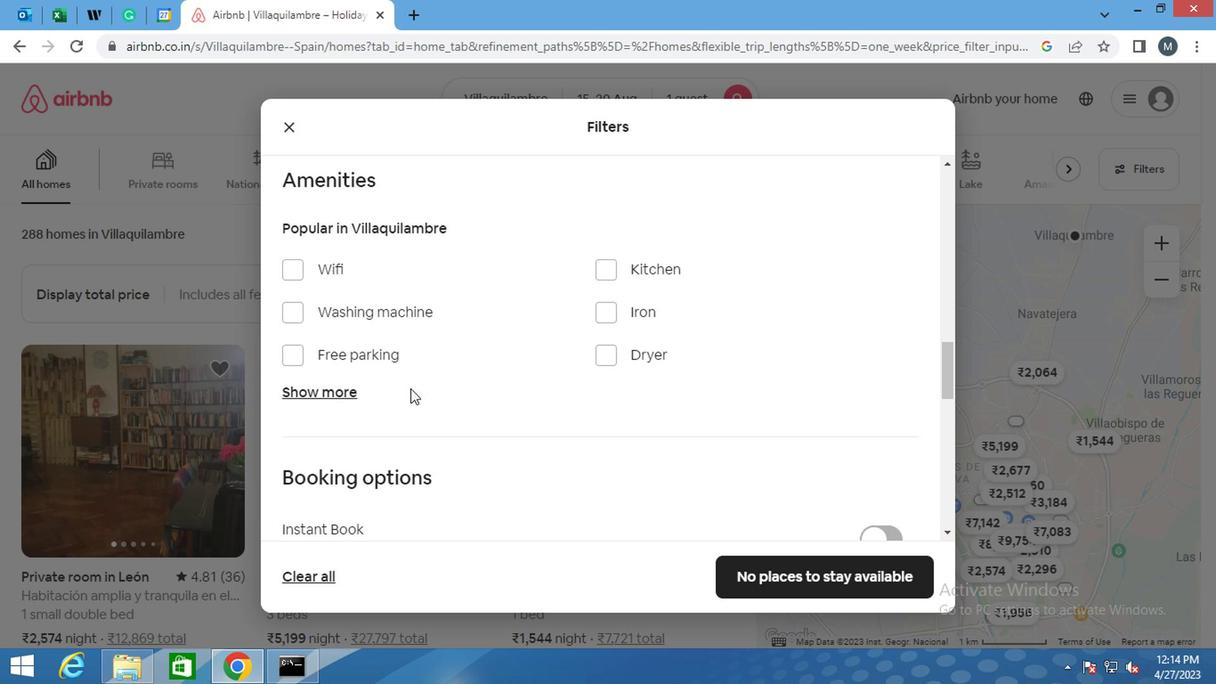 
Action: Mouse scrolled (400, 388) with delta (0, 0)
Screenshot: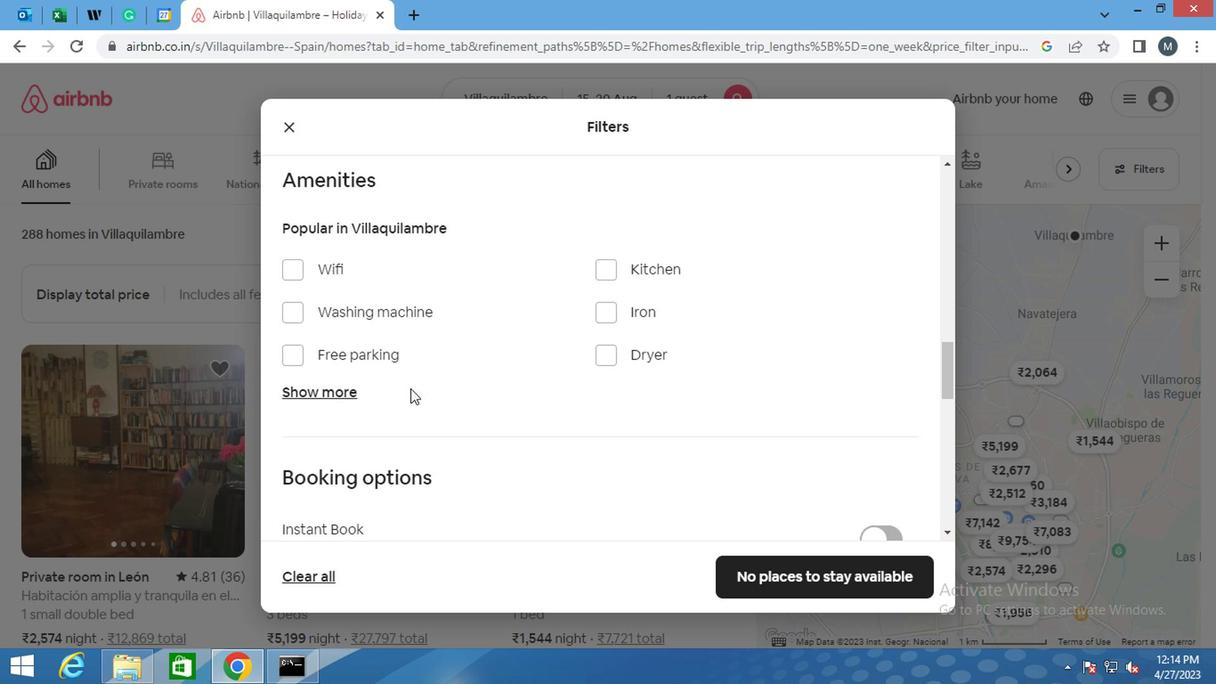 
Action: Mouse moved to (863, 410)
Screenshot: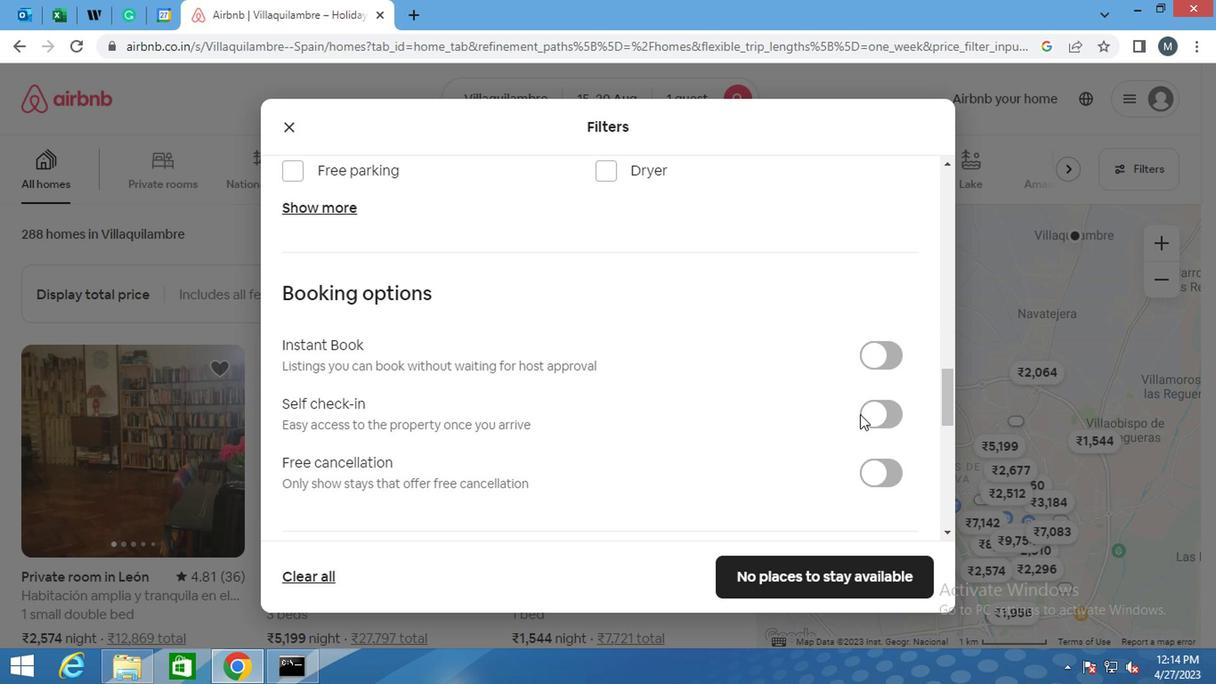 
Action: Mouse pressed left at (863, 410)
Screenshot: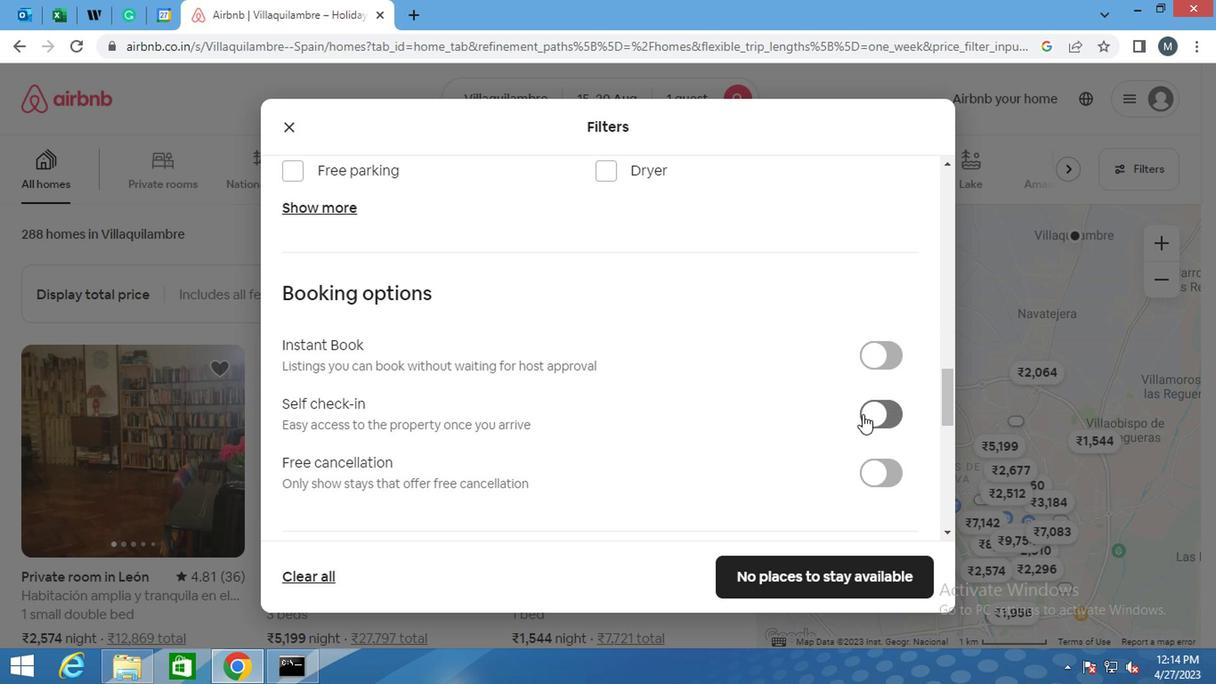 
Action: Mouse moved to (491, 375)
Screenshot: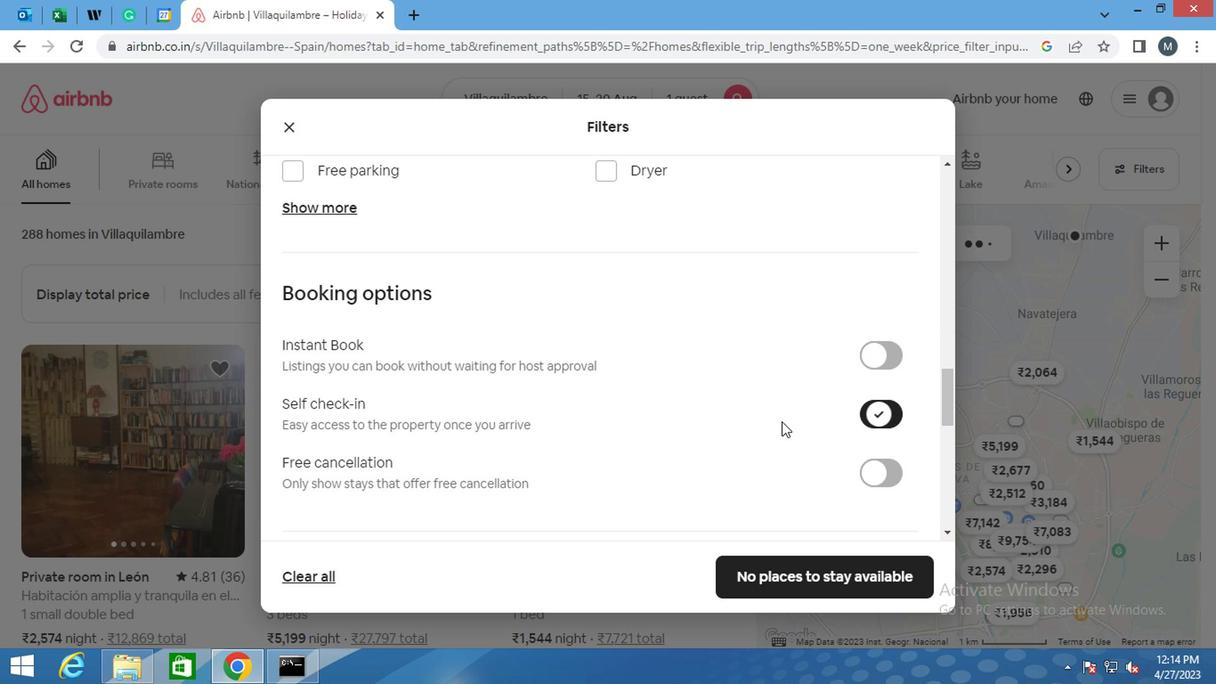 
Action: Mouse scrolled (491, 374) with delta (0, 0)
Screenshot: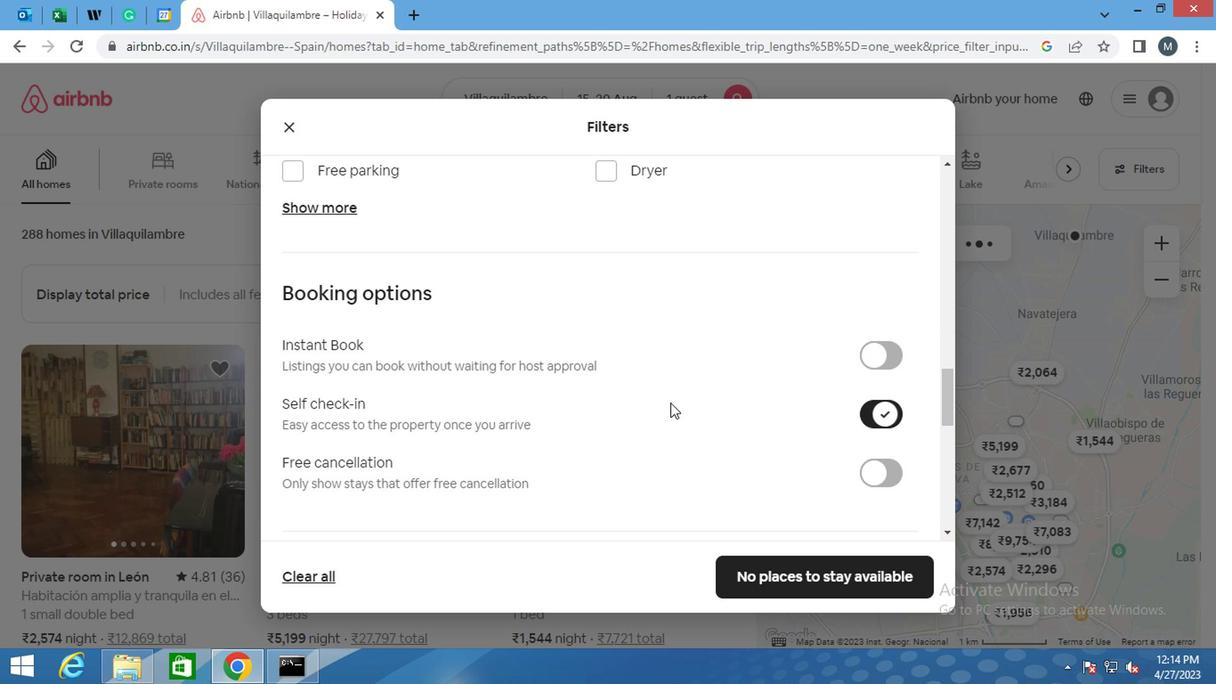
Action: Mouse moved to (443, 381)
Screenshot: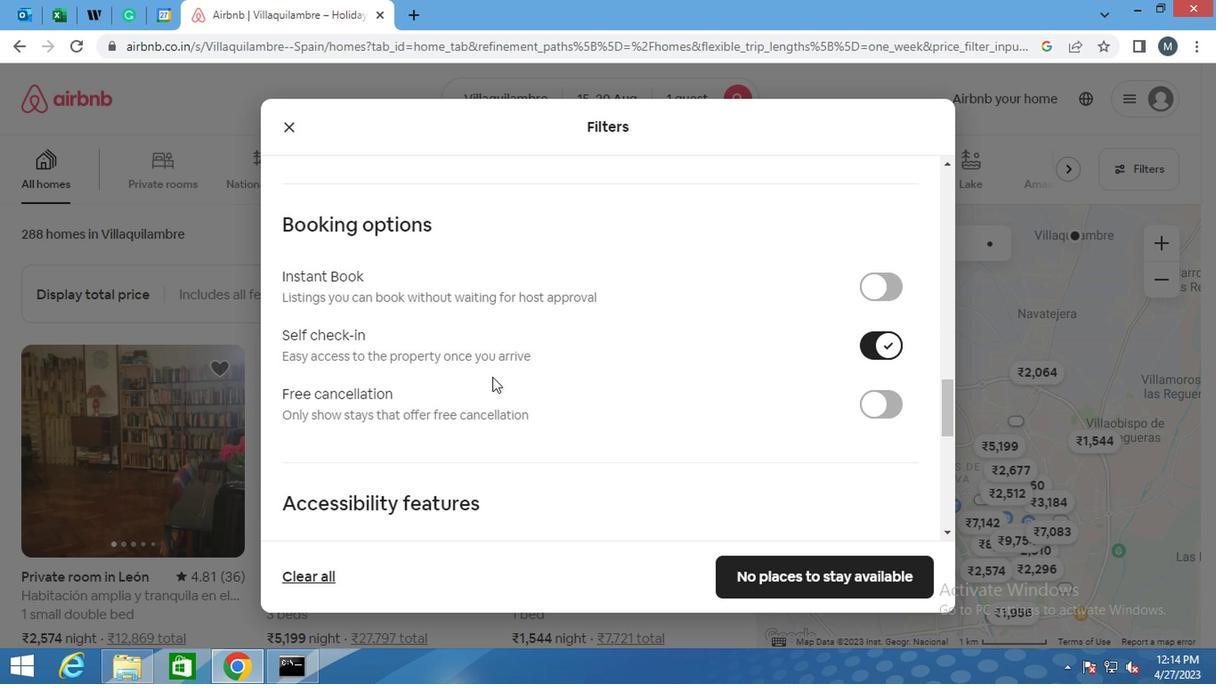 
Action: Mouse scrolled (443, 381) with delta (0, 0)
Screenshot: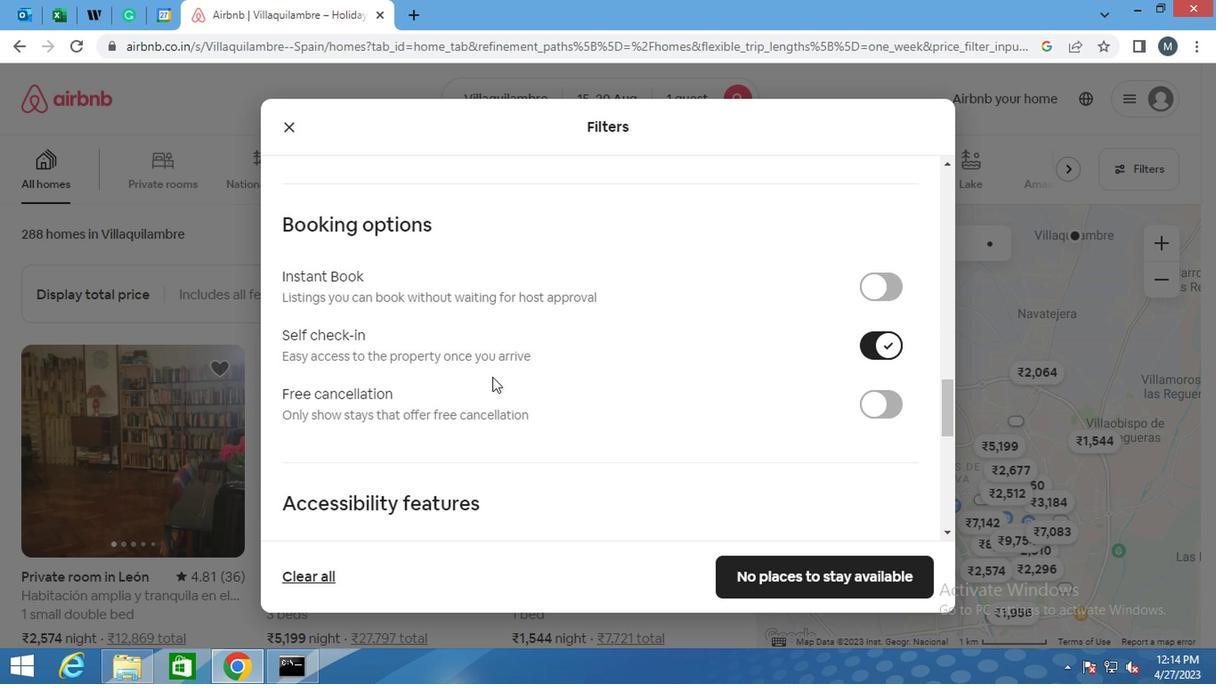 
Action: Mouse moved to (440, 382)
Screenshot: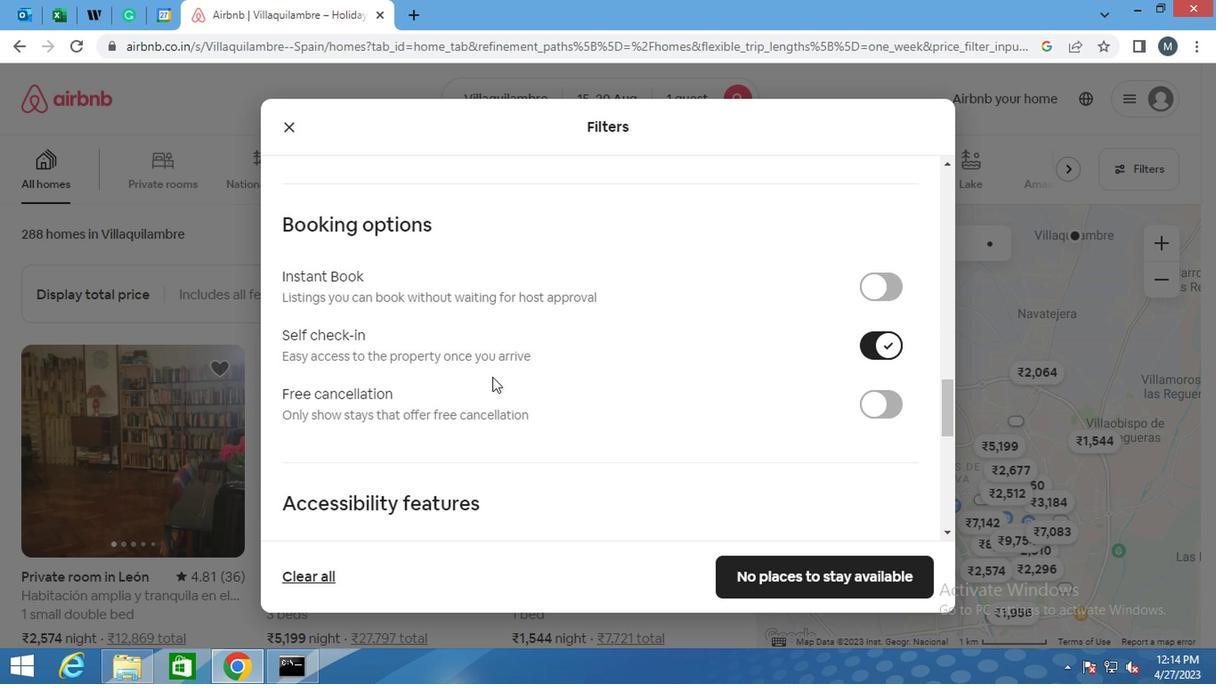 
Action: Mouse scrolled (440, 381) with delta (0, 0)
Screenshot: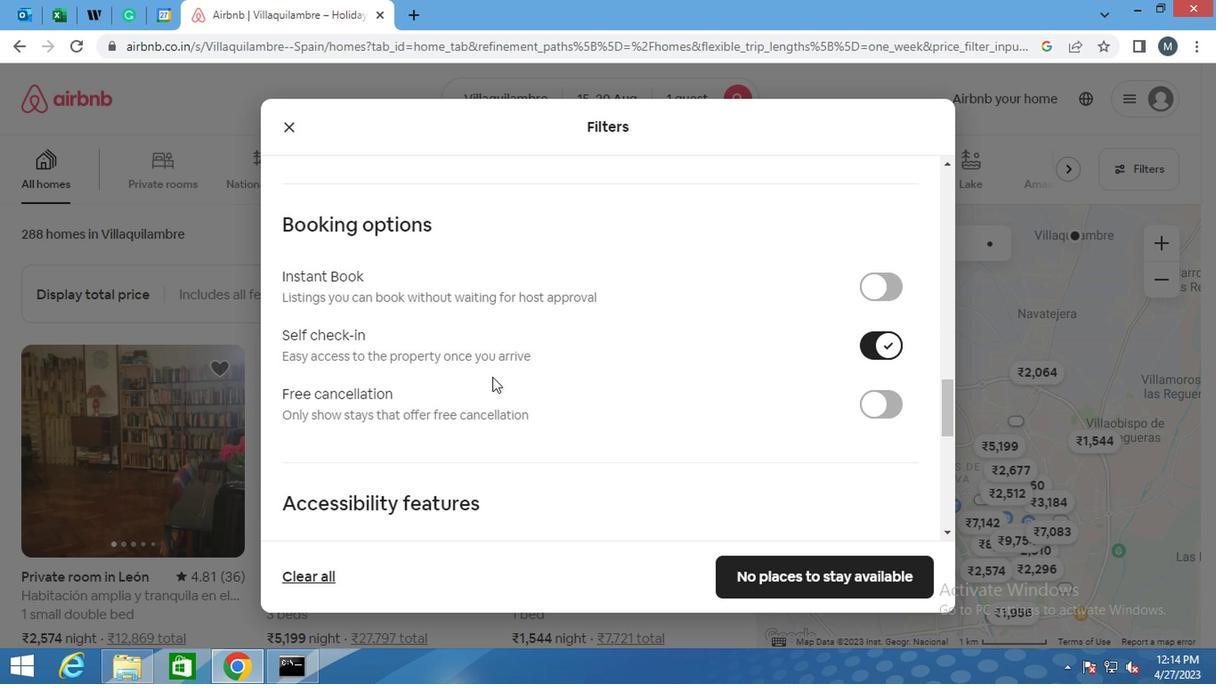 
Action: Mouse moved to (431, 383)
Screenshot: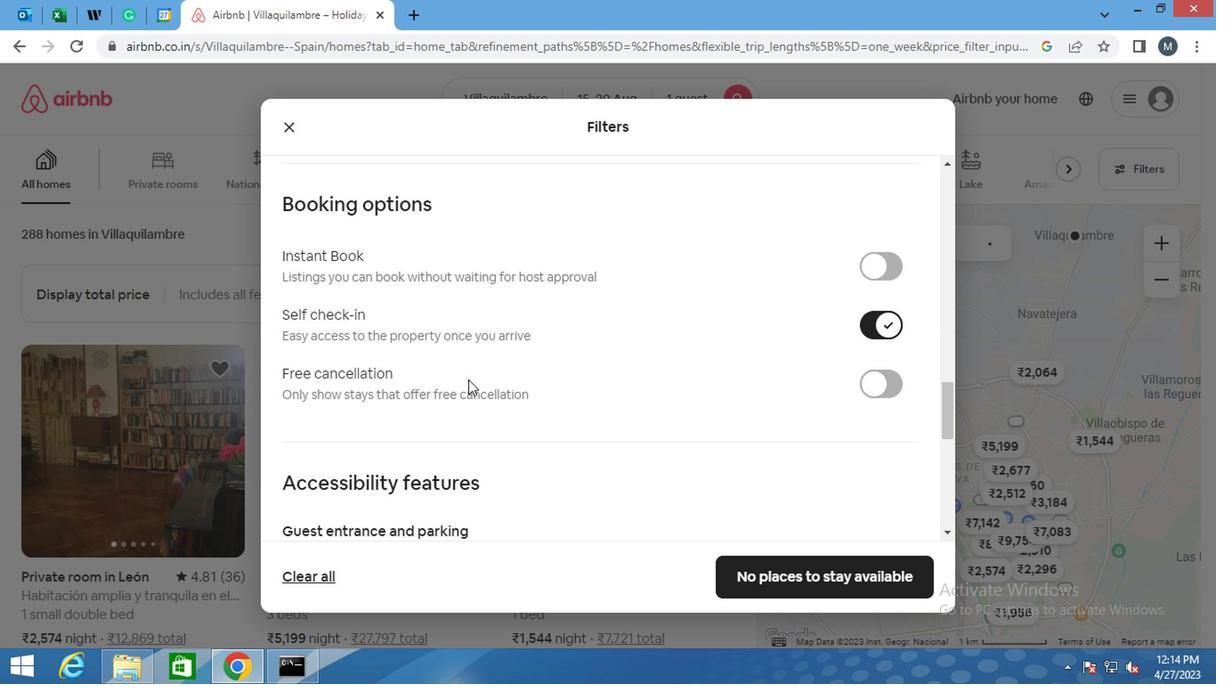 
Action: Mouse scrolled (431, 382) with delta (0, -1)
Screenshot: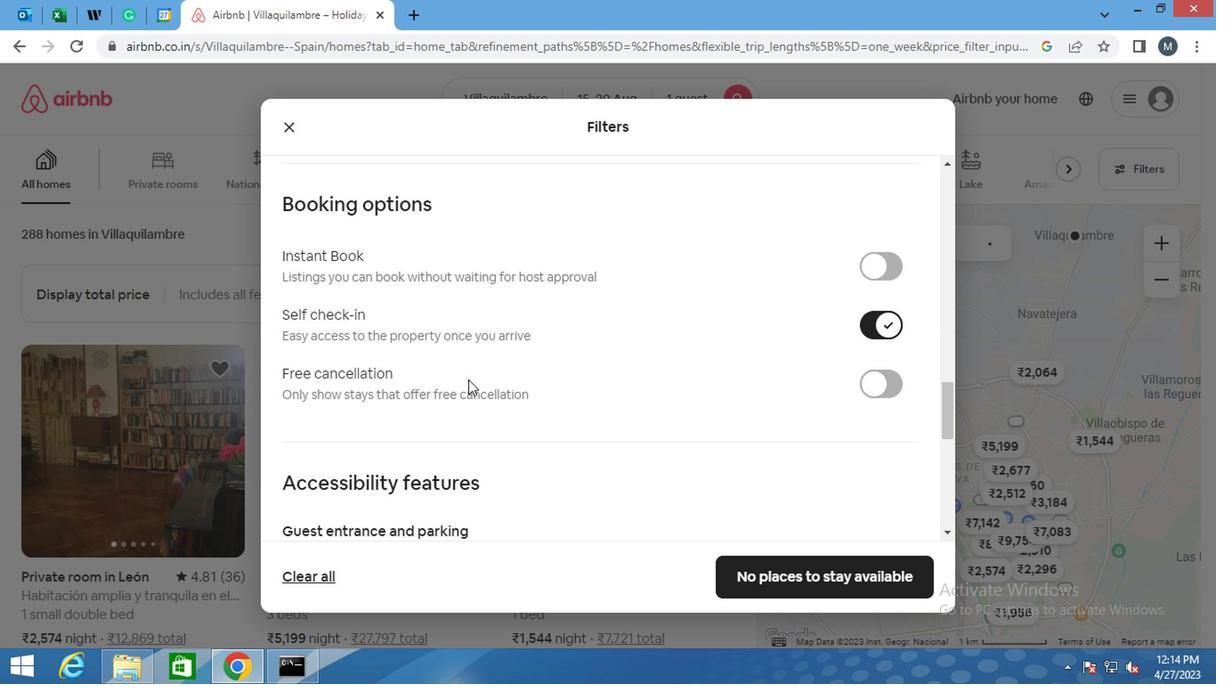 
Action: Mouse moved to (785, 354)
Screenshot: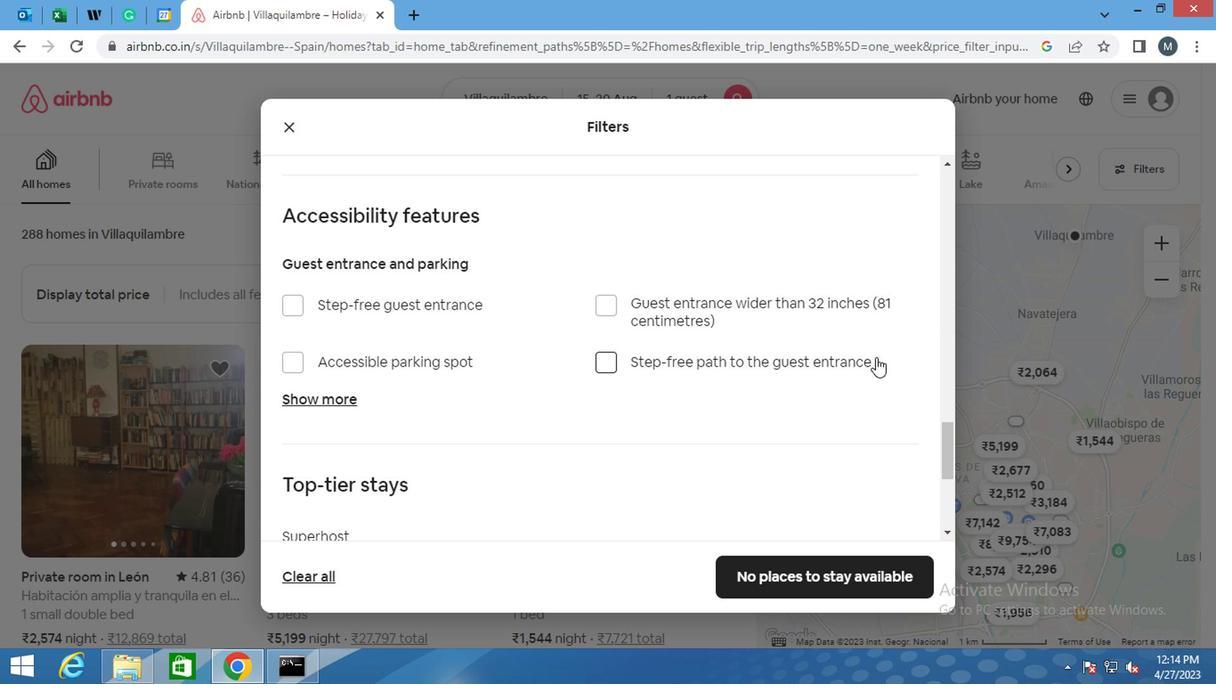 
Action: Mouse scrolled (785, 354) with delta (0, 0)
Screenshot: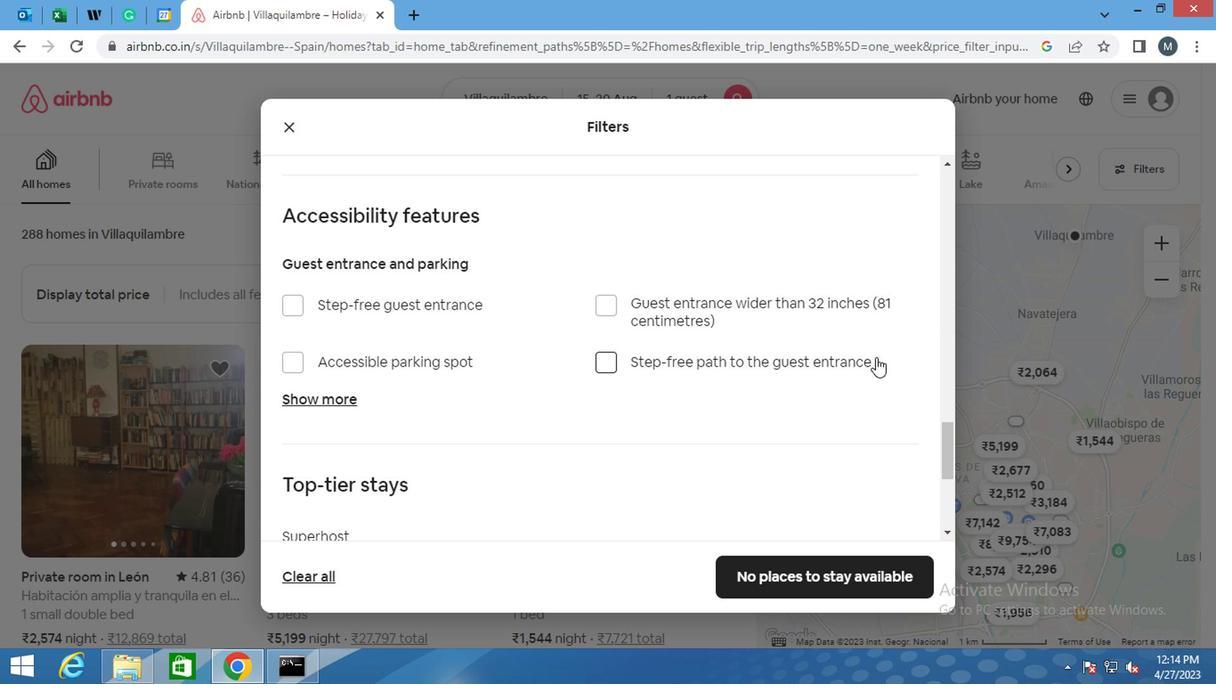 
Action: Mouse moved to (706, 374)
Screenshot: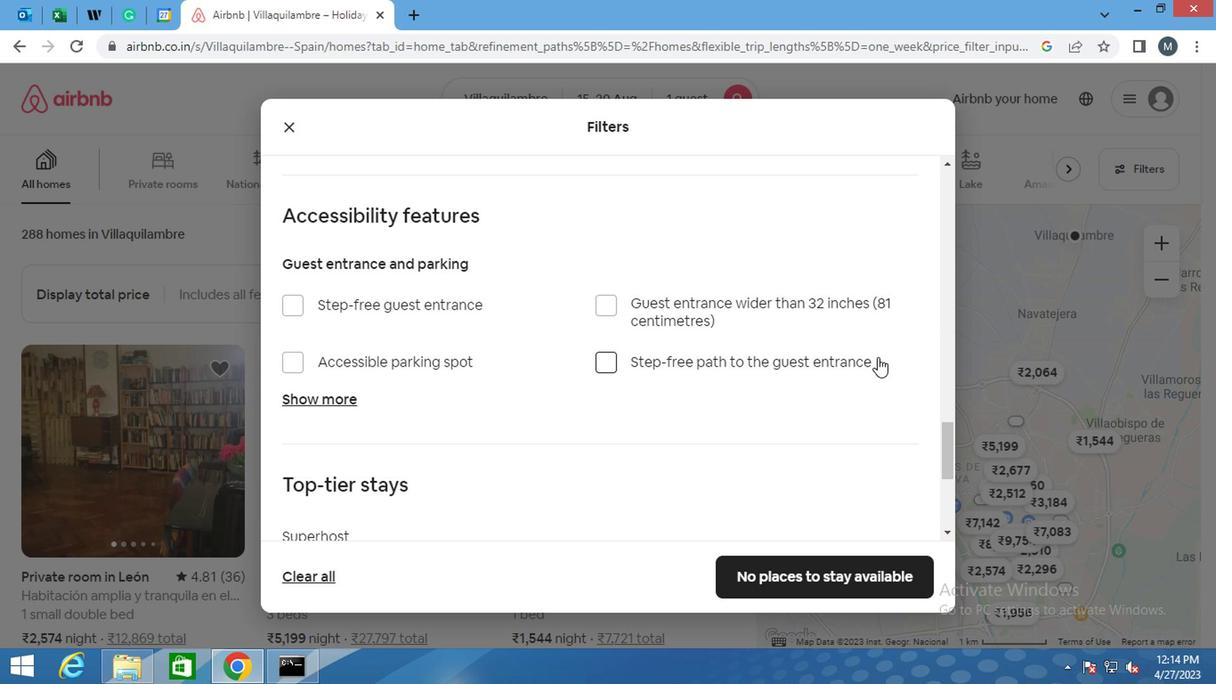 
Action: Mouse scrolled (706, 374) with delta (0, 0)
Screenshot: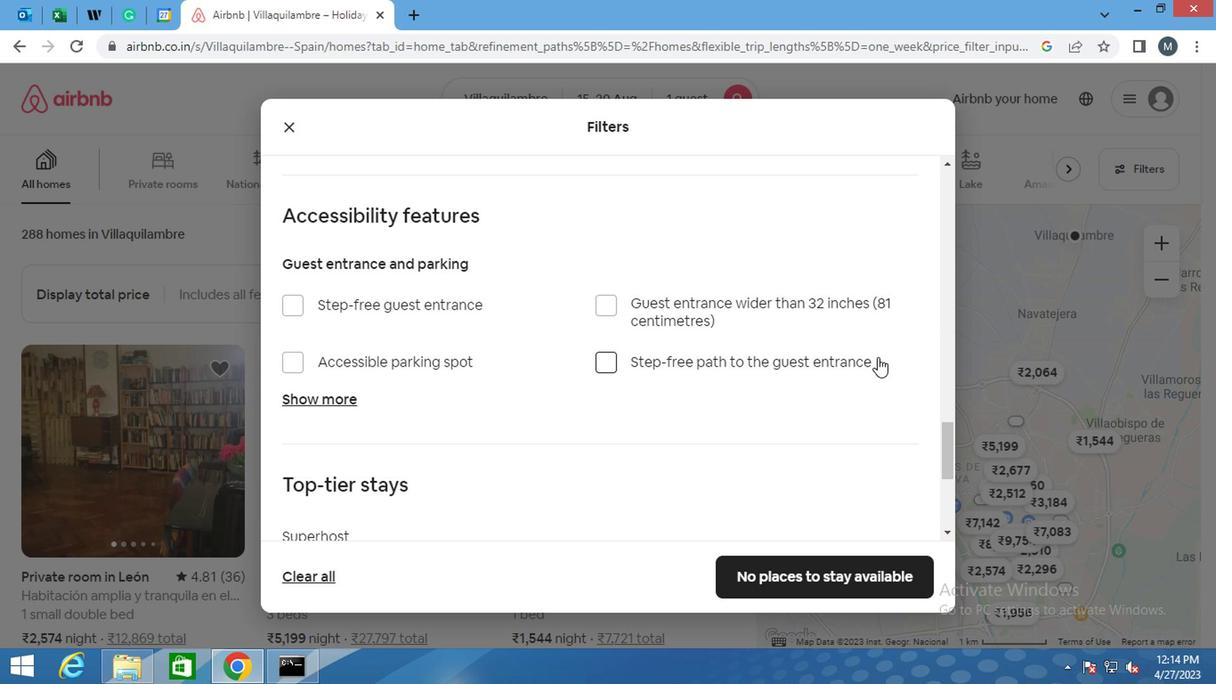 
Action: Mouse moved to (393, 627)
Screenshot: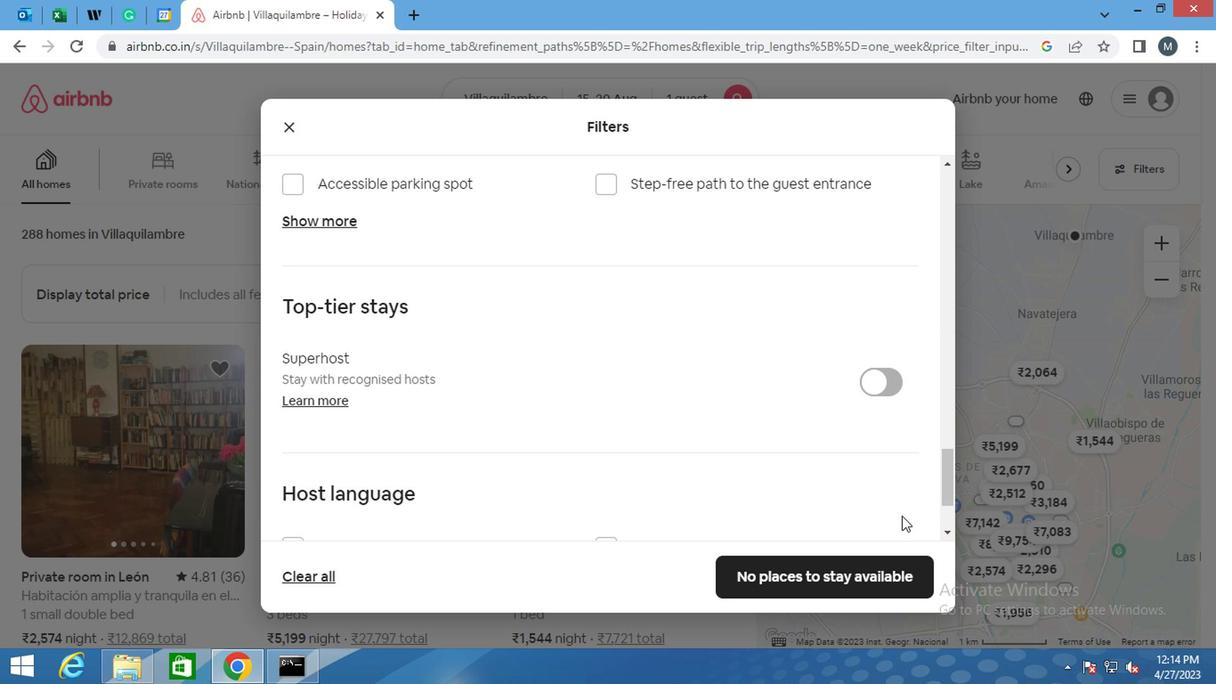 
Action: Mouse scrolled (393, 627) with delta (0, 0)
Screenshot: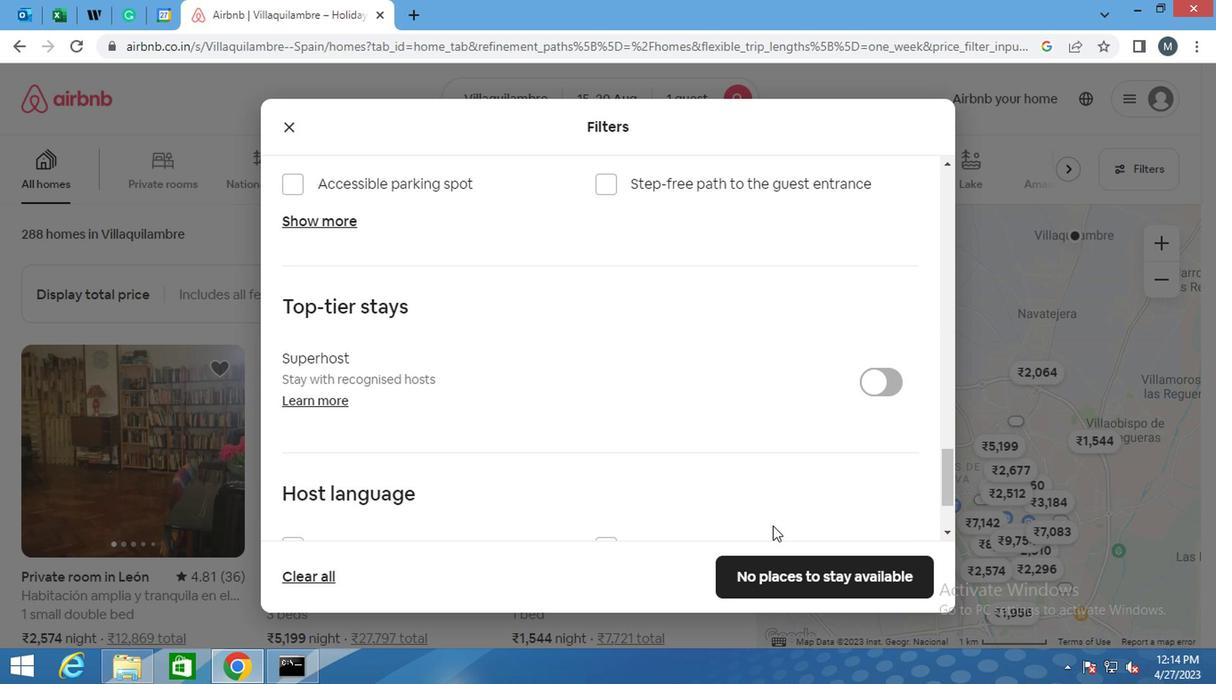 
Action: Mouse moved to (418, 429)
Screenshot: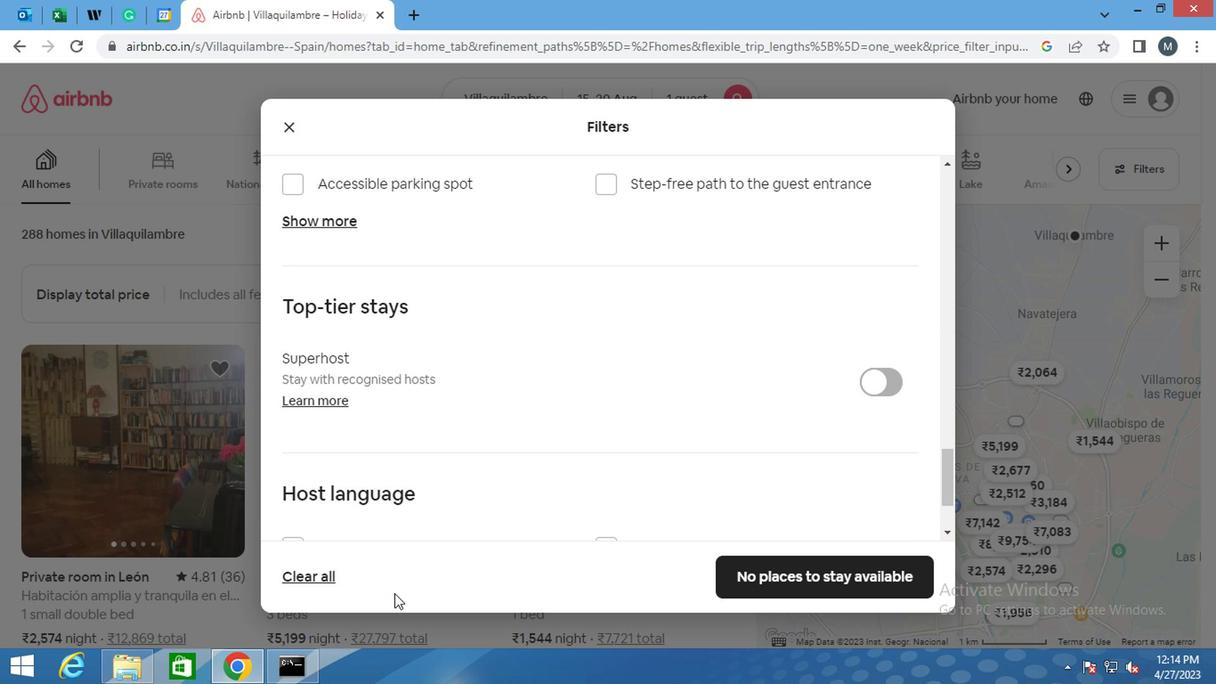 
Action: Mouse scrolled (418, 428) with delta (0, 0)
Screenshot: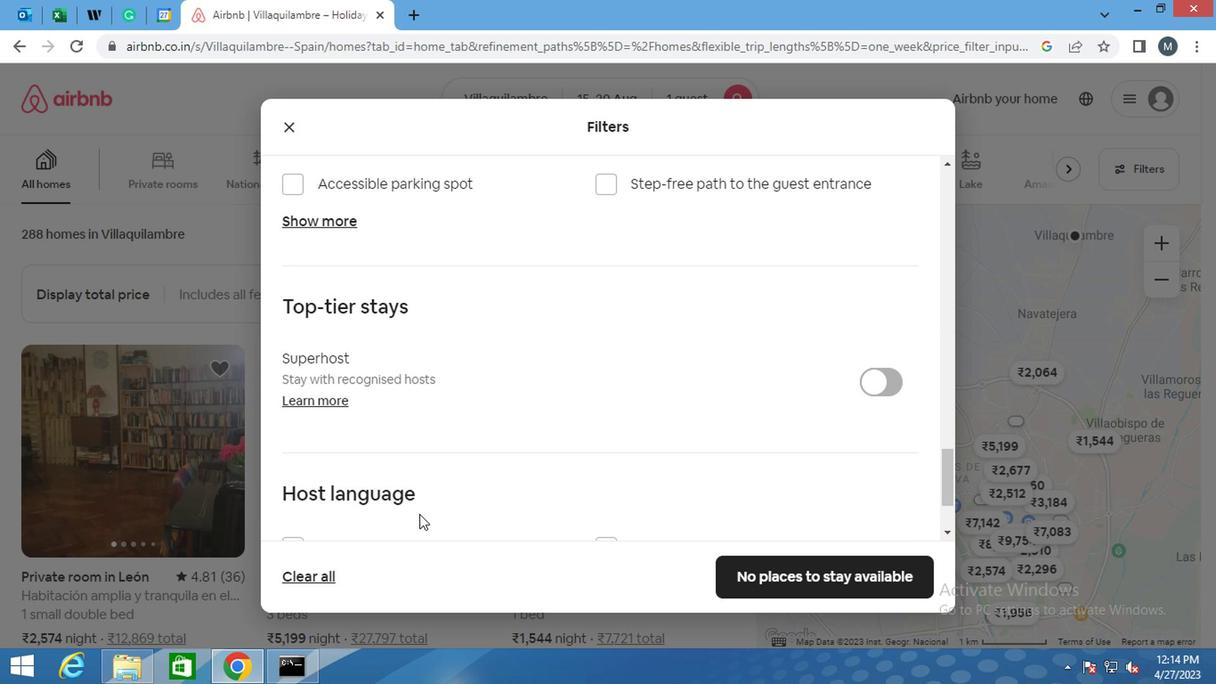 
Action: Mouse scrolled (418, 428) with delta (0, 0)
Screenshot: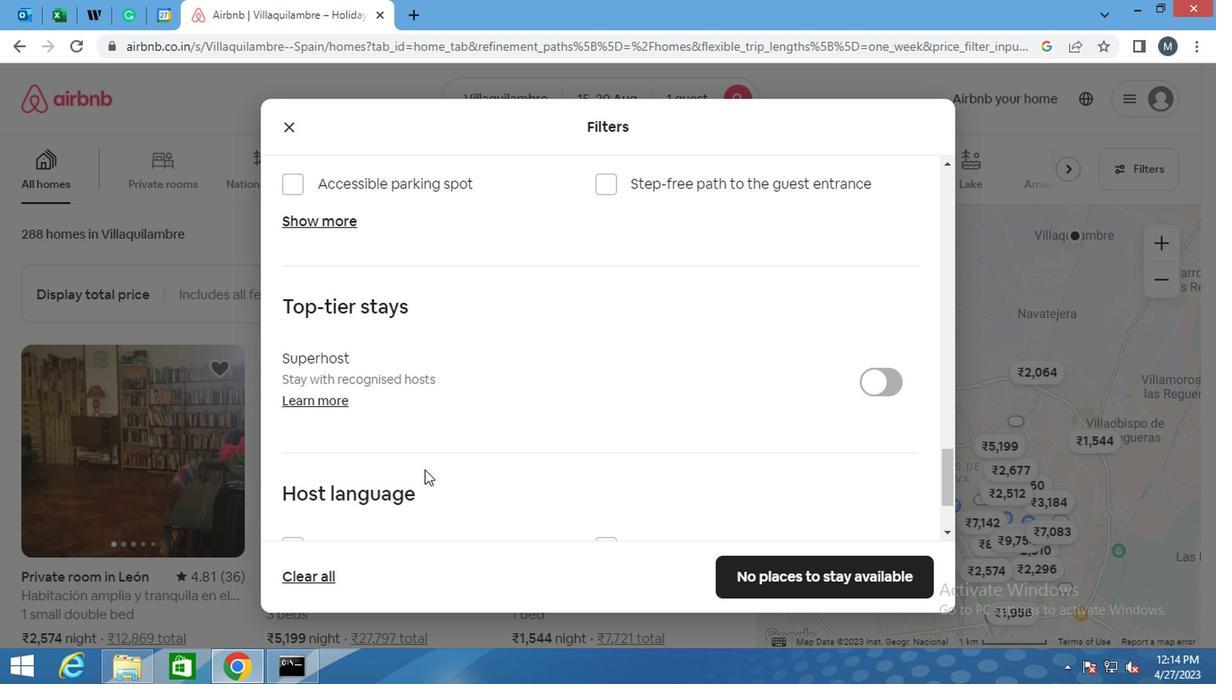 
Action: Mouse moved to (413, 429)
Screenshot: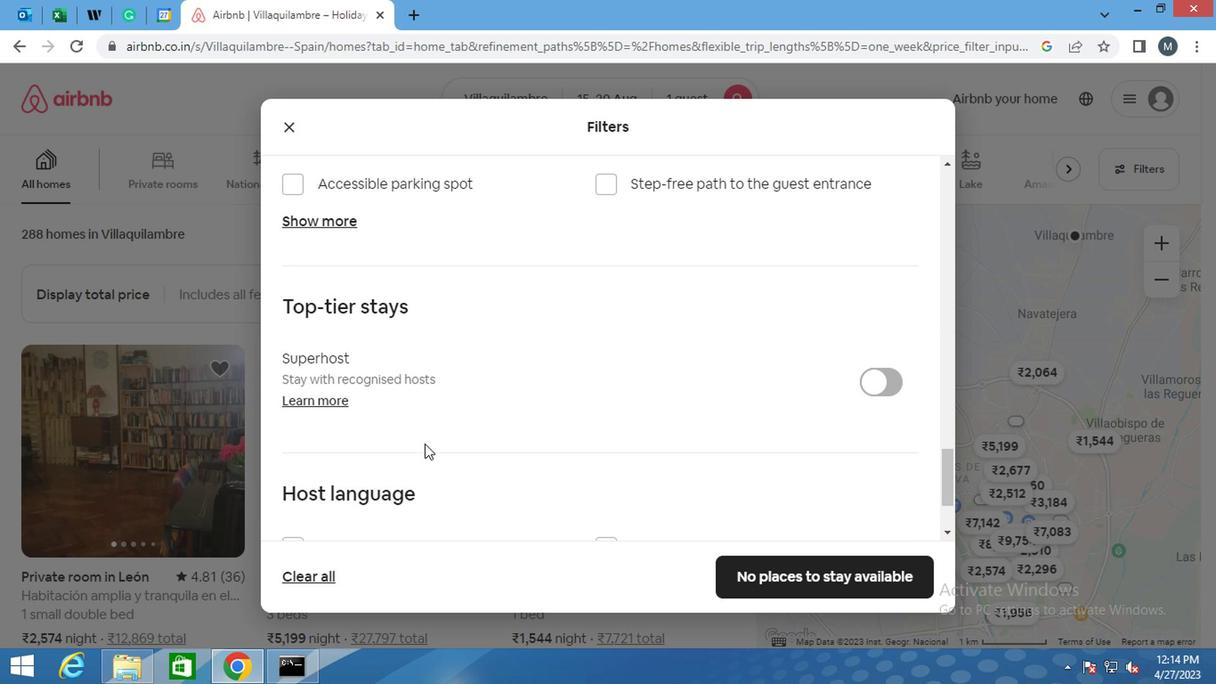 
Action: Mouse scrolled (413, 428) with delta (0, 0)
Screenshot: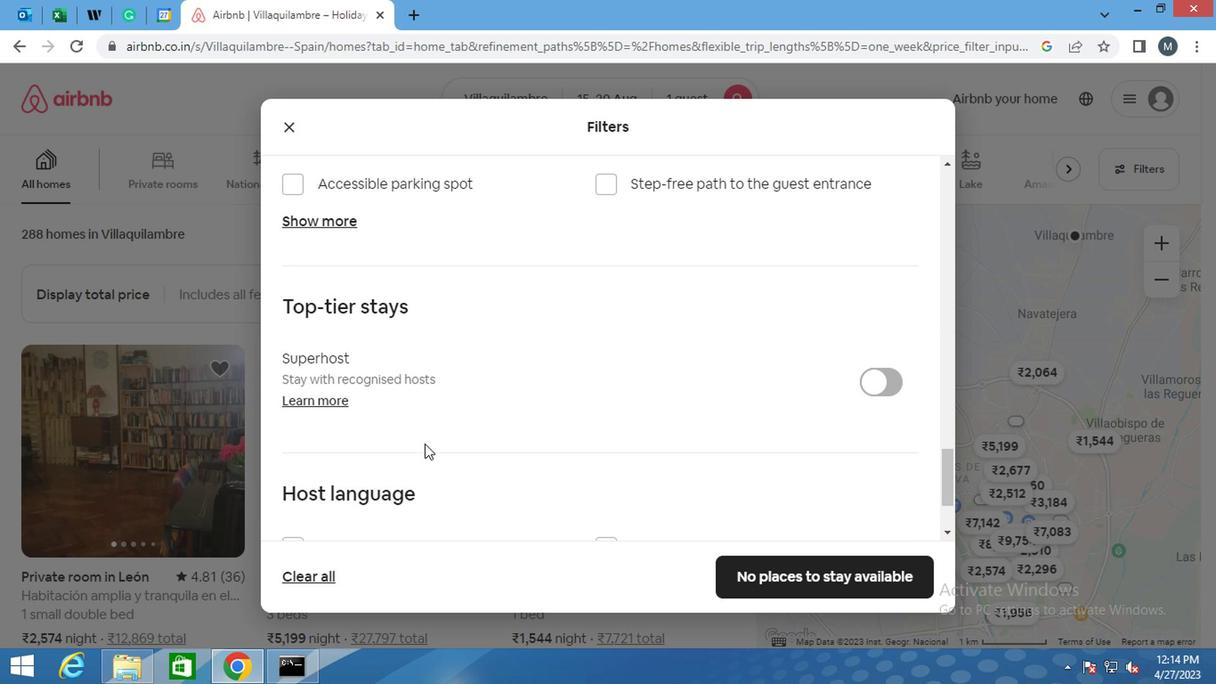 
Action: Mouse moved to (389, 435)
Screenshot: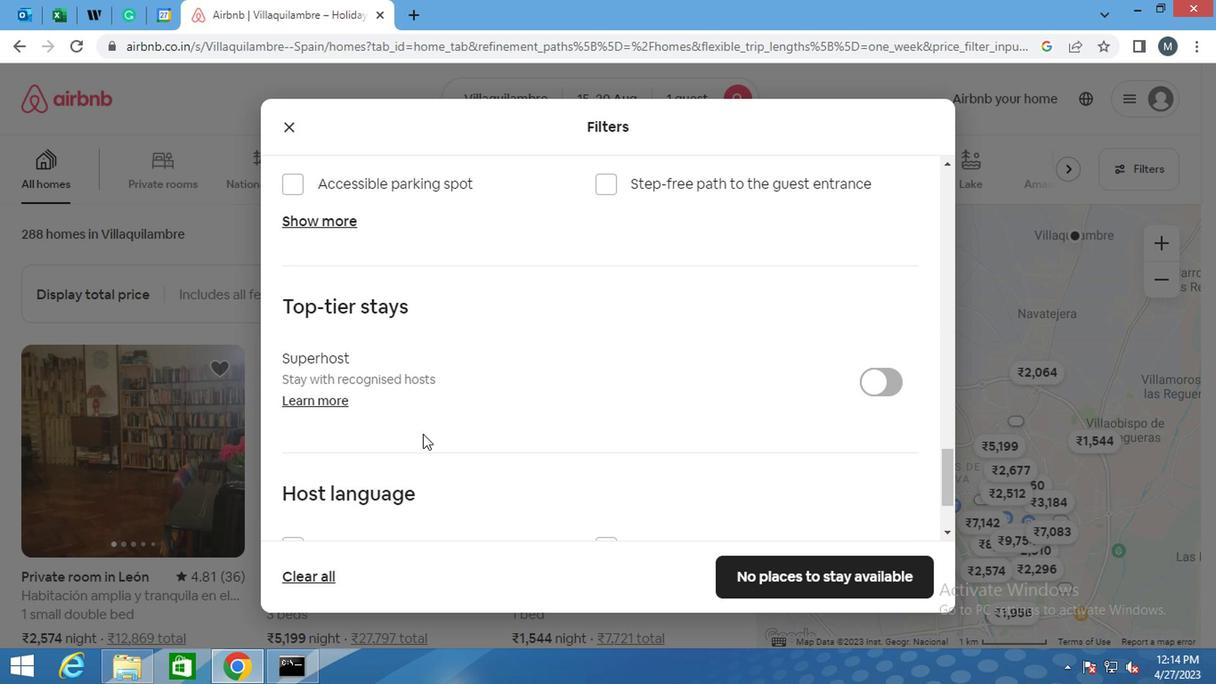 
Action: Mouse scrolled (389, 435) with delta (0, 0)
Screenshot: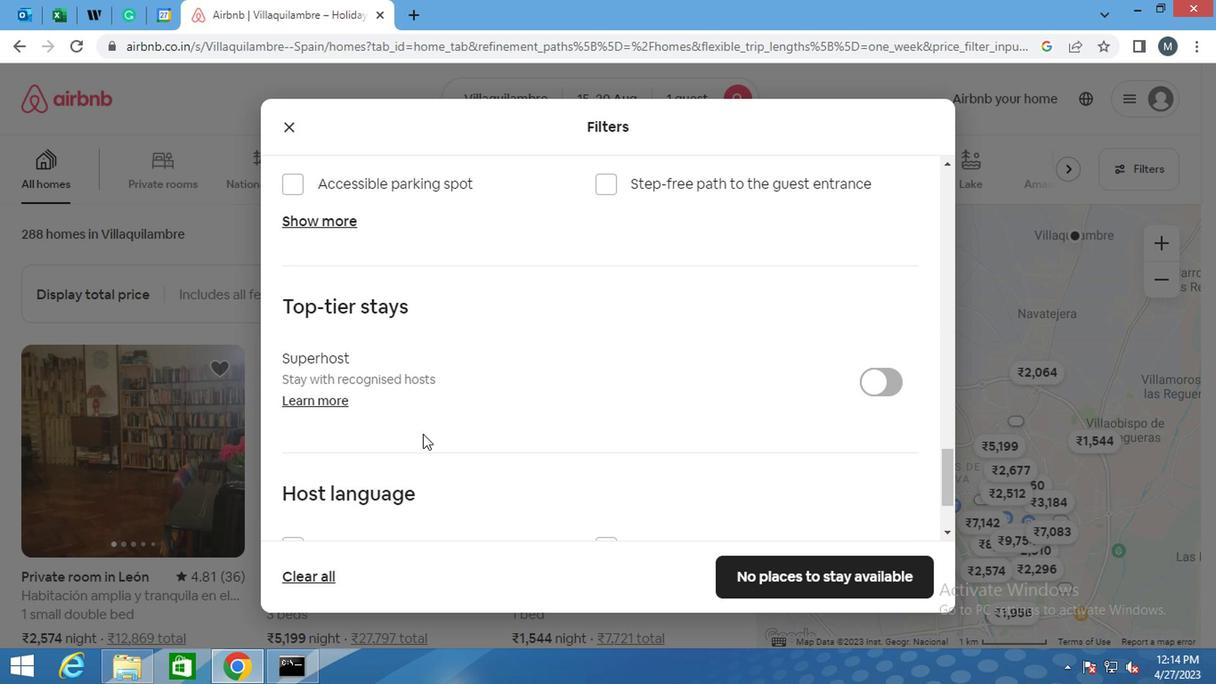 
Action: Mouse moved to (283, 408)
Screenshot: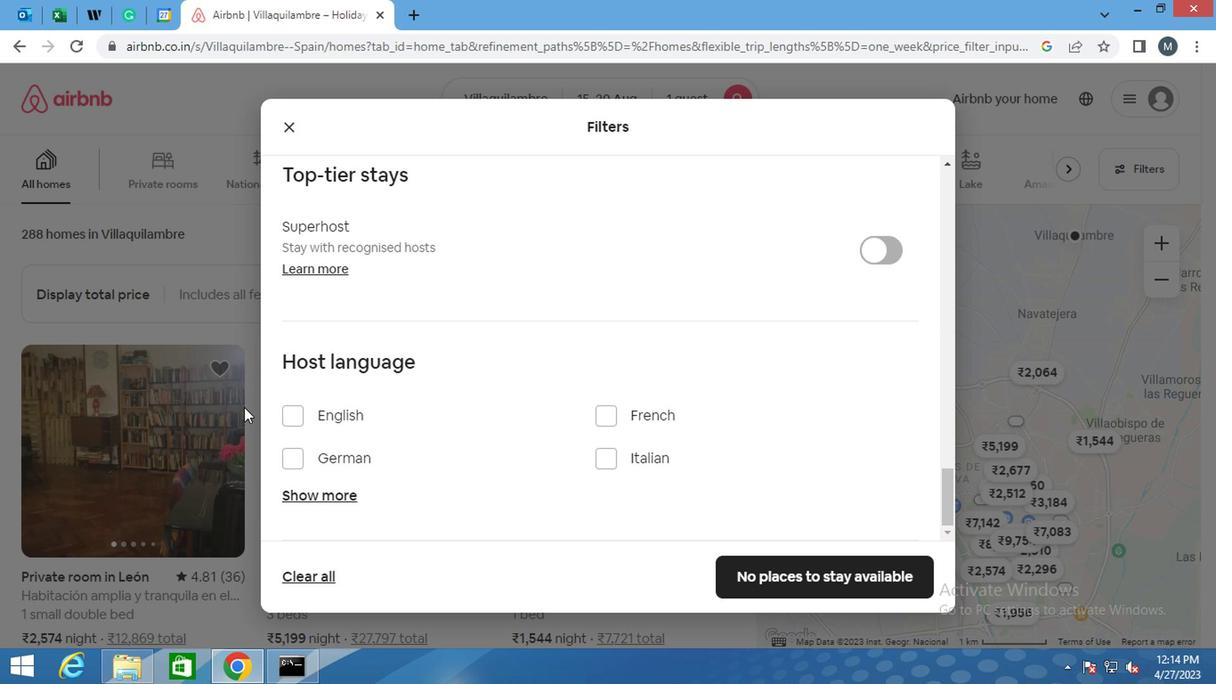 
Action: Mouse pressed left at (283, 408)
Screenshot: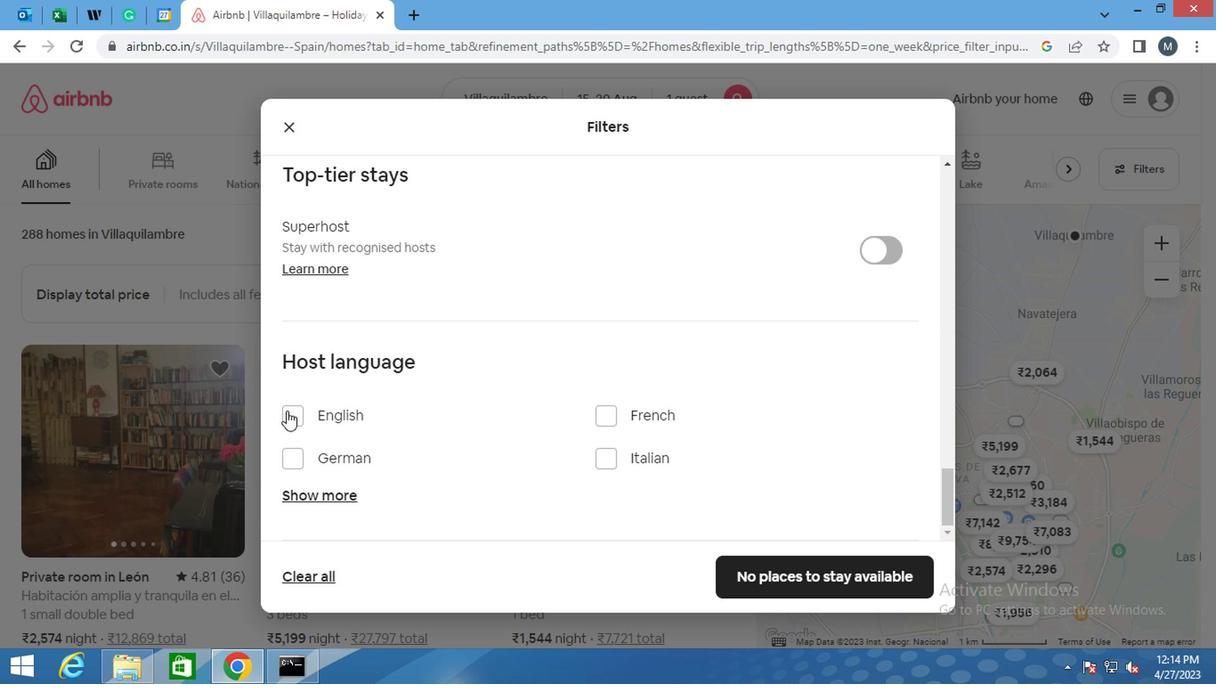 
Action: Mouse moved to (760, 561)
Screenshot: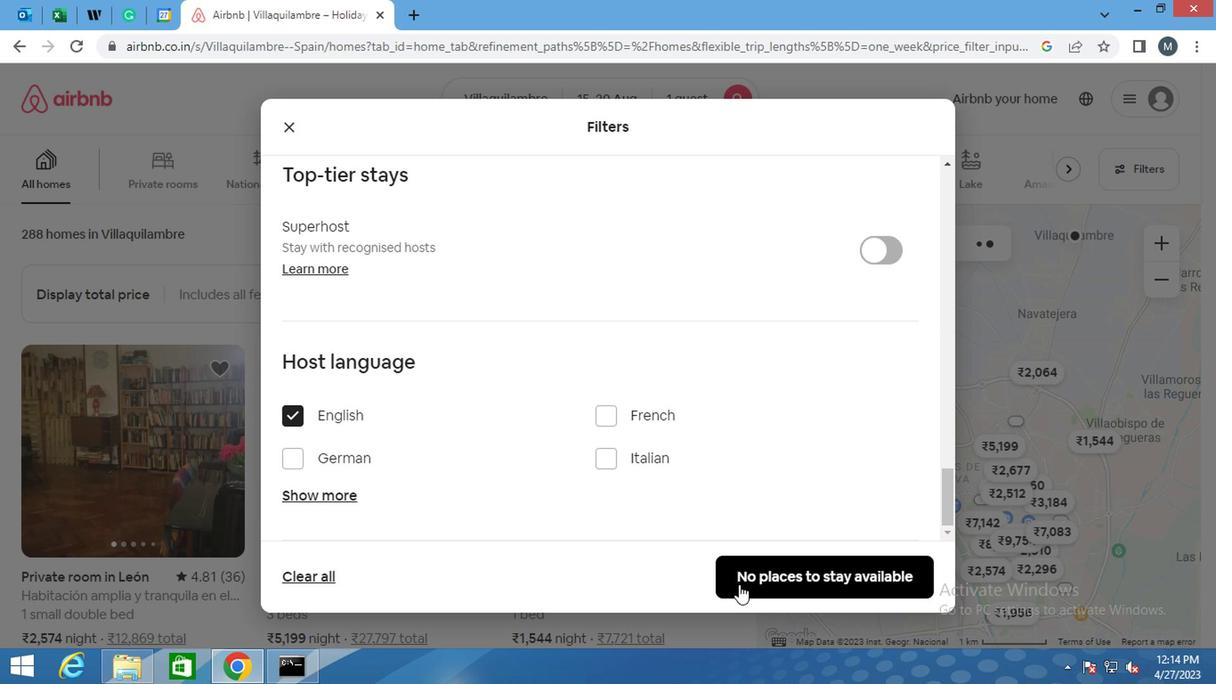 
Action: Mouse pressed left at (760, 561)
Screenshot: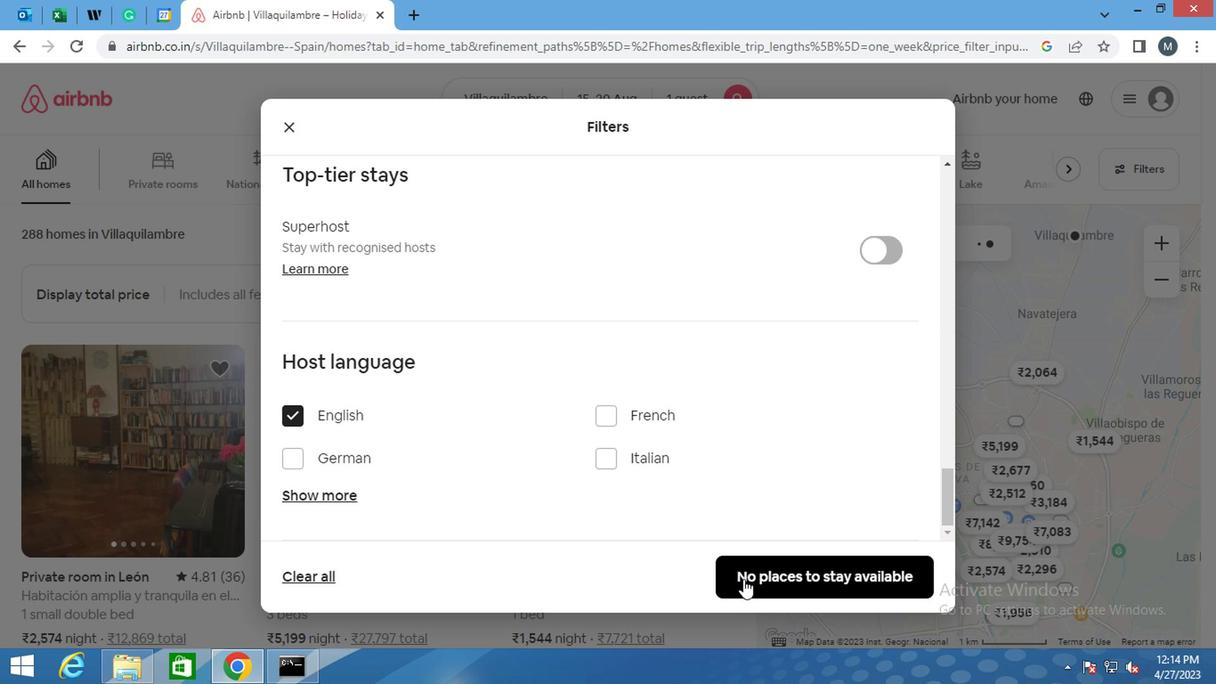 
Action: Mouse moved to (764, 561)
Screenshot: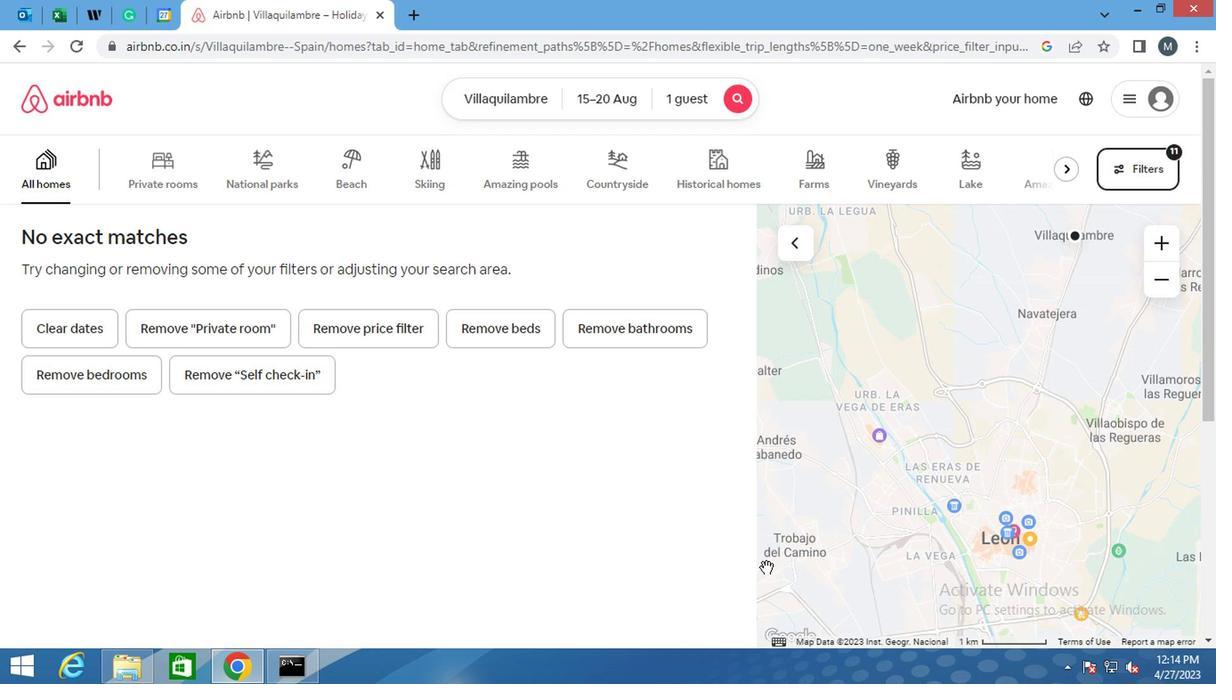 
